 Task: Look for space in Świdnik, Poland from 5th June, 2023 to 16th June, 2023 for 2 adults in price range Rs.14000 to Rs.18000. Place can be entire place with 1  bedroom having 1 bed and 1 bathroom. Property type can be house, flat, guest house, hotel. Booking option can be shelf check-in. Required host language is English.
Action: Mouse moved to (591, 101)
Screenshot: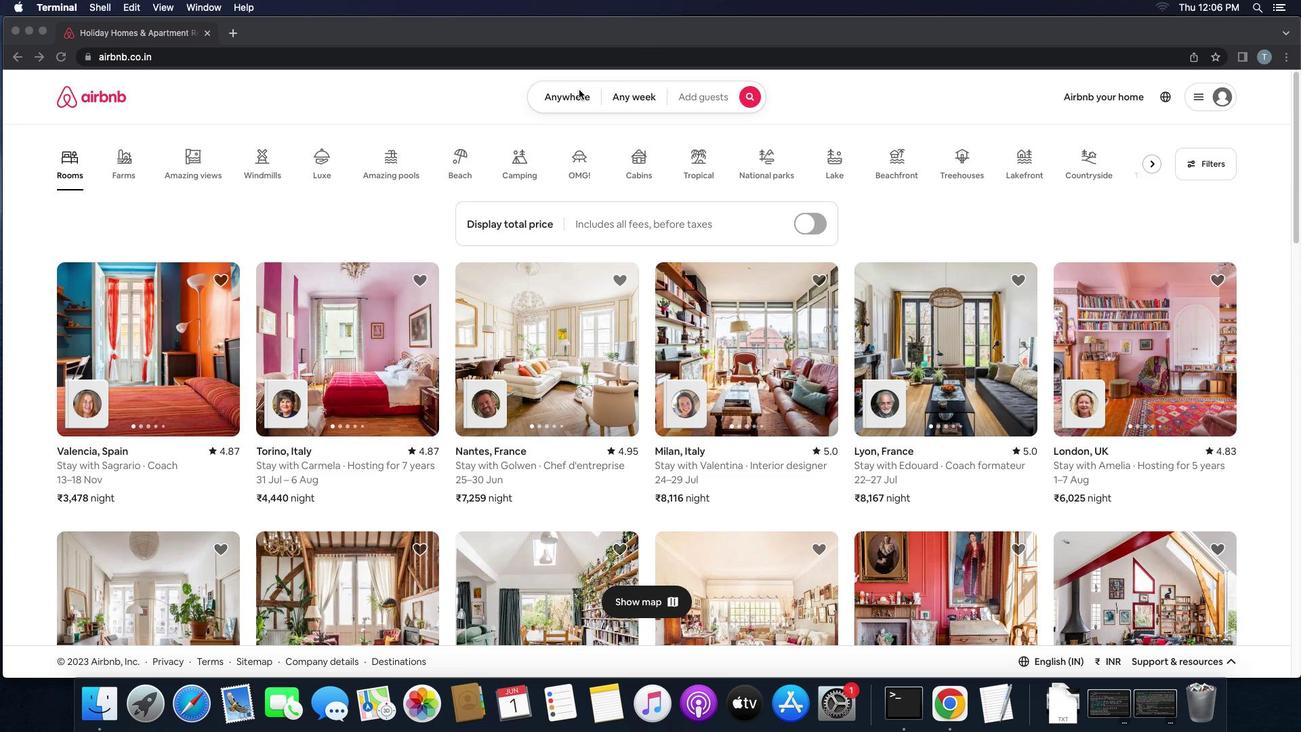 
Action: Mouse pressed left at (591, 101)
Screenshot: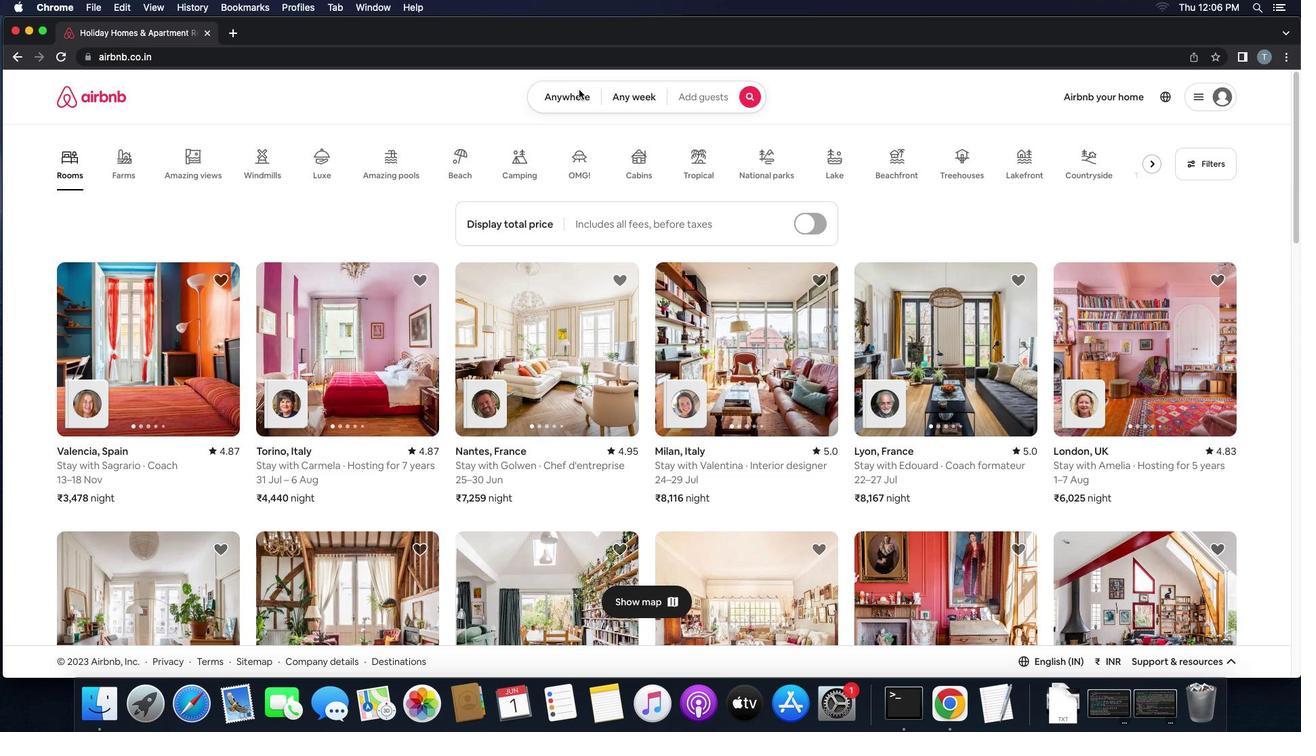 
Action: Mouse pressed left at (591, 101)
Screenshot: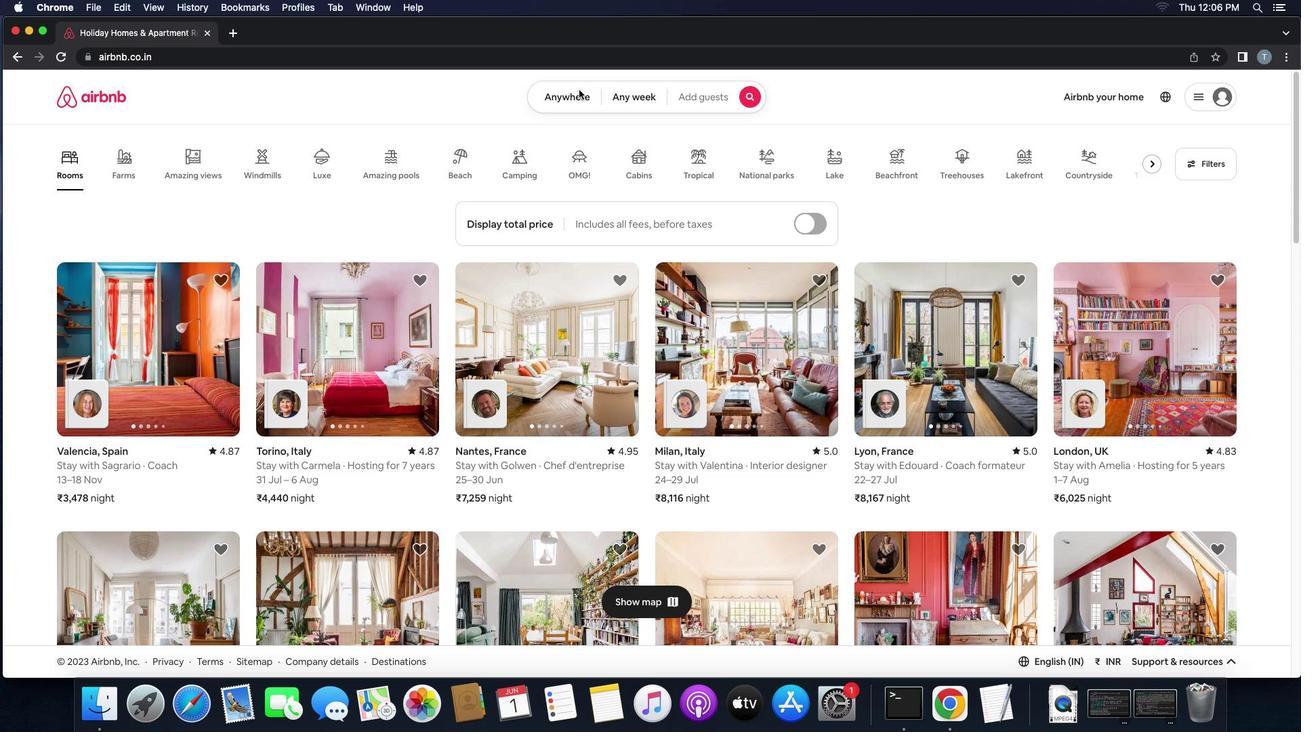 
Action: Mouse moved to (511, 159)
Screenshot: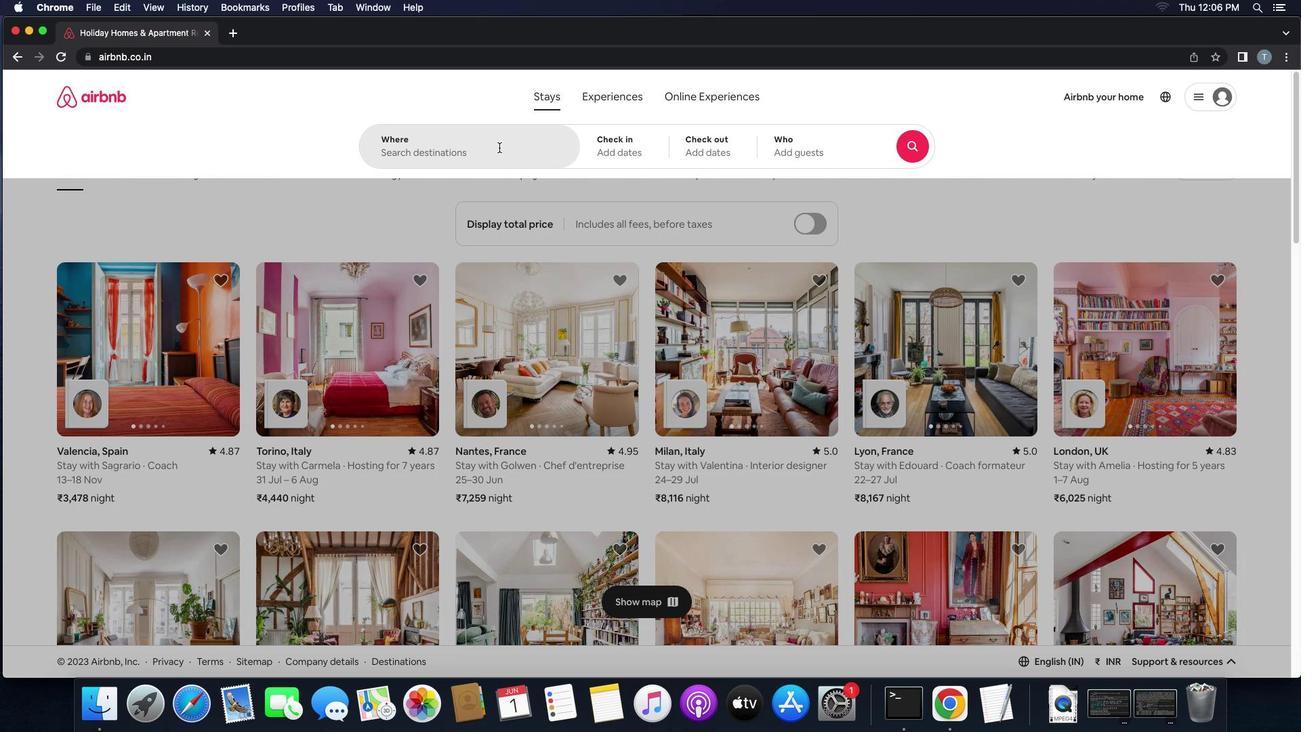 
Action: Mouse pressed left at (511, 159)
Screenshot: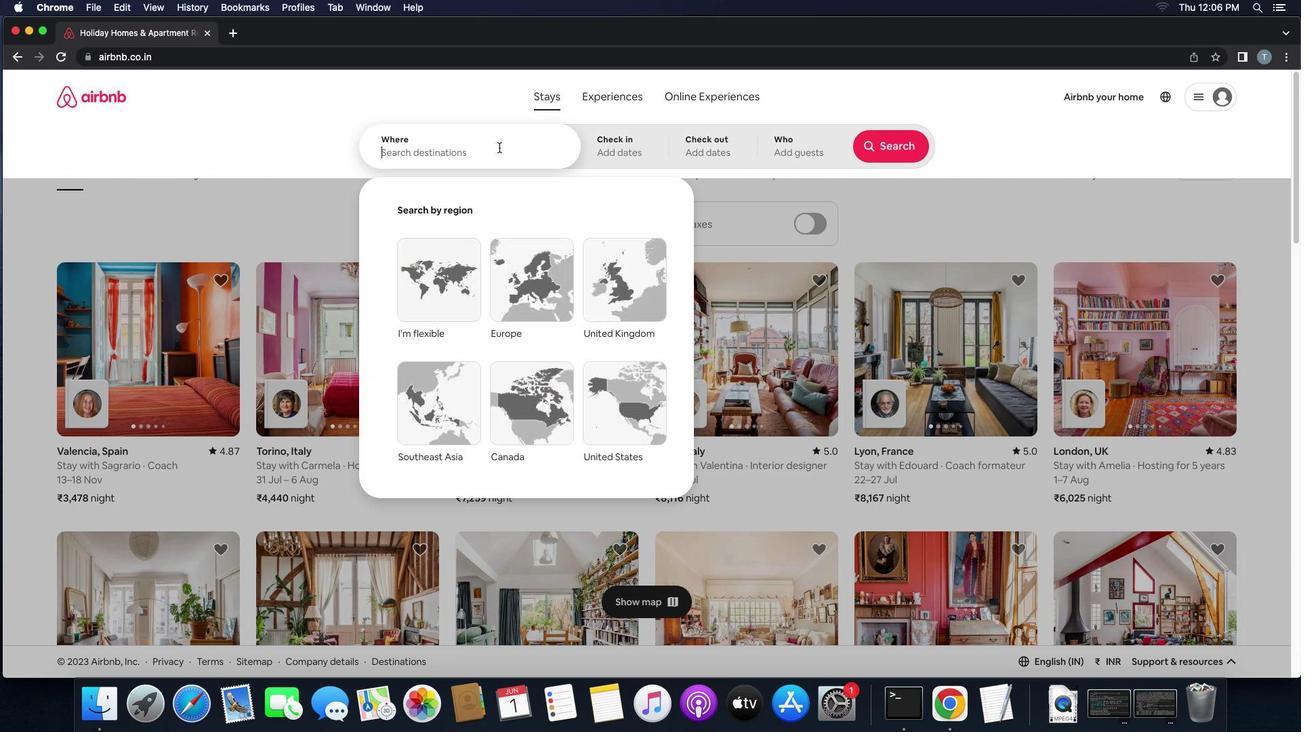 
Action: Key pressed 's''w''i''d''n''i''k'
Screenshot: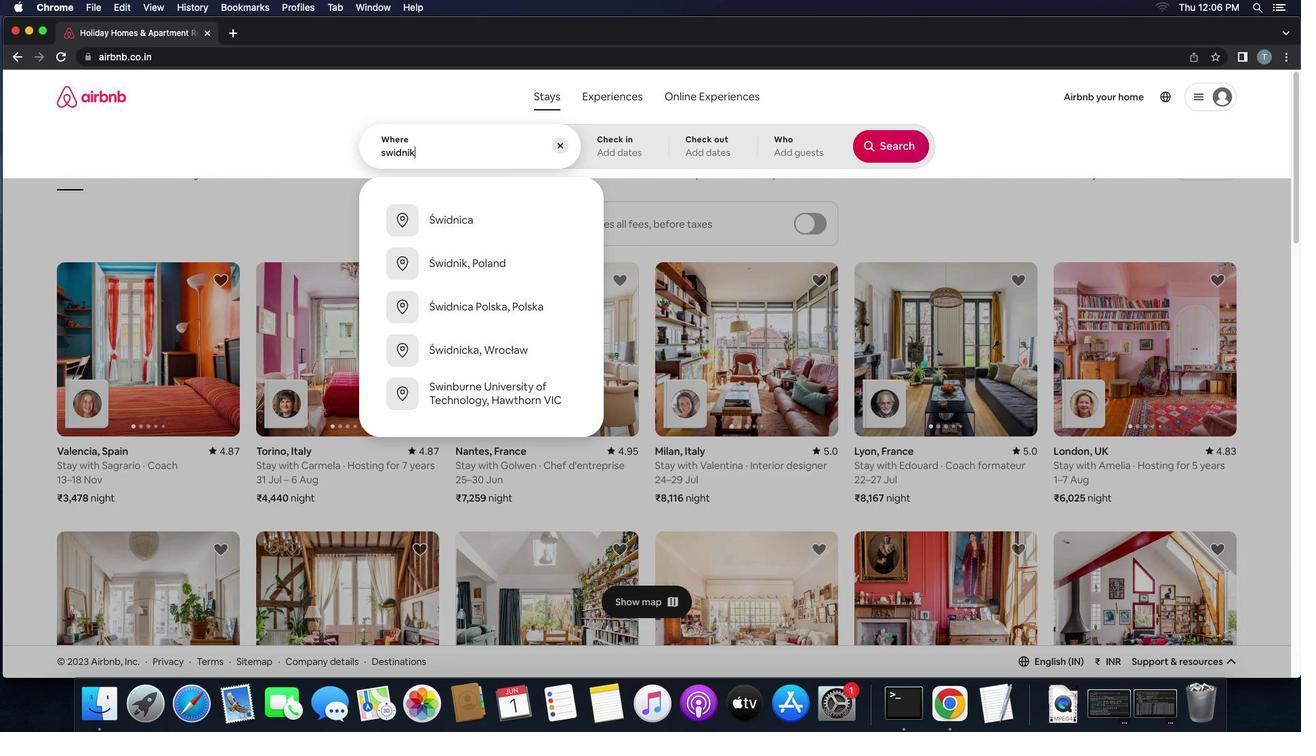 
Action: Mouse moved to (564, 231)
Screenshot: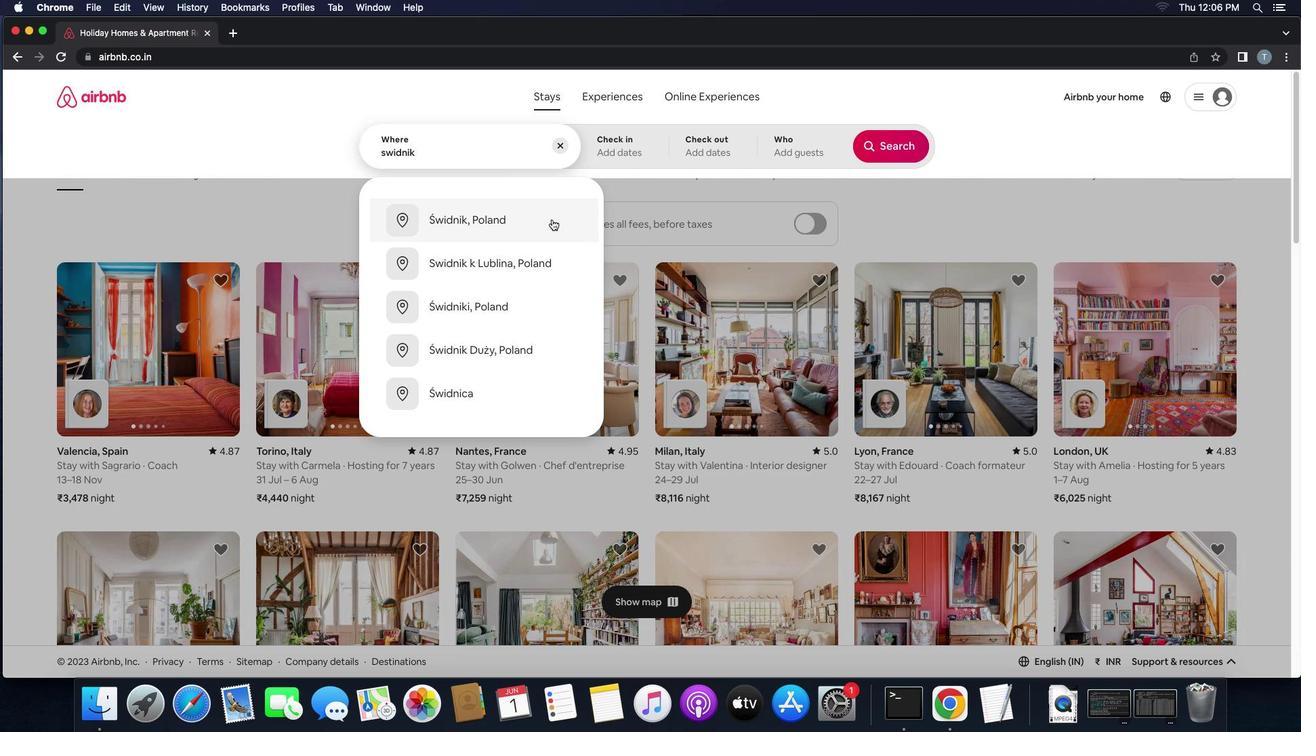 
Action: Mouse pressed left at (564, 231)
Screenshot: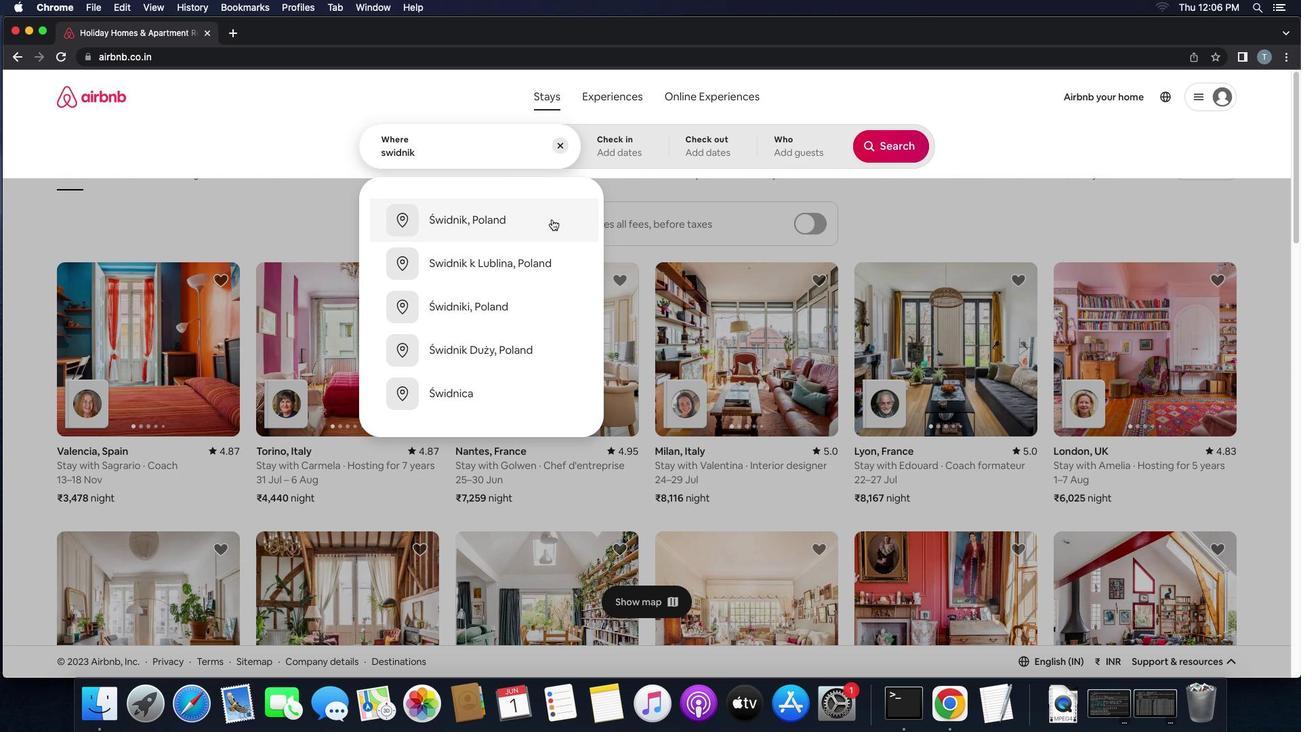 
Action: Mouse moved to (850, 366)
Screenshot: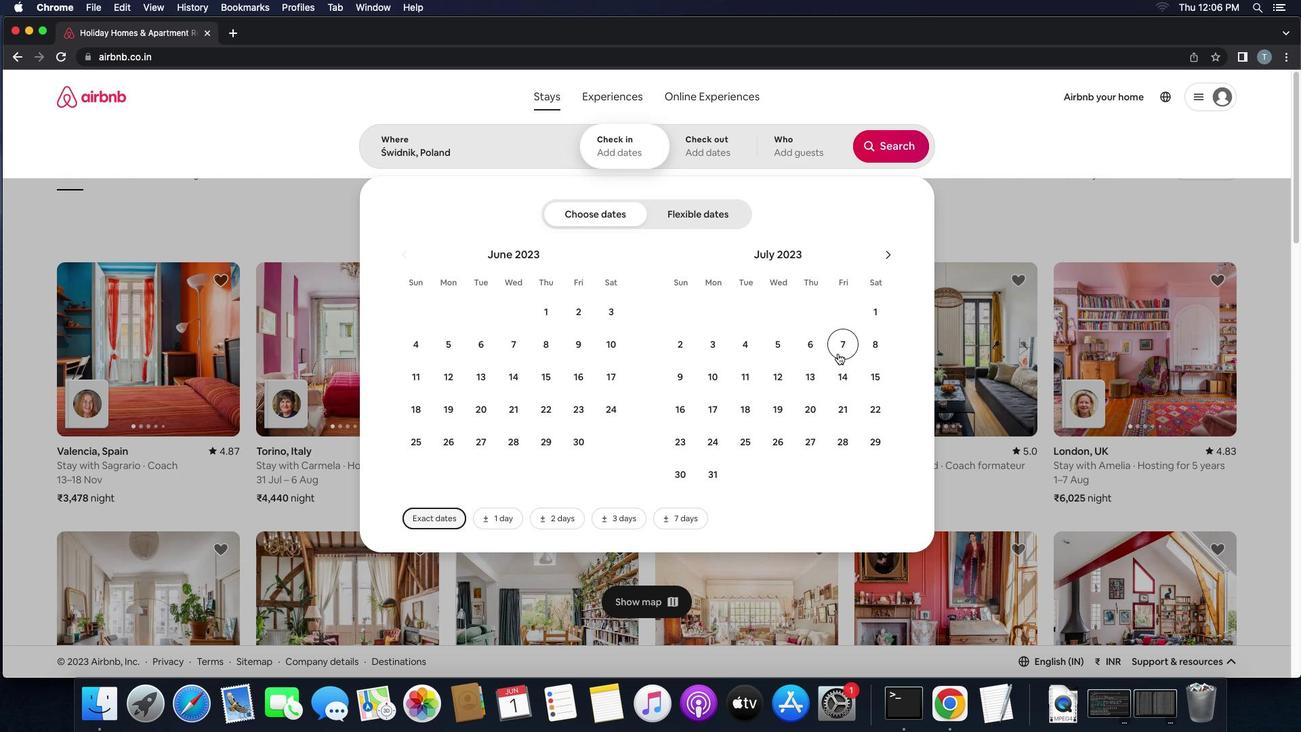 
Action: Mouse pressed left at (850, 366)
Screenshot: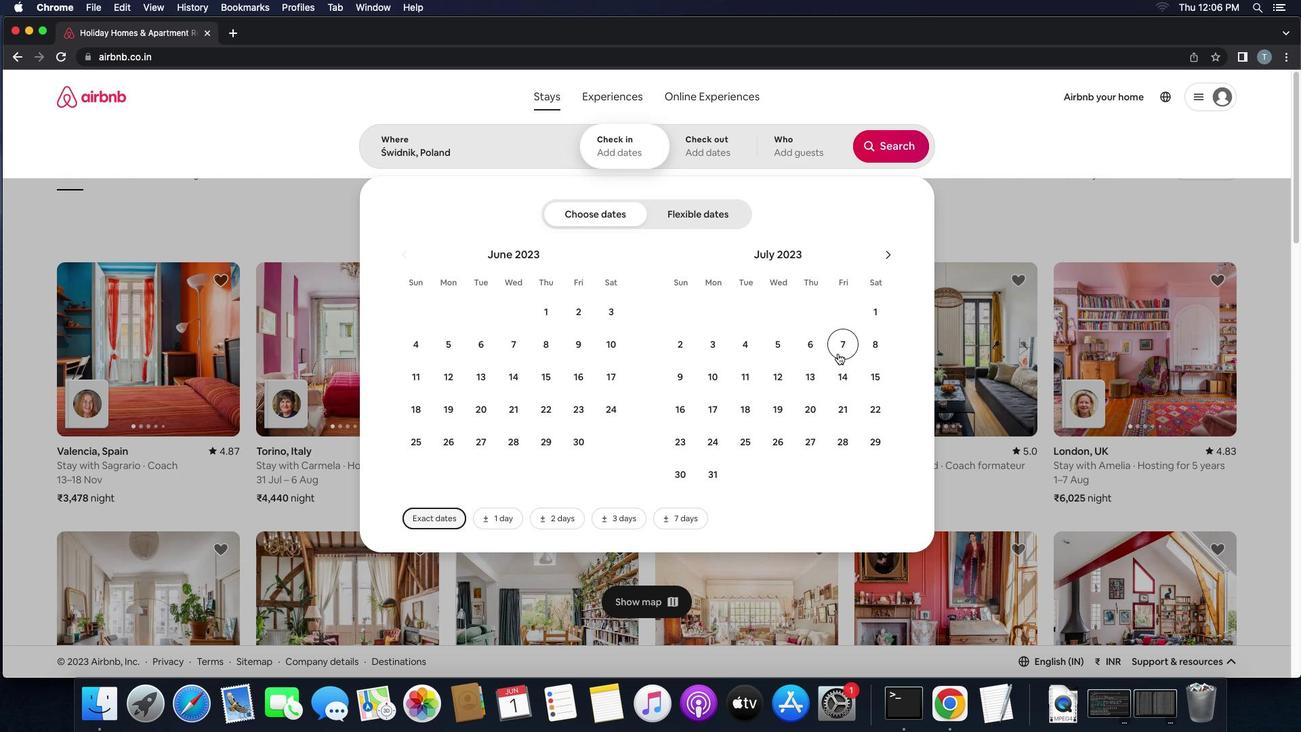 
Action: Mouse moved to (894, 390)
Screenshot: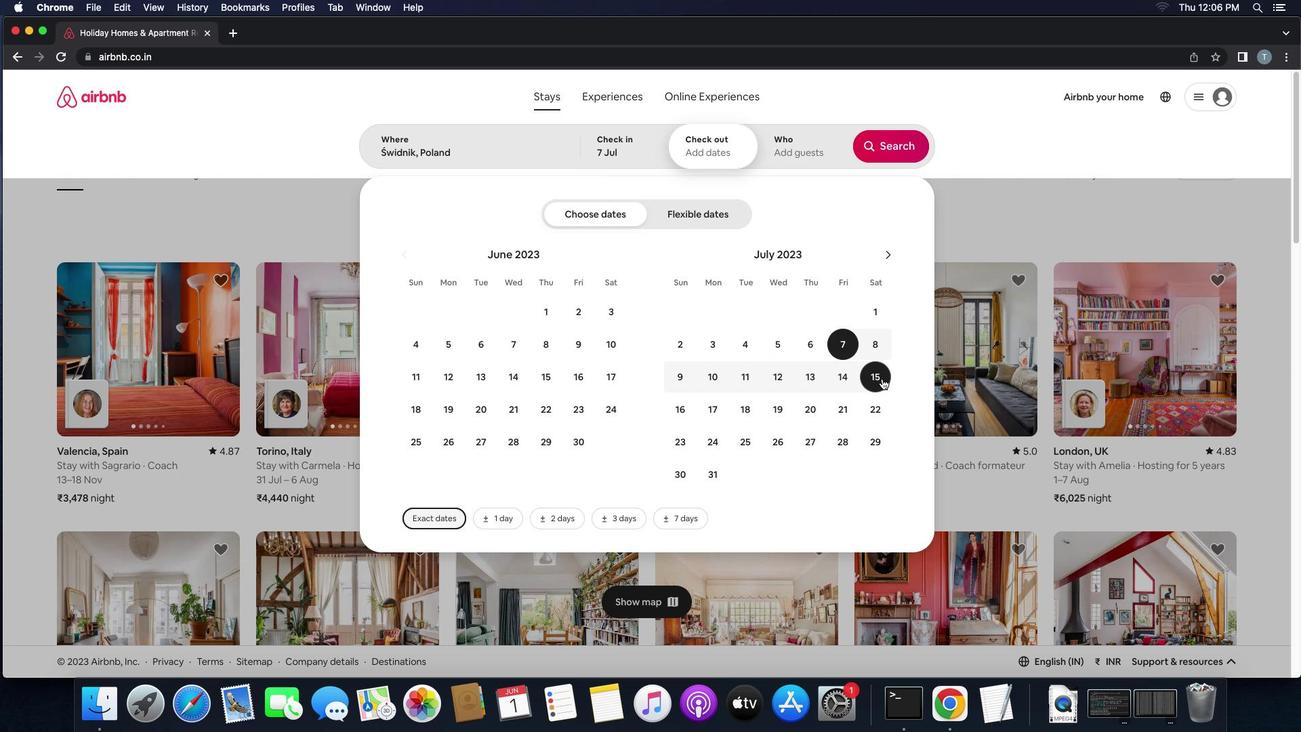 
Action: Mouse pressed left at (894, 390)
Screenshot: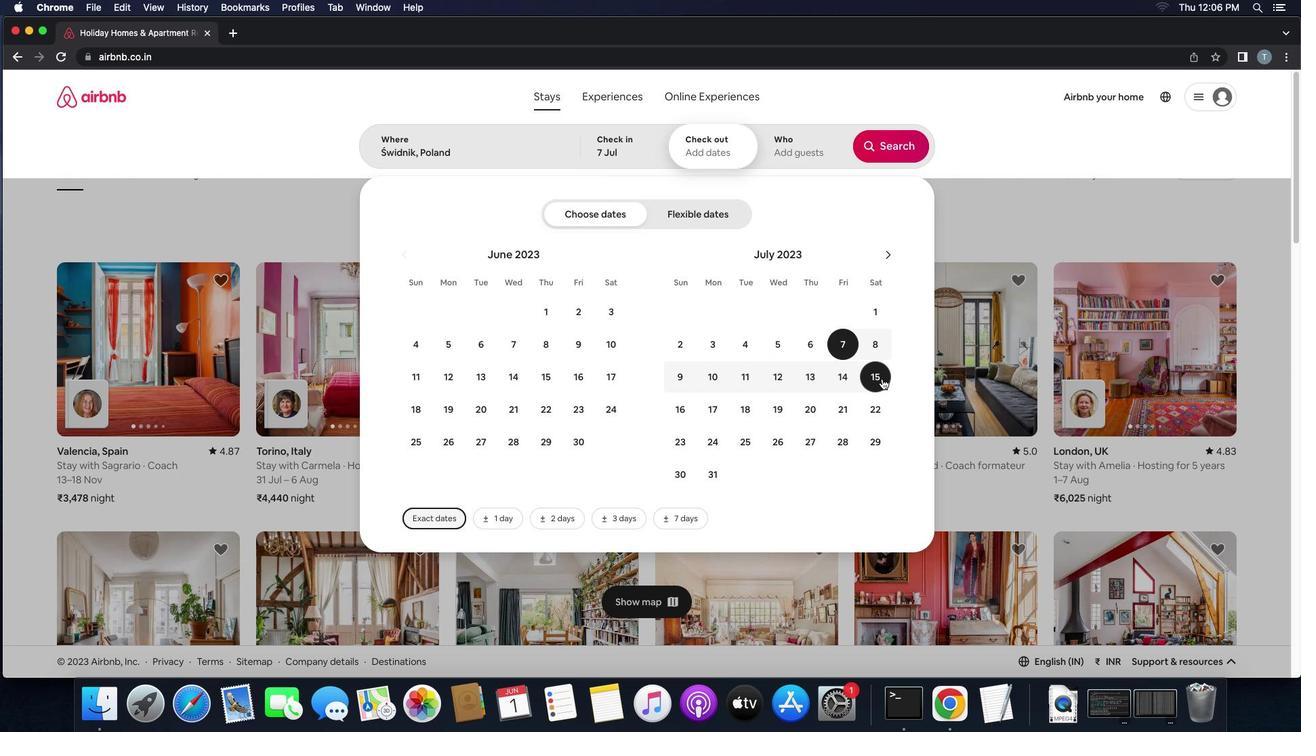 
Action: Mouse moved to (830, 172)
Screenshot: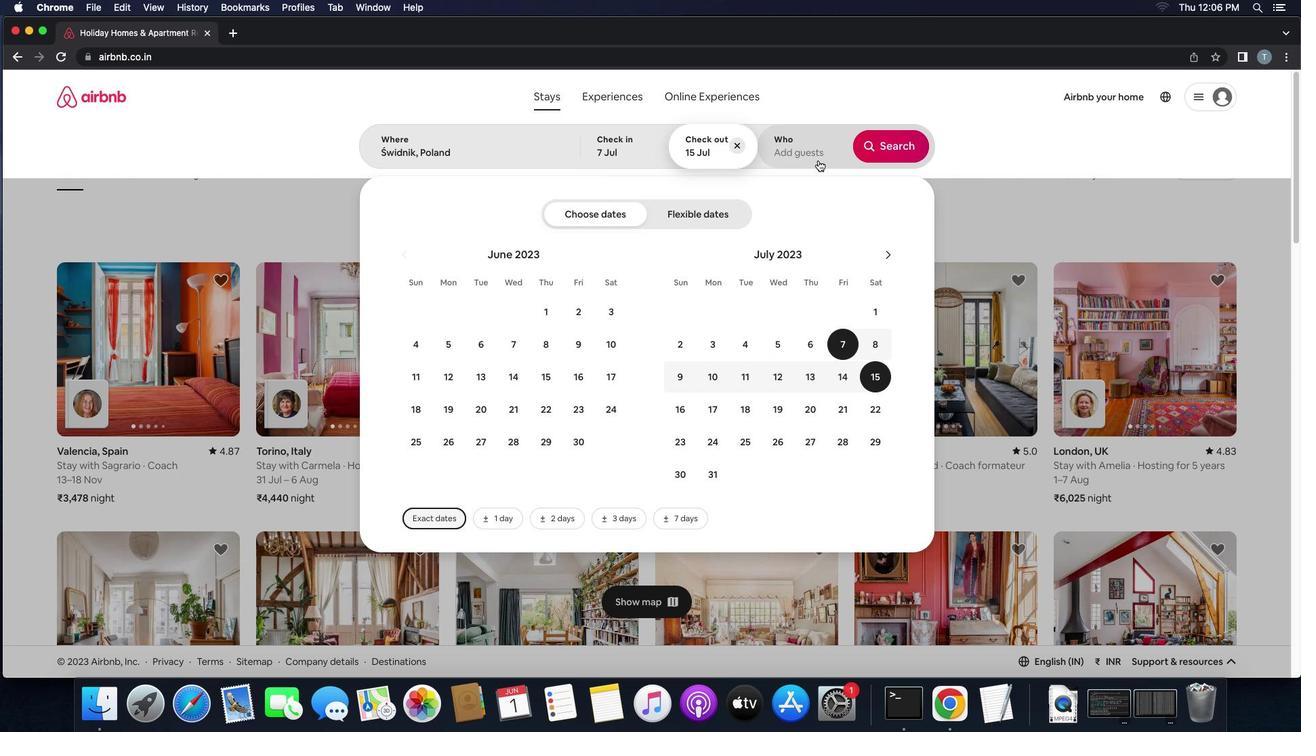 
Action: Mouse pressed left at (830, 172)
Screenshot: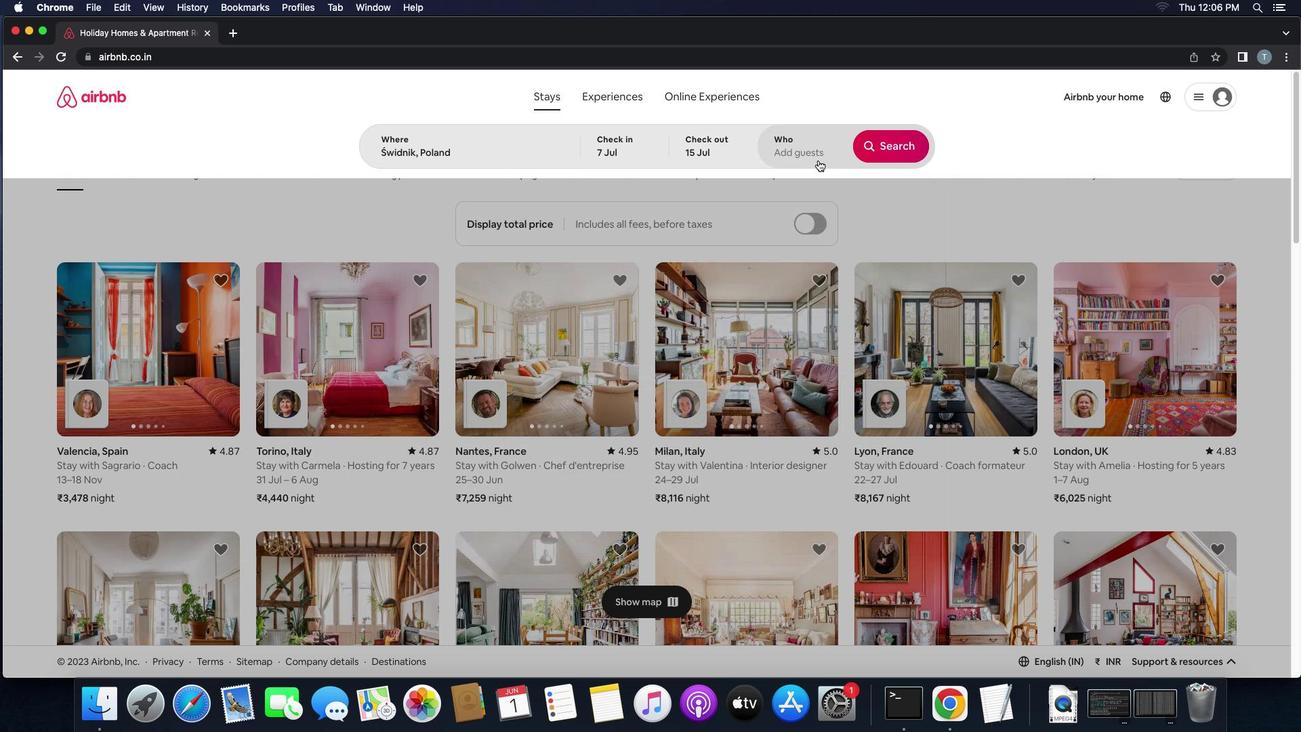 
Action: Mouse moved to (905, 231)
Screenshot: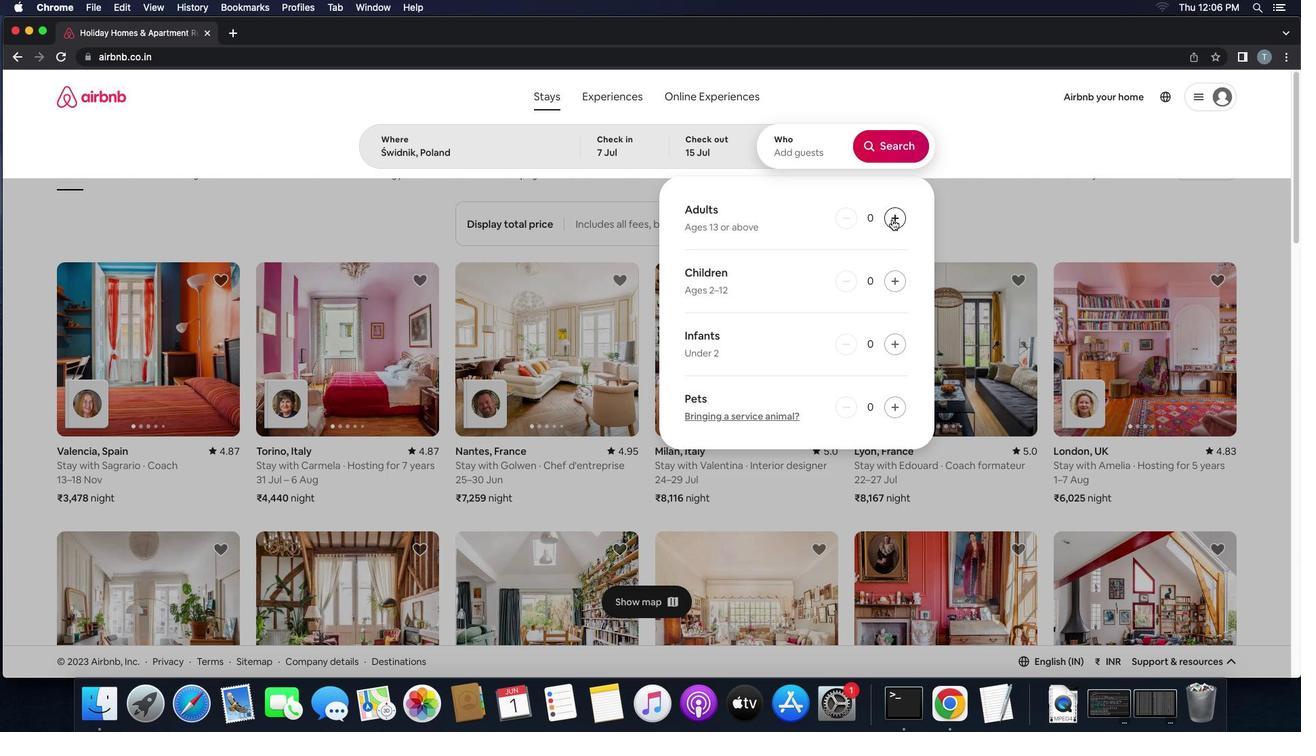 
Action: Mouse pressed left at (905, 231)
Screenshot: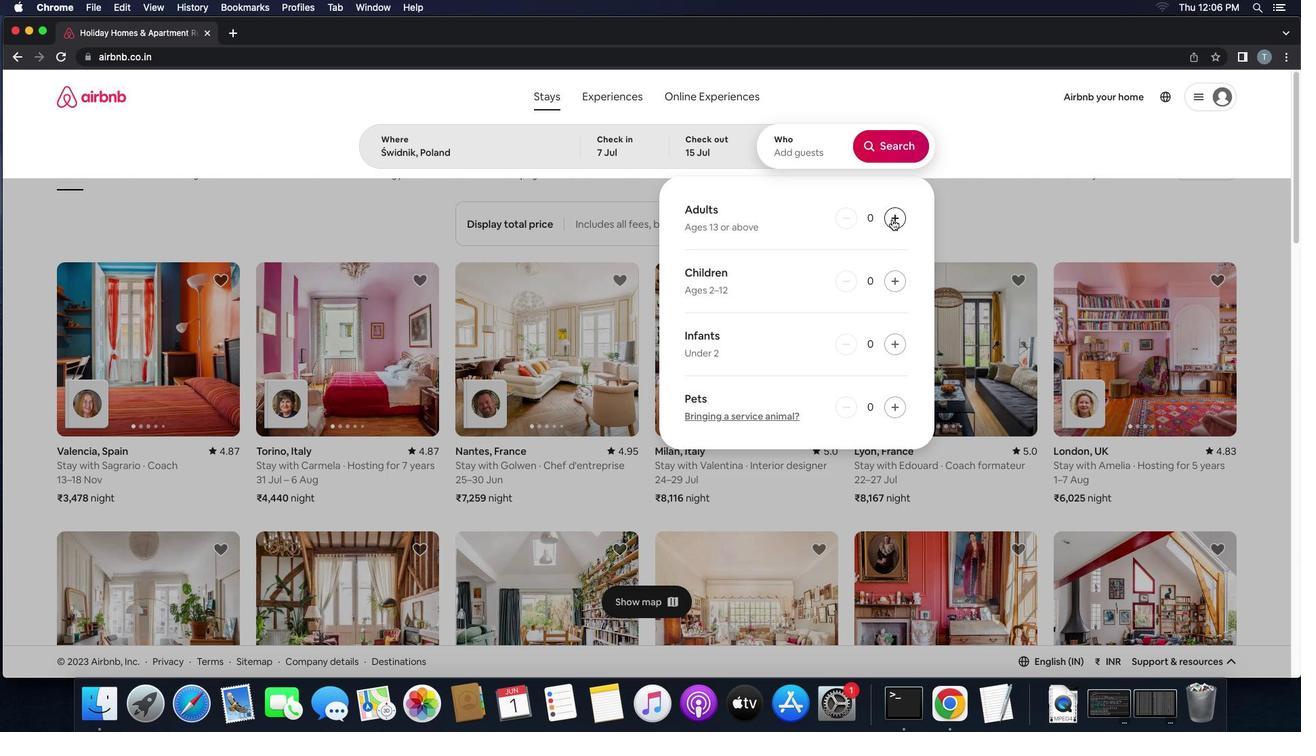 
Action: Mouse moved to (905, 231)
Screenshot: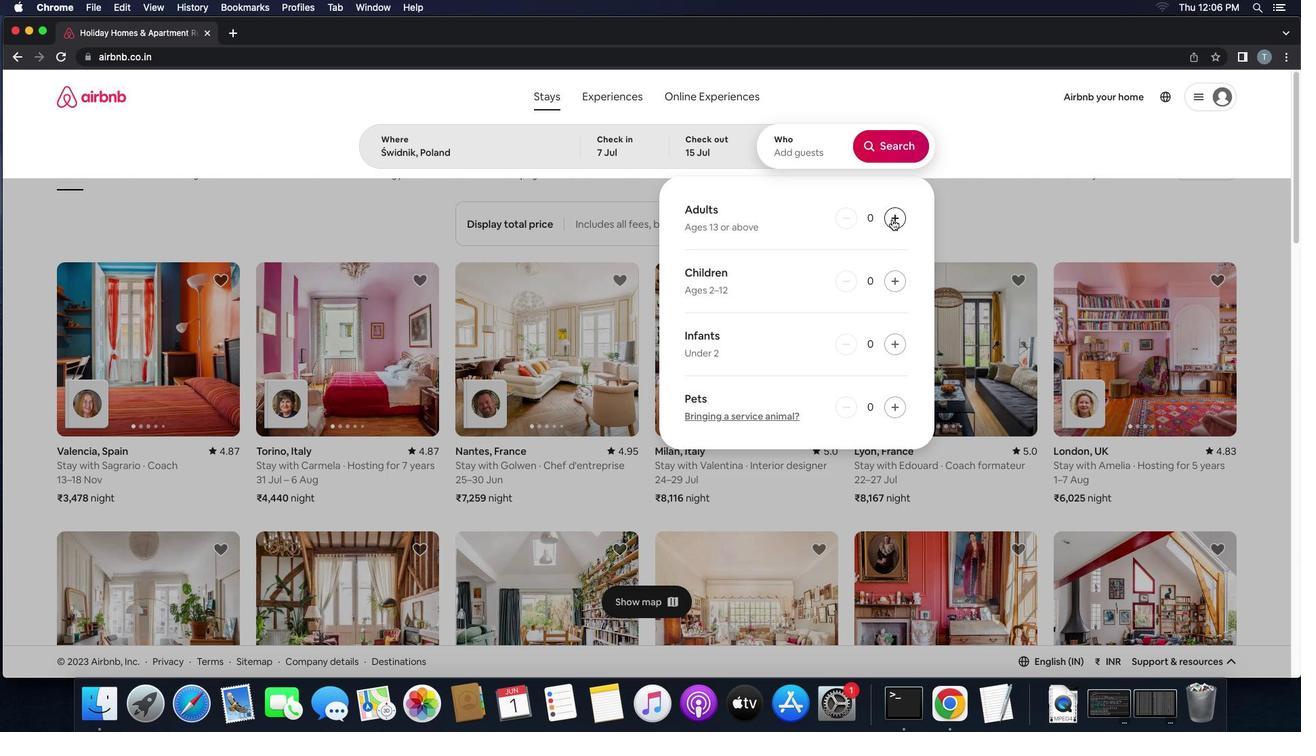 
Action: Mouse pressed left at (905, 231)
Screenshot: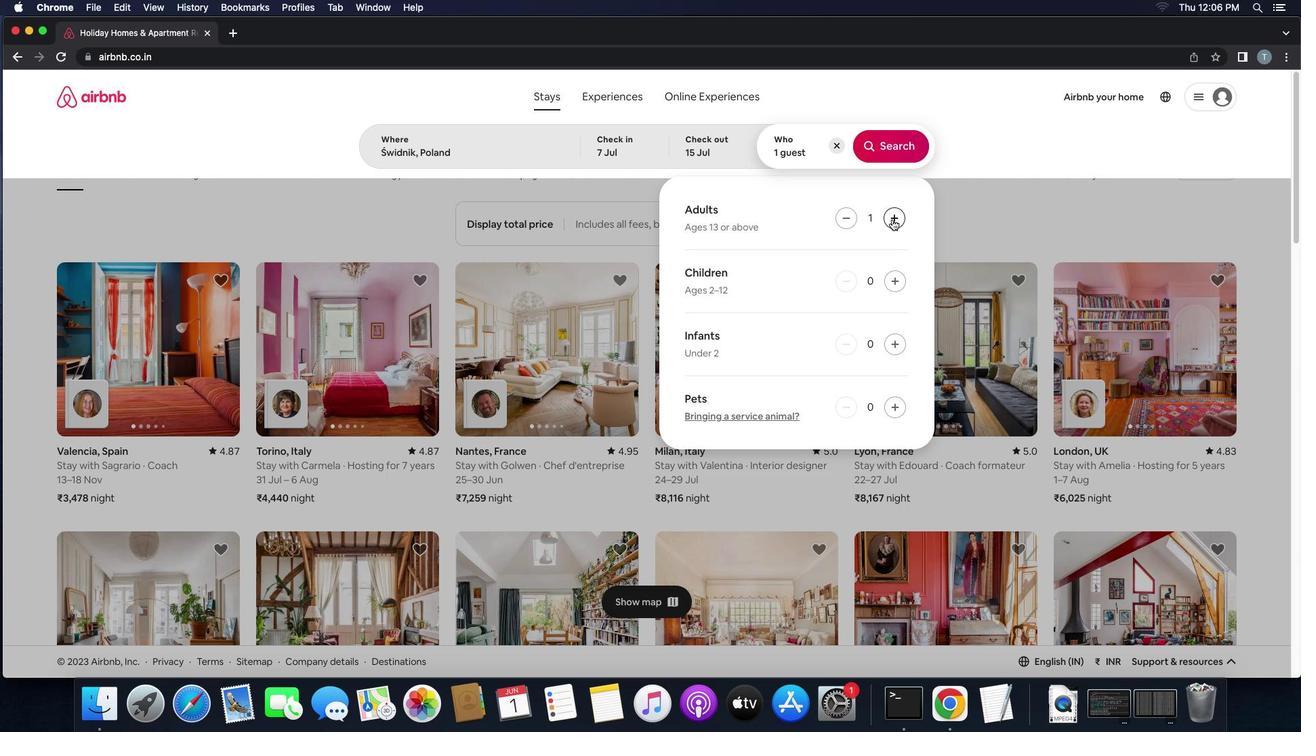 
Action: Mouse pressed left at (905, 231)
Screenshot: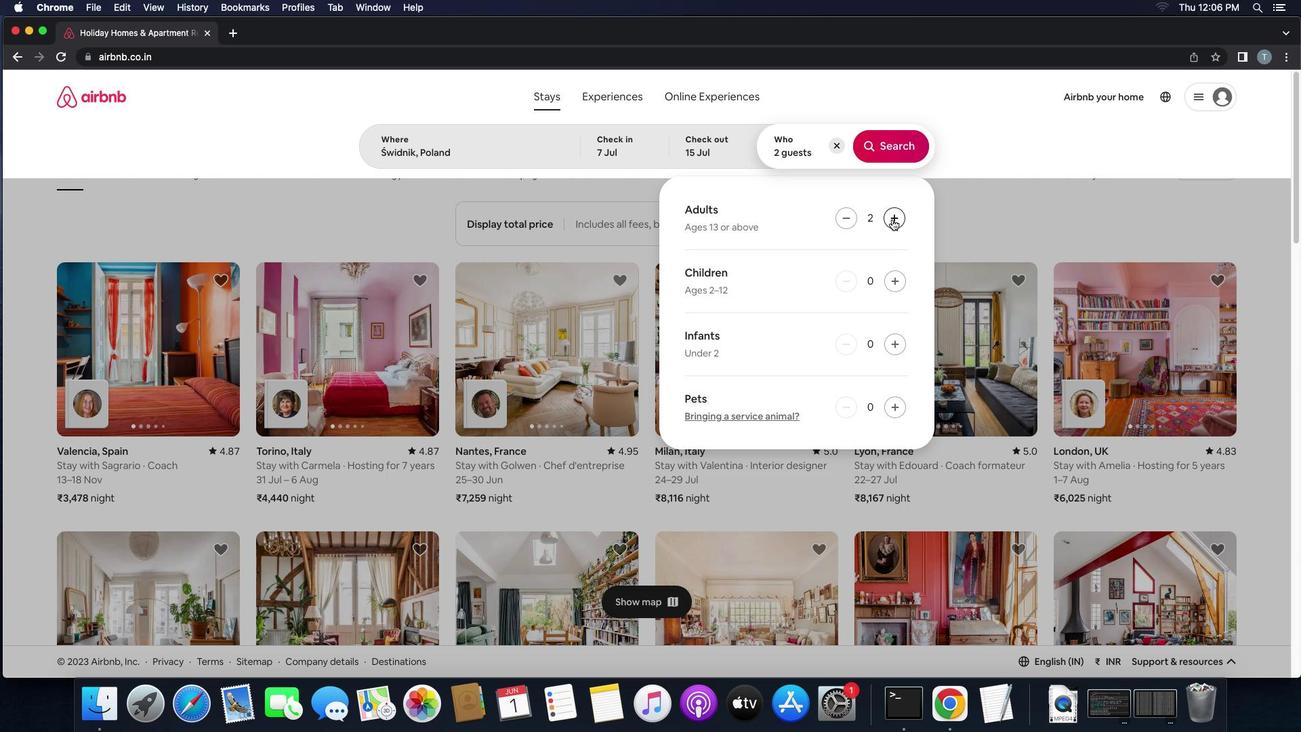 
Action: Mouse pressed left at (905, 231)
Screenshot: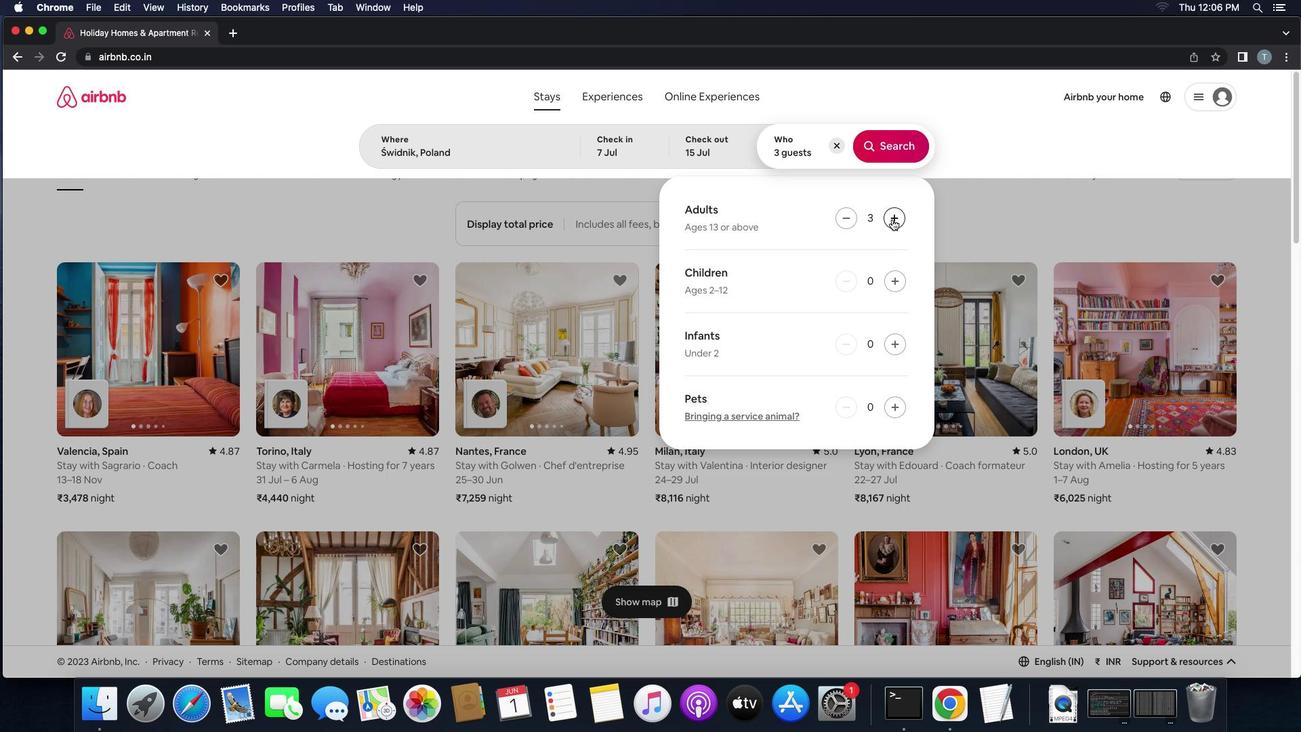 
Action: Mouse pressed left at (905, 231)
Screenshot: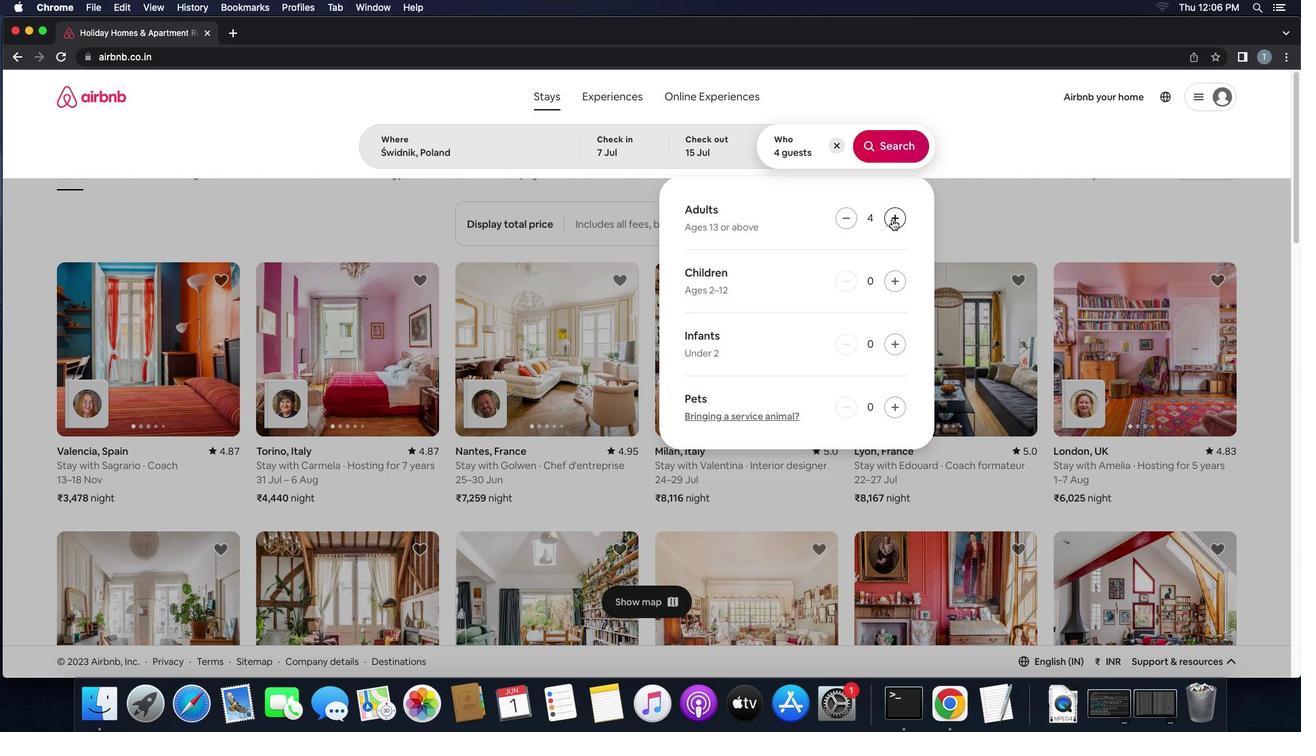 
Action: Mouse pressed left at (905, 231)
Screenshot: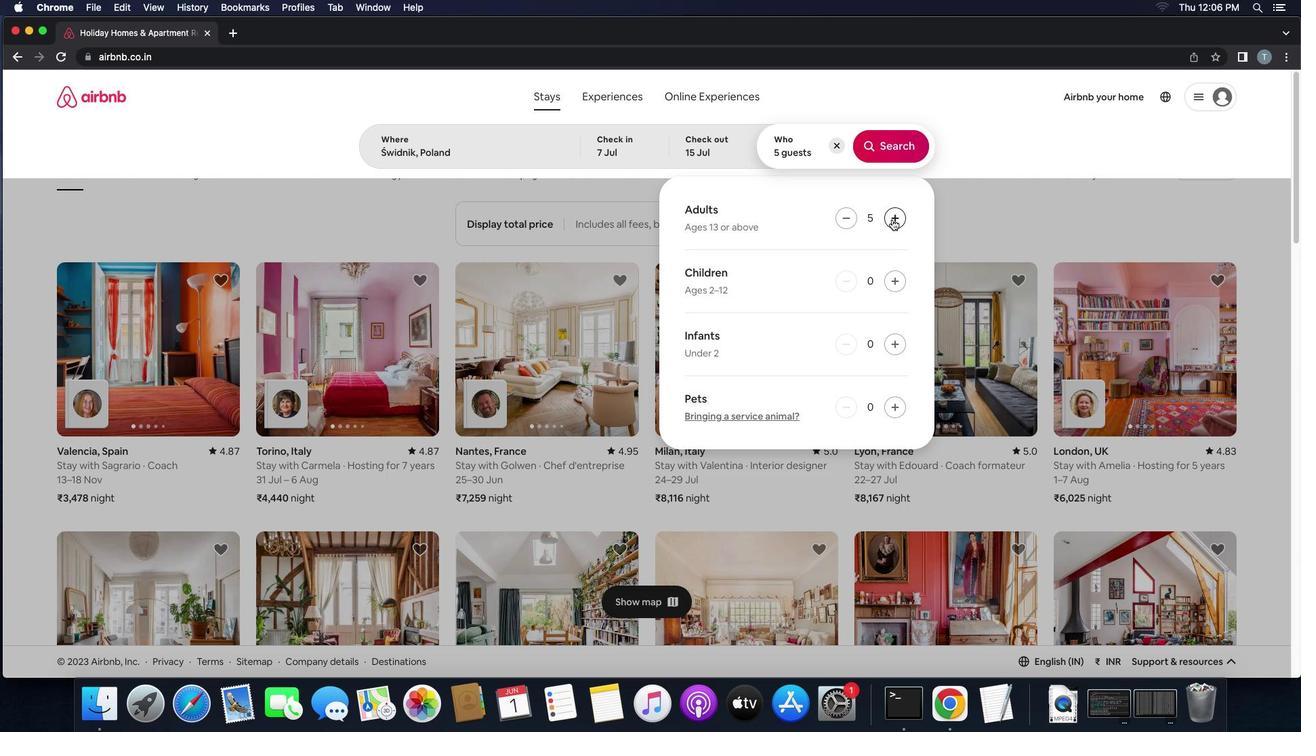 
Action: Mouse moved to (906, 162)
Screenshot: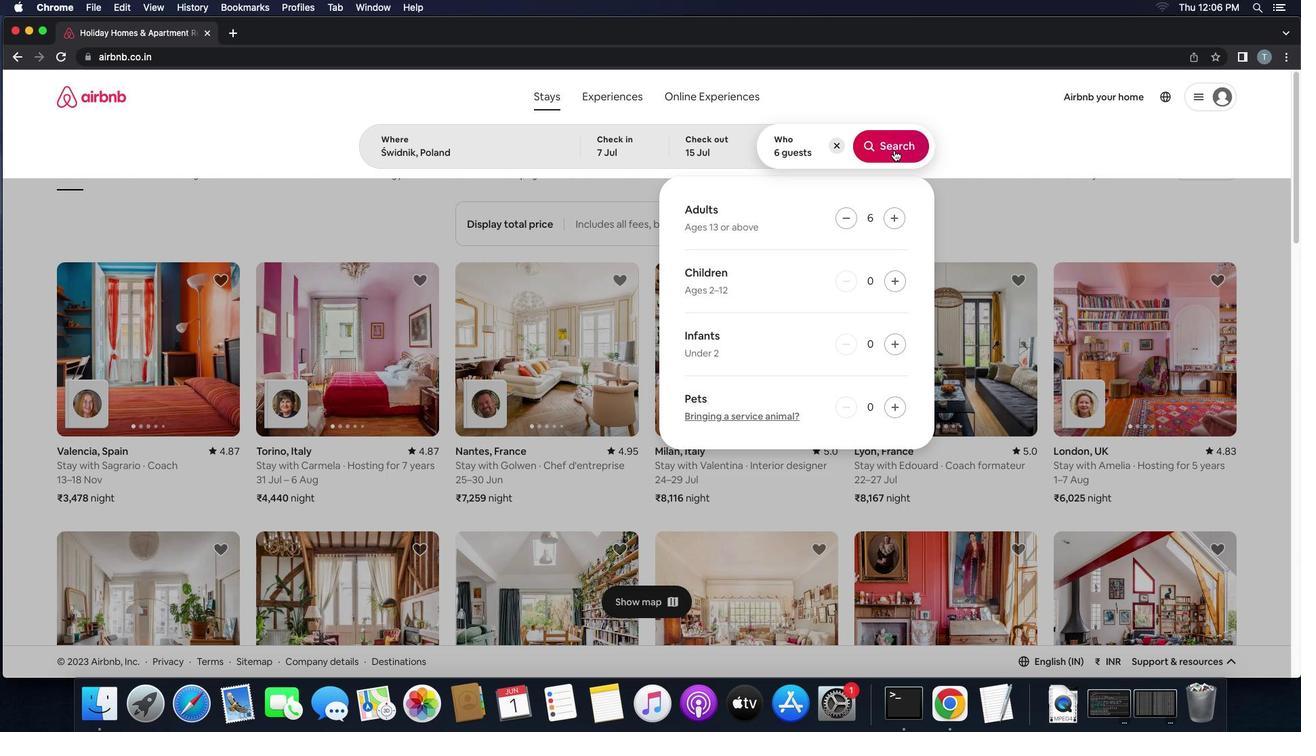 
Action: Mouse pressed left at (906, 162)
Screenshot: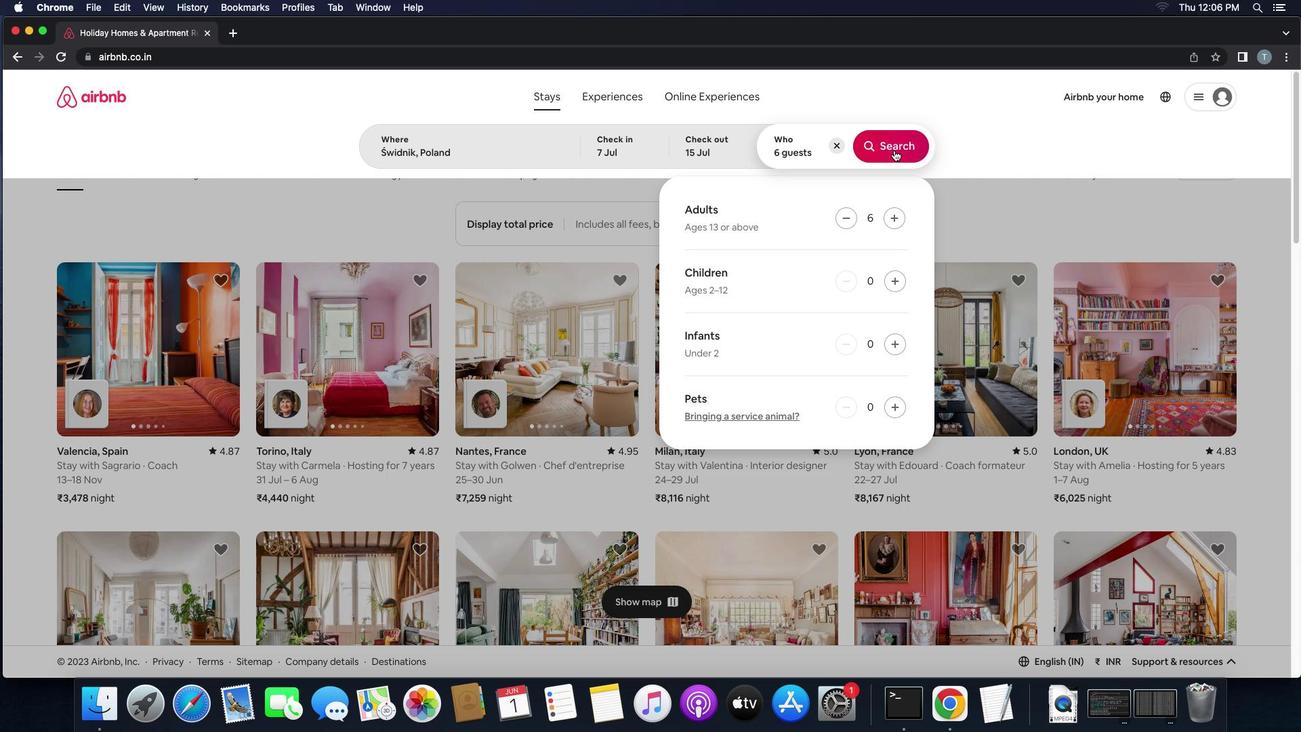 
Action: Mouse moved to (1257, 170)
Screenshot: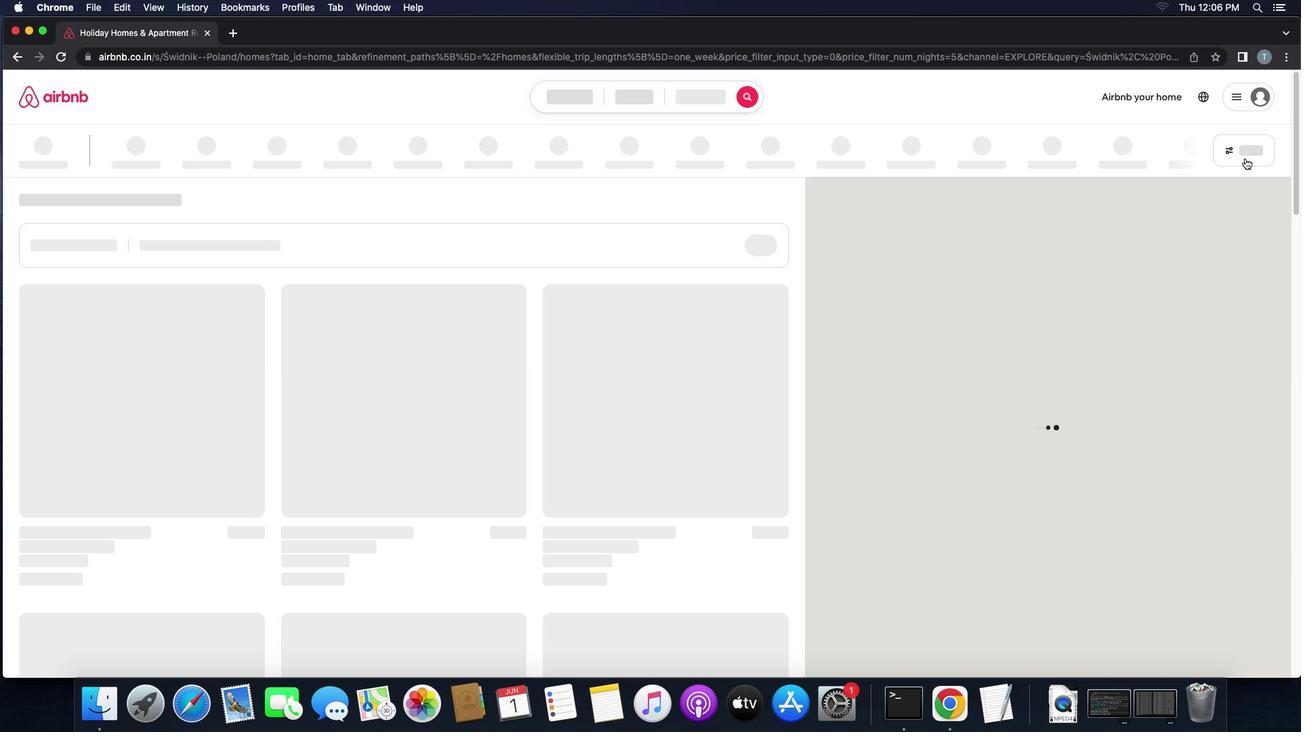 
Action: Mouse pressed left at (1257, 170)
Screenshot: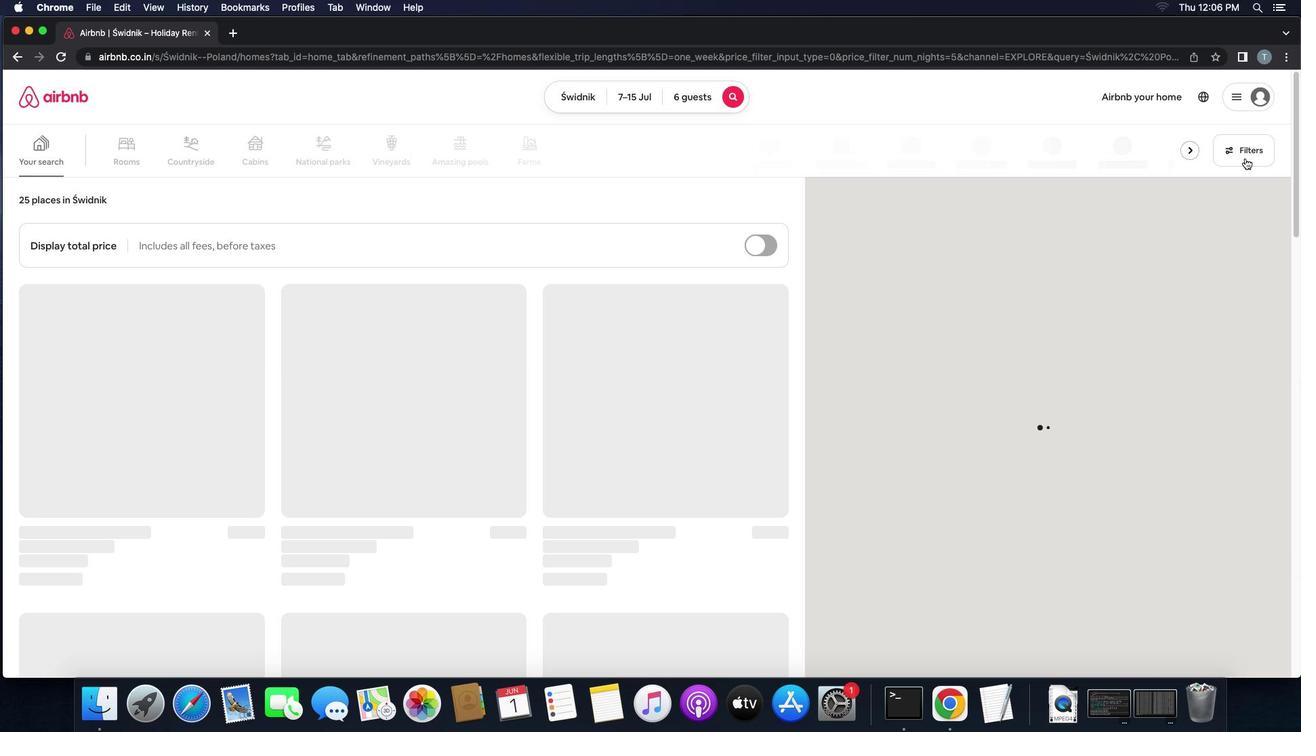 
Action: Mouse moved to (528, 496)
Screenshot: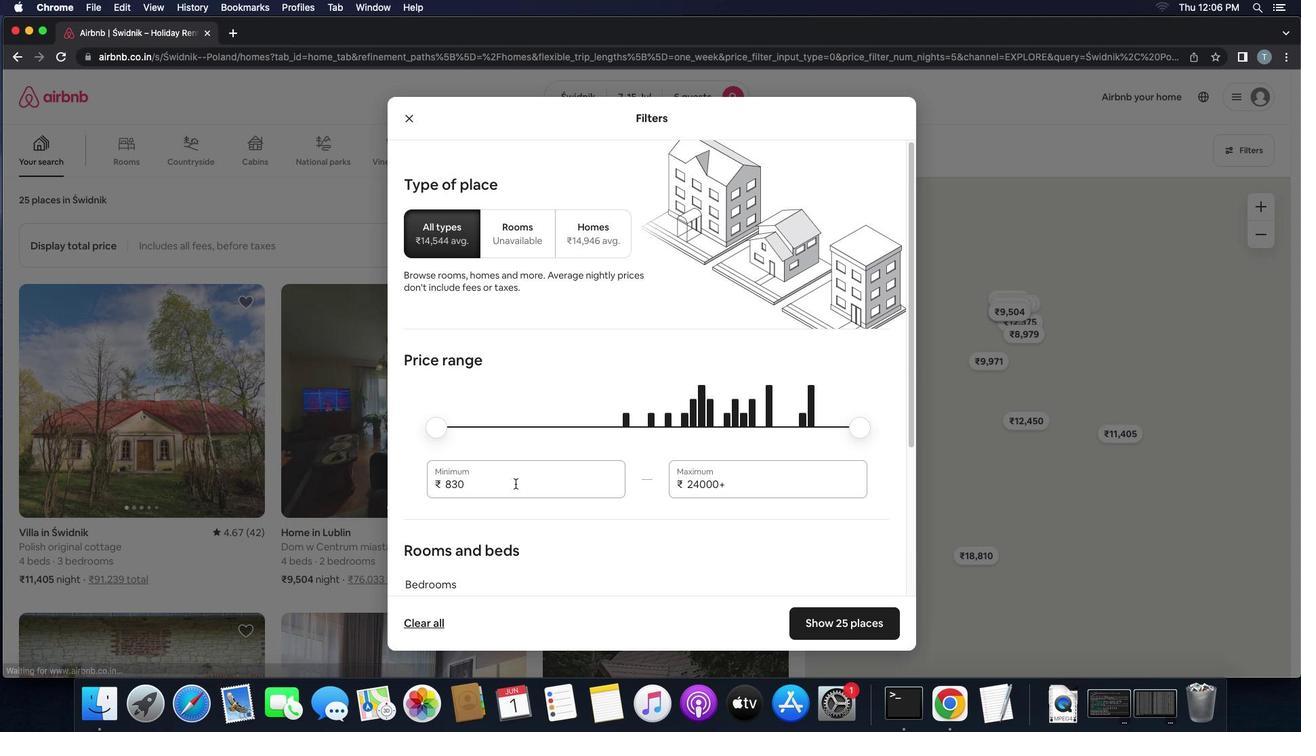 
Action: Mouse pressed left at (528, 496)
Screenshot: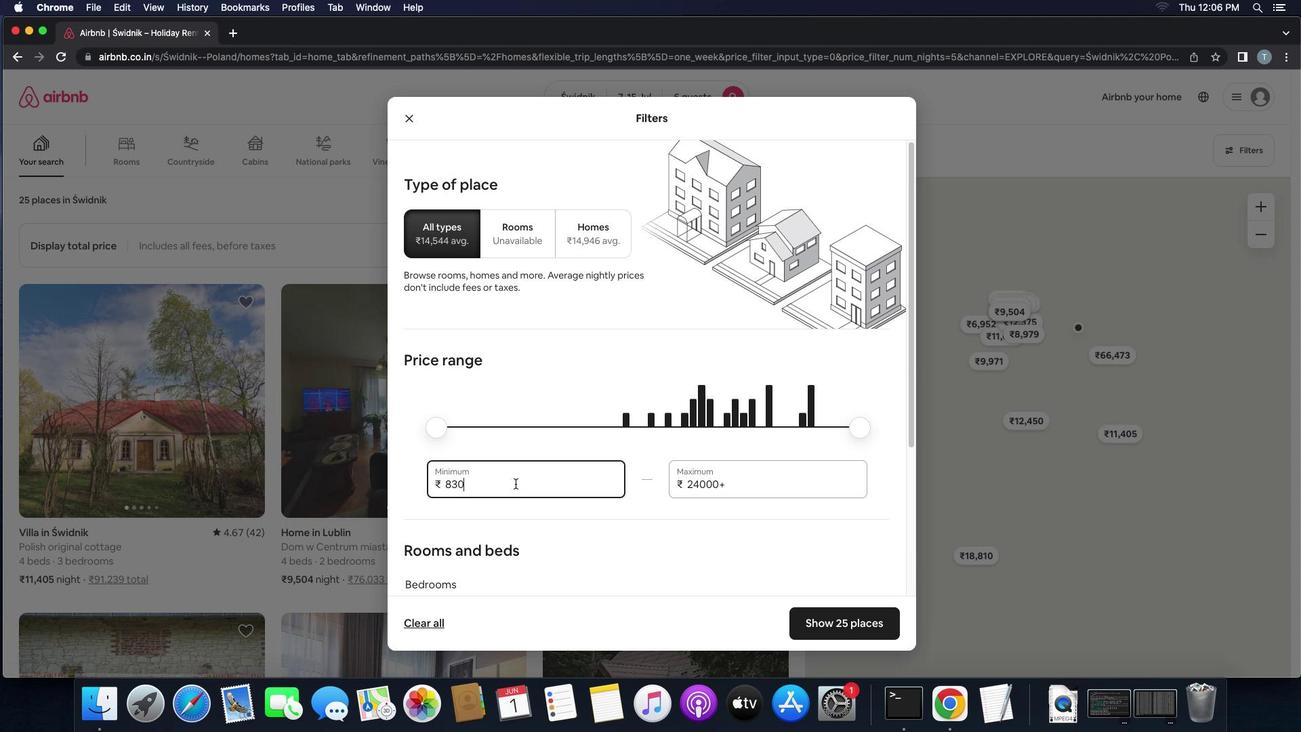 
Action: Key pressed Key.backspaceKey.backspaceKey.backspaceKey.backspace'1''5''0''0''0'
Screenshot: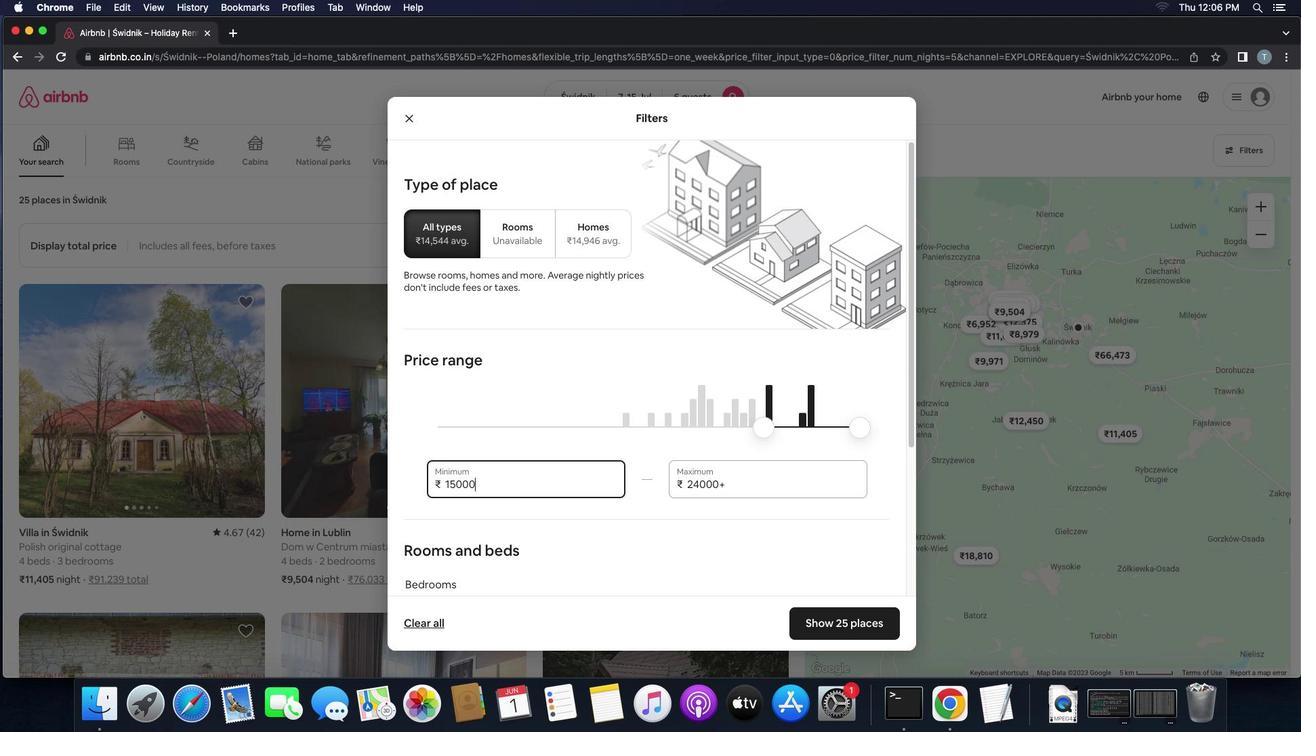 
Action: Mouse moved to (751, 498)
Screenshot: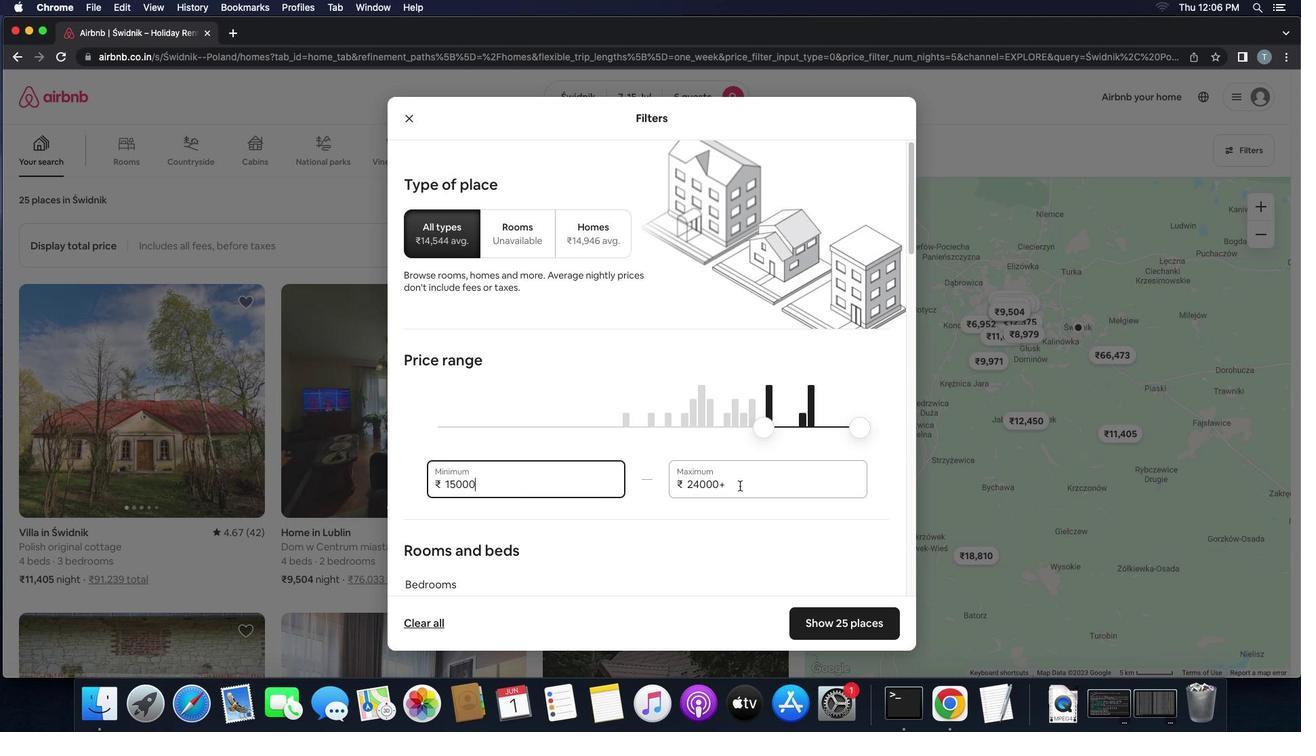 
Action: Mouse pressed left at (751, 498)
Screenshot: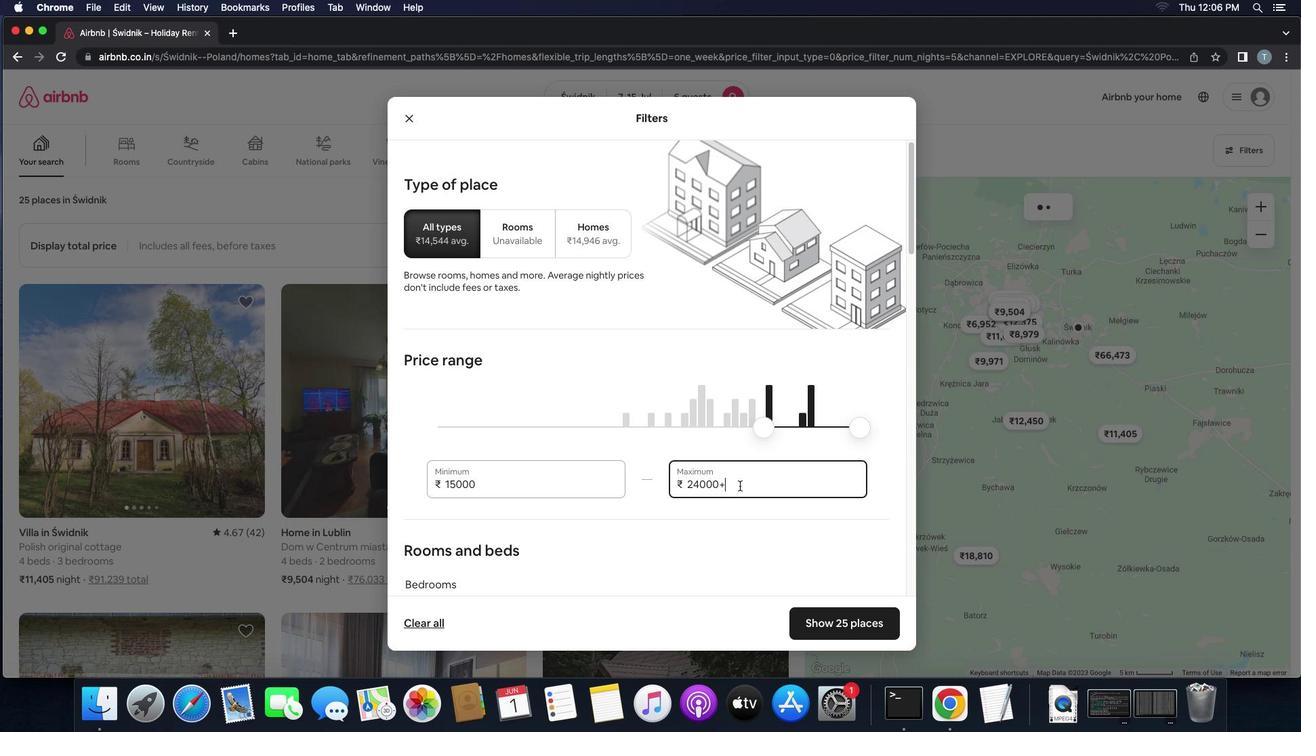 
Action: Mouse moved to (752, 498)
Screenshot: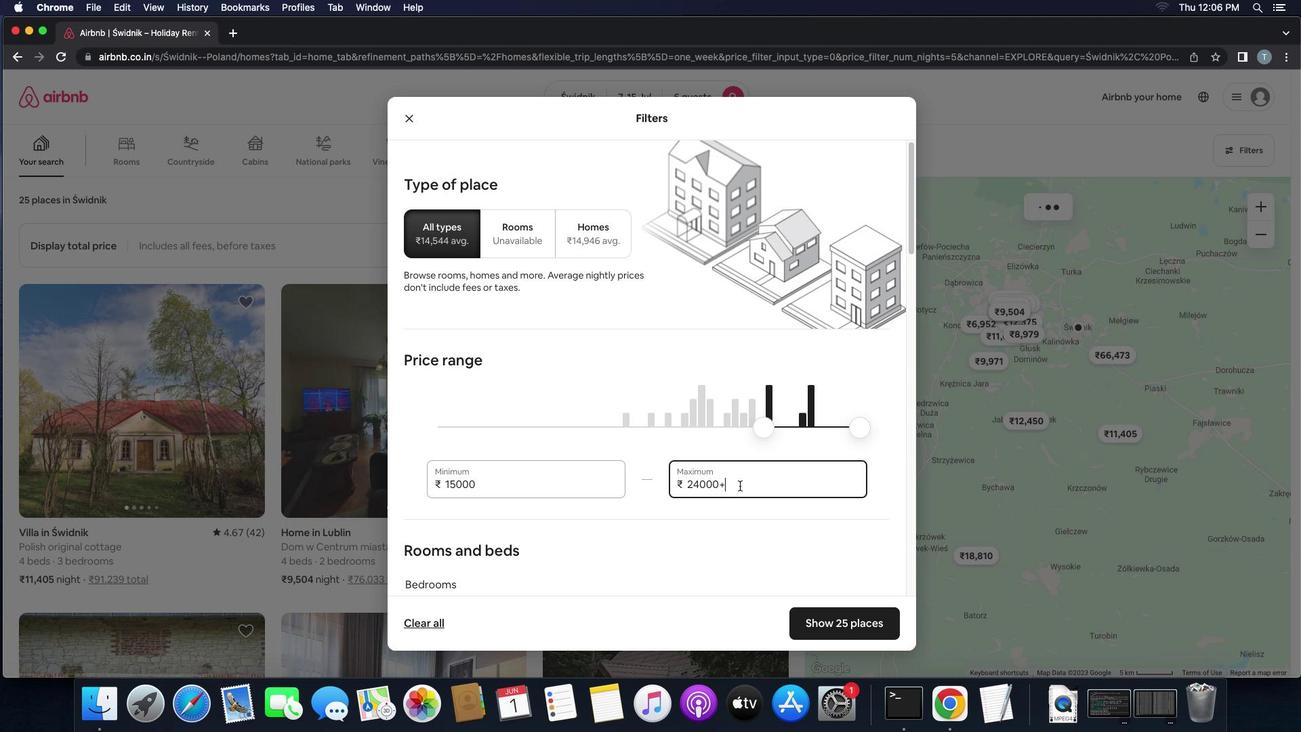 
Action: Key pressed Key.backspaceKey.backspaceKey.backspaceKey.backspaceKey.backspaceKey.backspace'2''0''0''0''0'
Screenshot: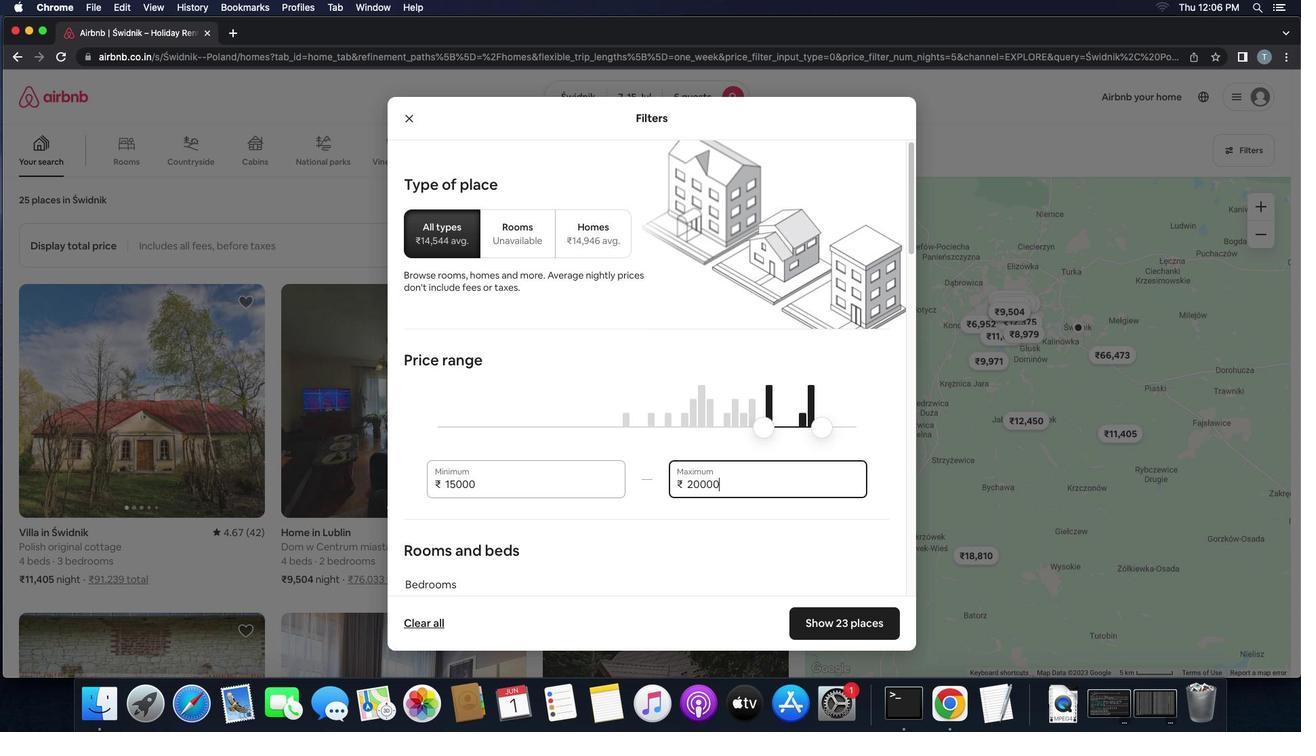 
Action: Mouse moved to (646, 552)
Screenshot: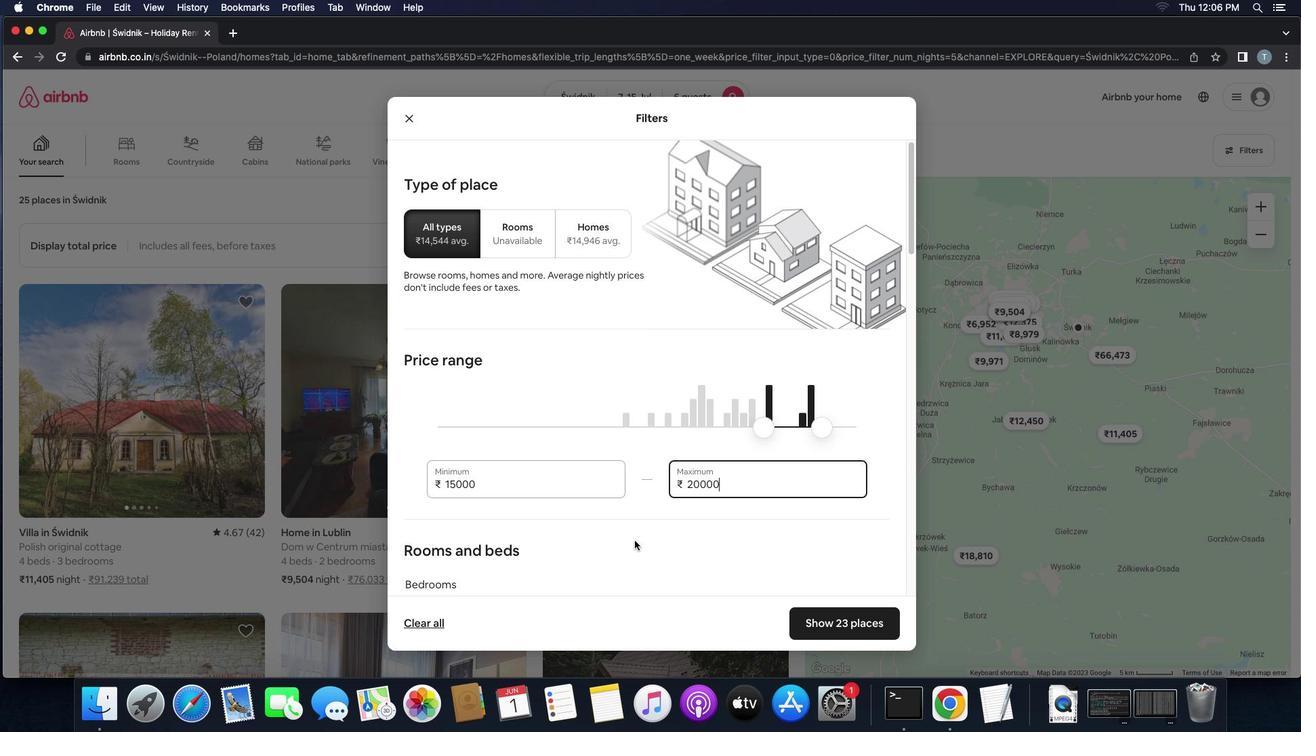 
Action: Mouse scrolled (646, 552) with delta (12, 11)
Screenshot: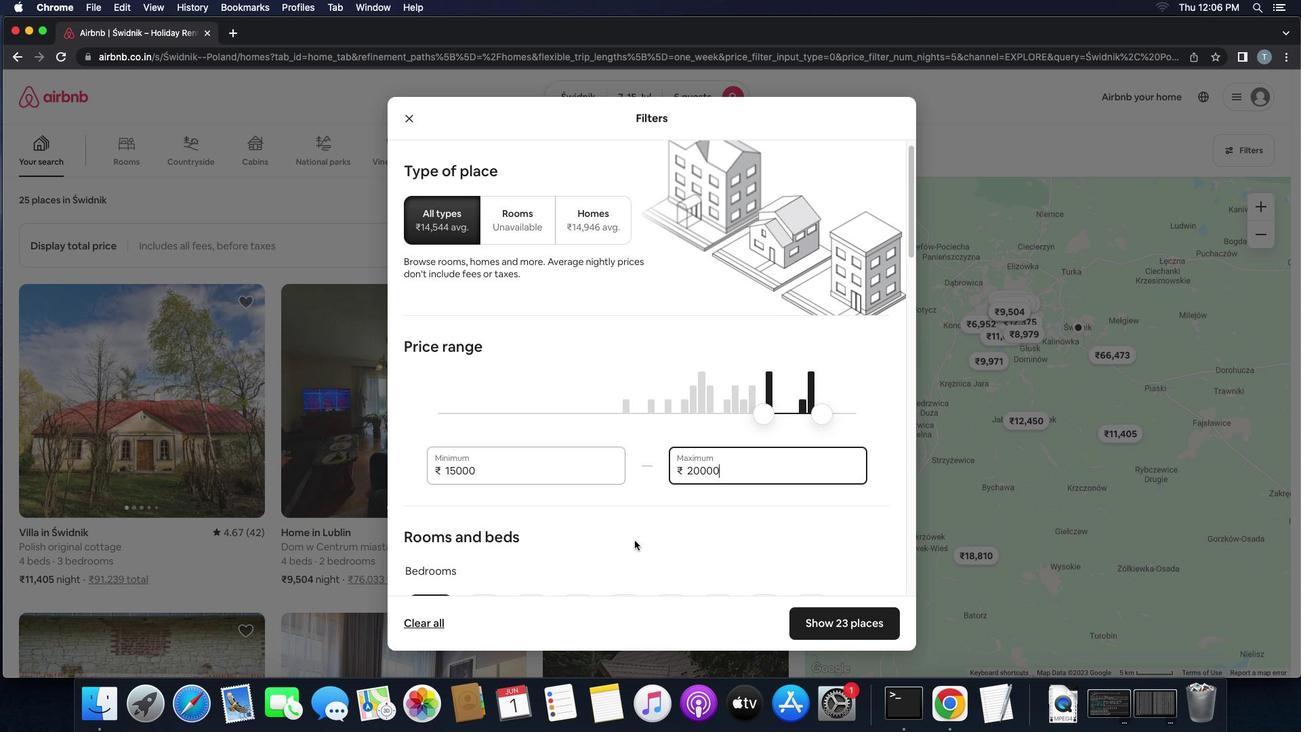 
Action: Mouse scrolled (646, 552) with delta (12, 11)
Screenshot: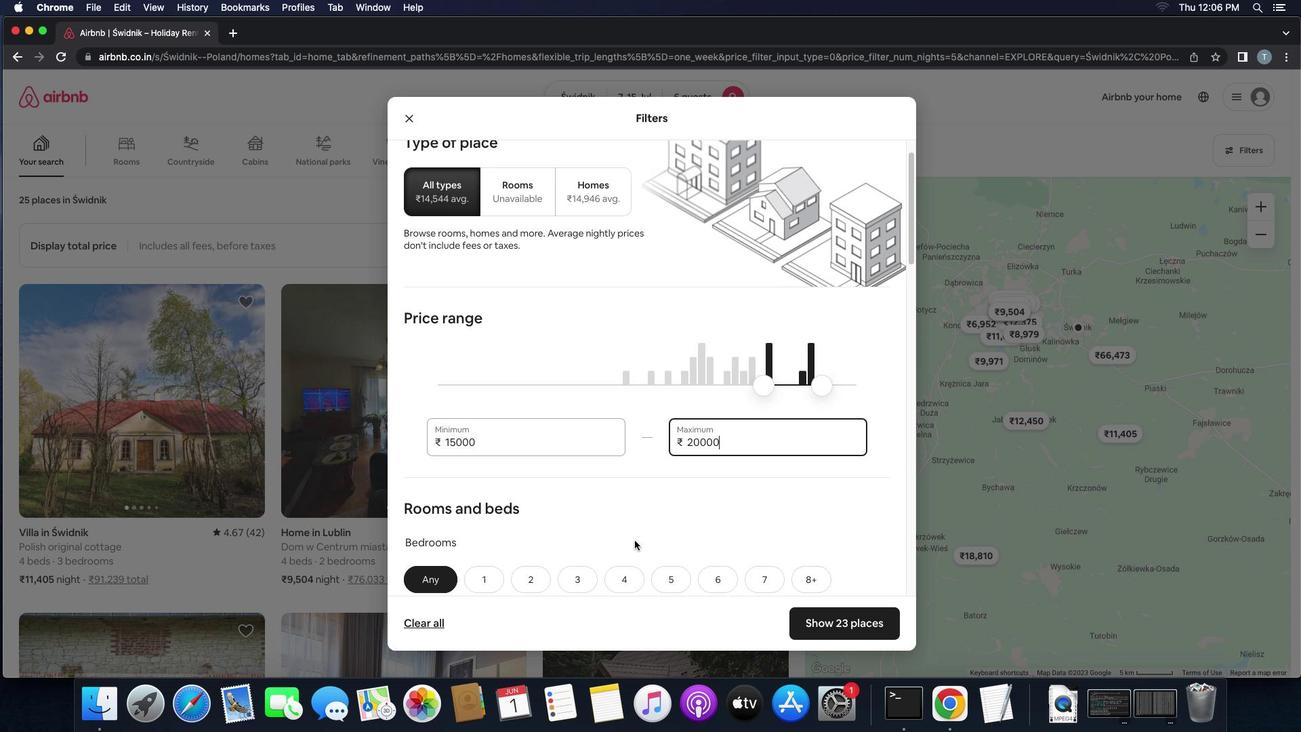 
Action: Mouse scrolled (646, 552) with delta (12, 10)
Screenshot: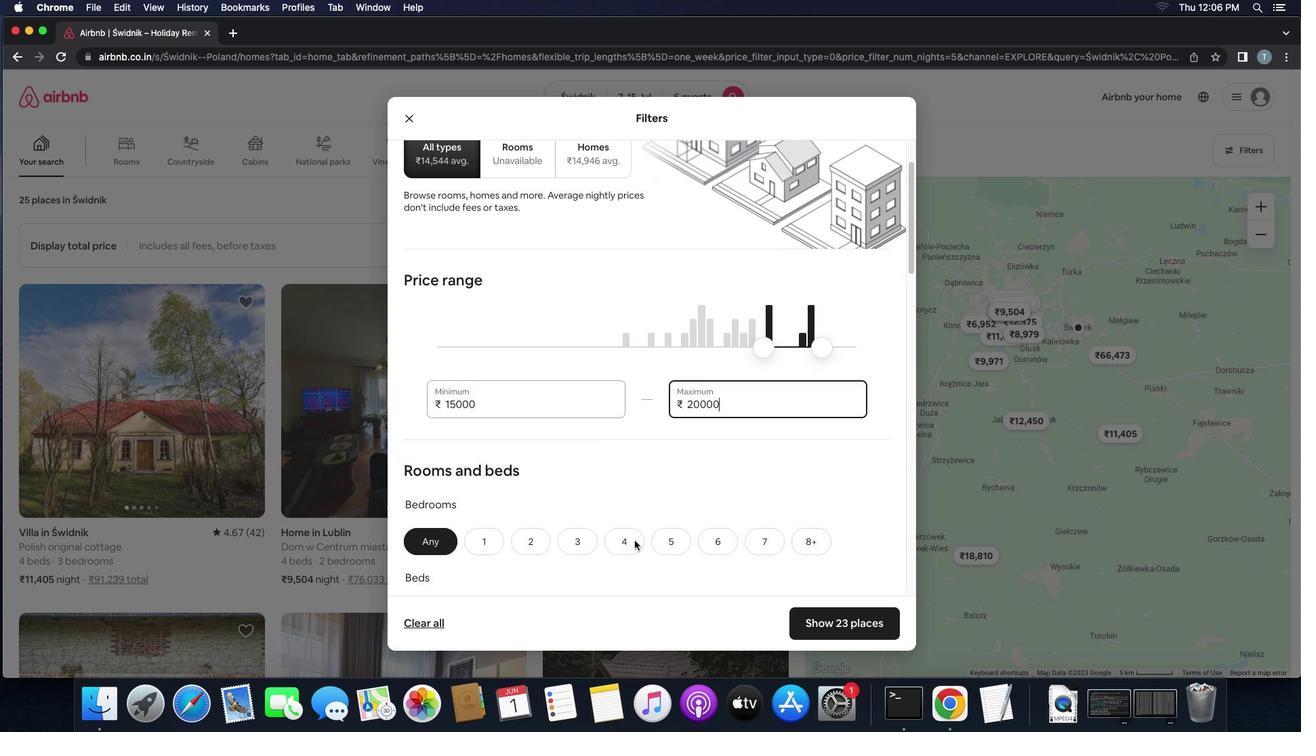 
Action: Mouse scrolled (646, 552) with delta (12, 11)
Screenshot: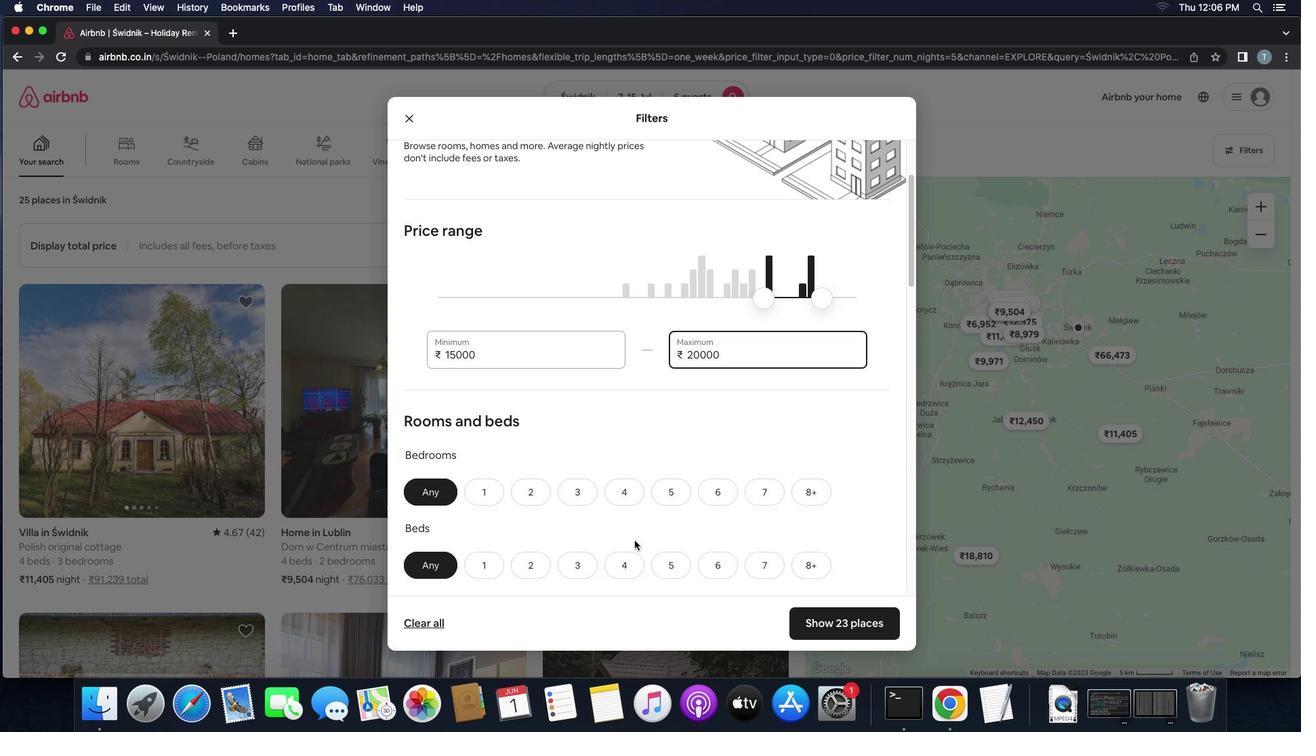 
Action: Mouse scrolled (646, 552) with delta (12, 11)
Screenshot: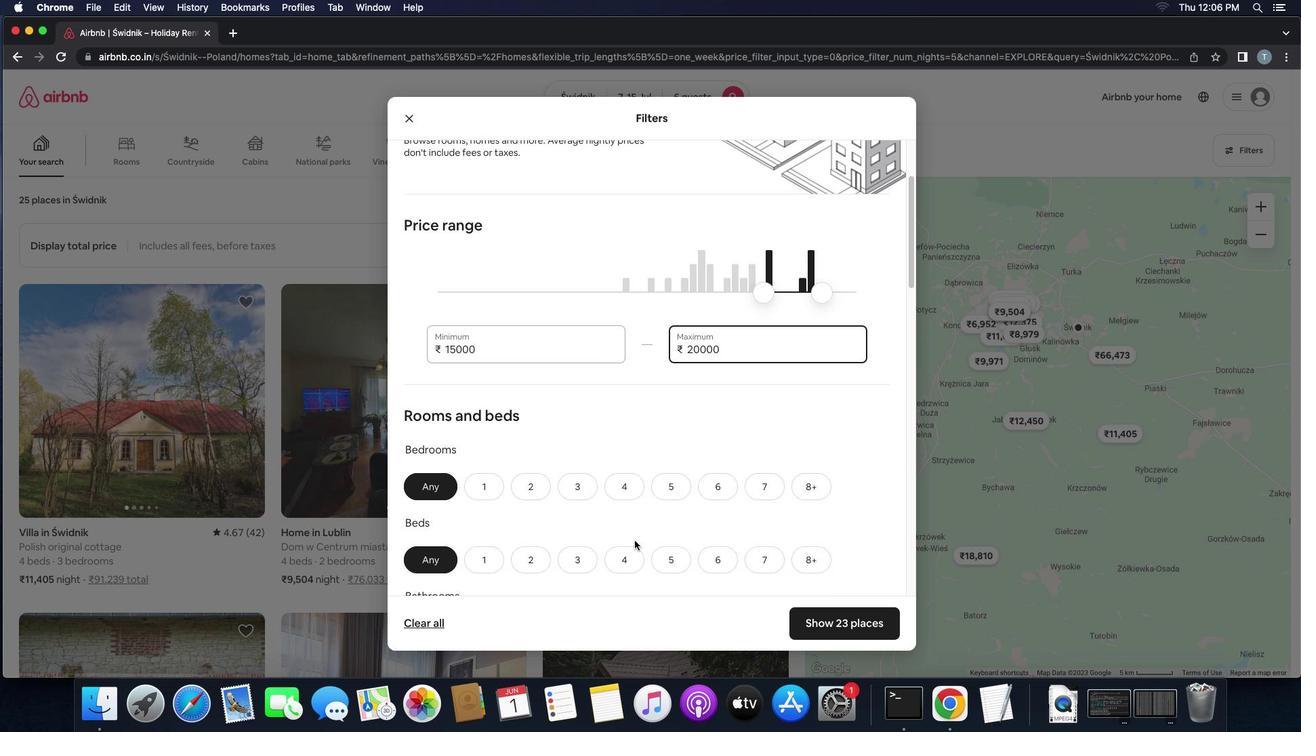 
Action: Mouse scrolled (646, 552) with delta (12, 11)
Screenshot: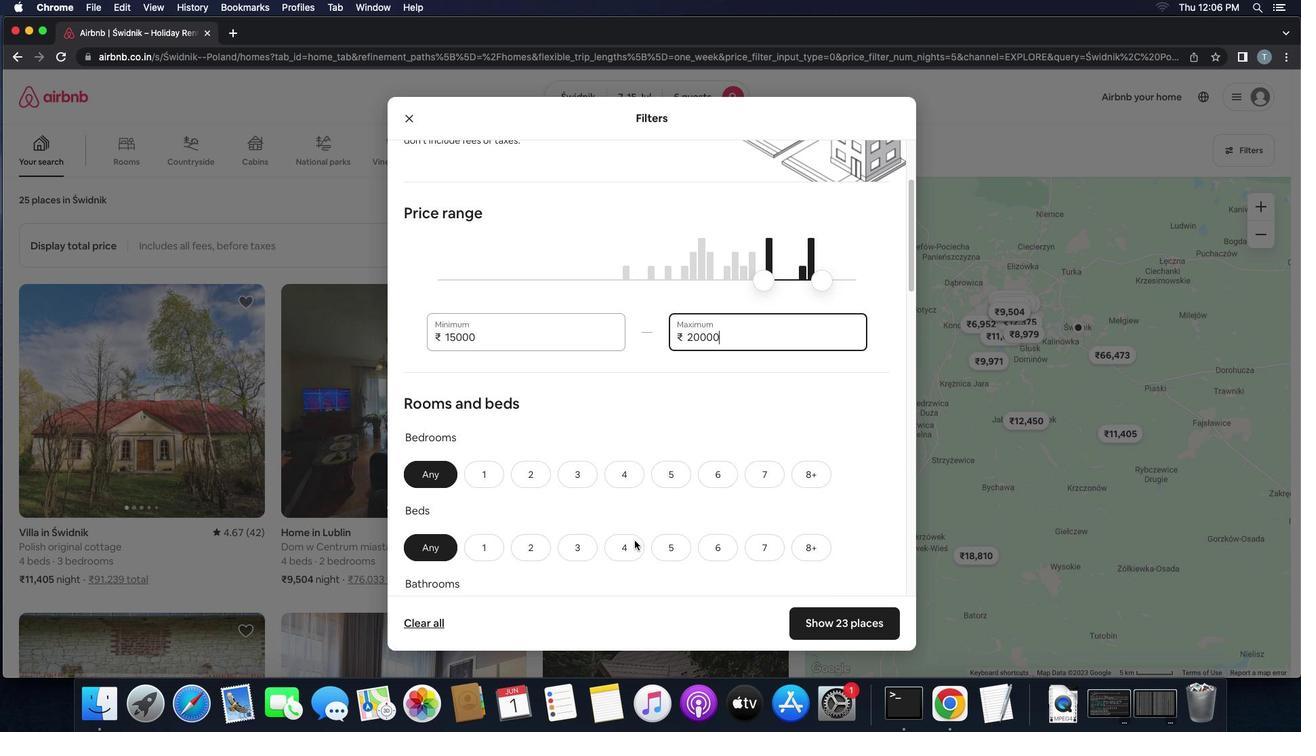 
Action: Mouse scrolled (646, 552) with delta (12, 11)
Screenshot: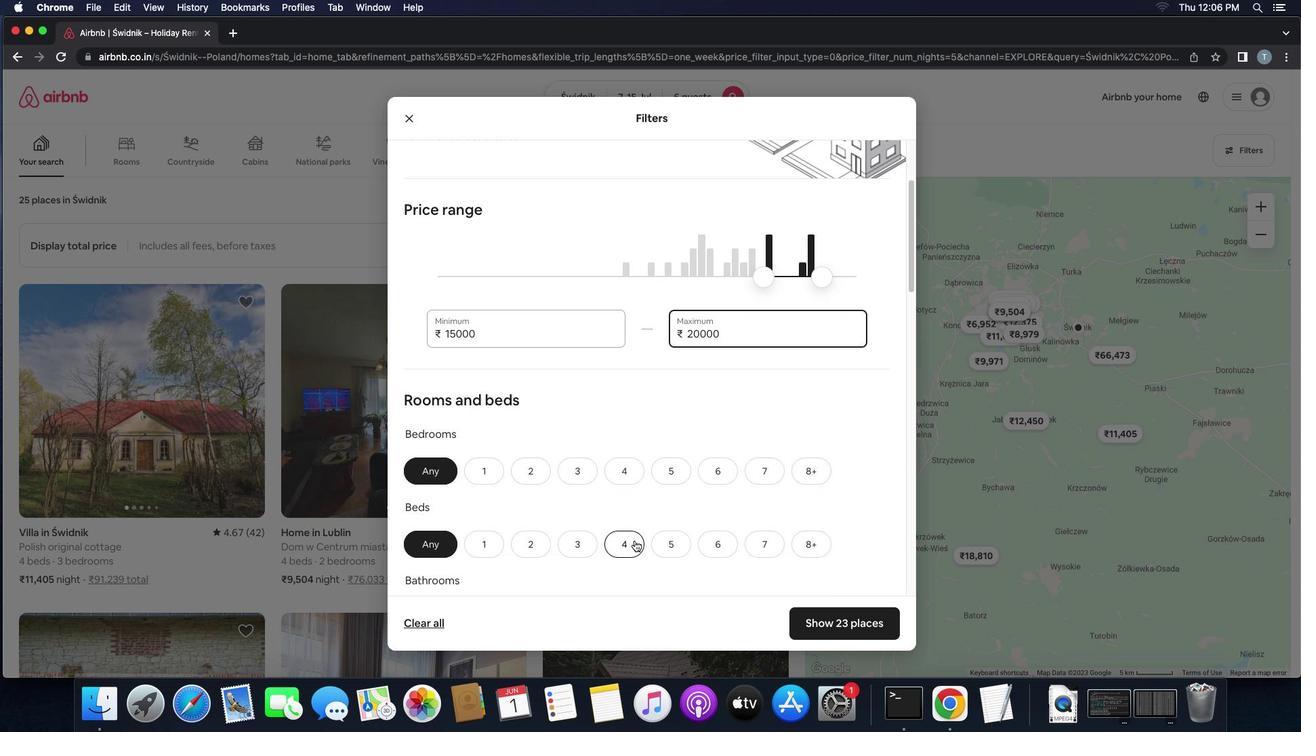 
Action: Mouse scrolled (646, 552) with delta (12, 11)
Screenshot: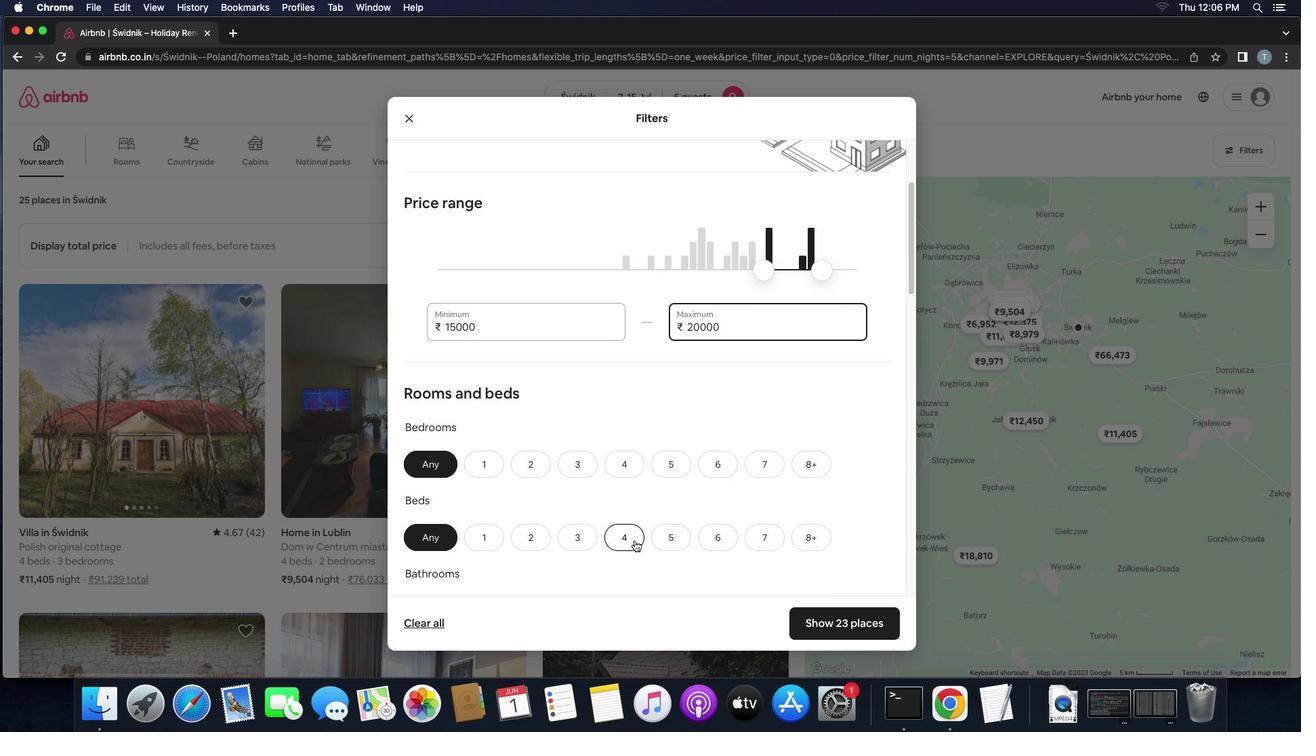
Action: Mouse scrolled (646, 552) with delta (12, 11)
Screenshot: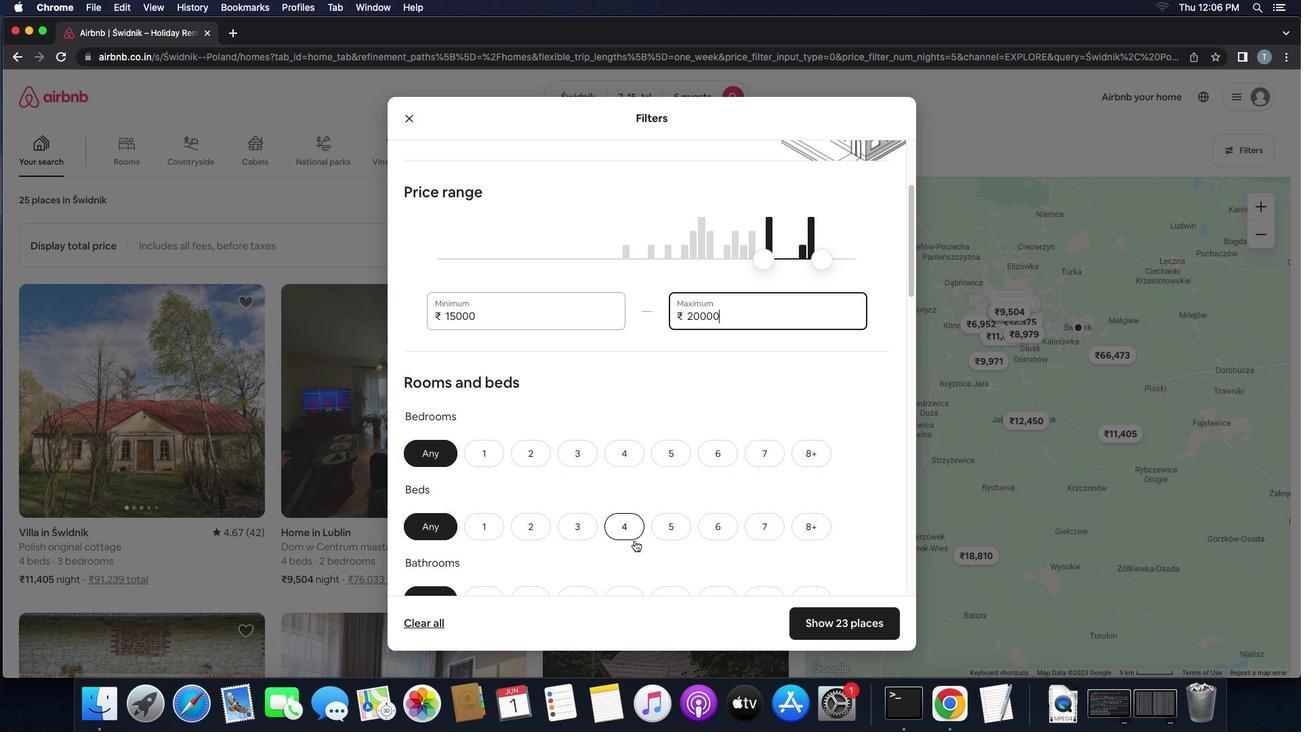 
Action: Mouse scrolled (646, 552) with delta (12, 11)
Screenshot: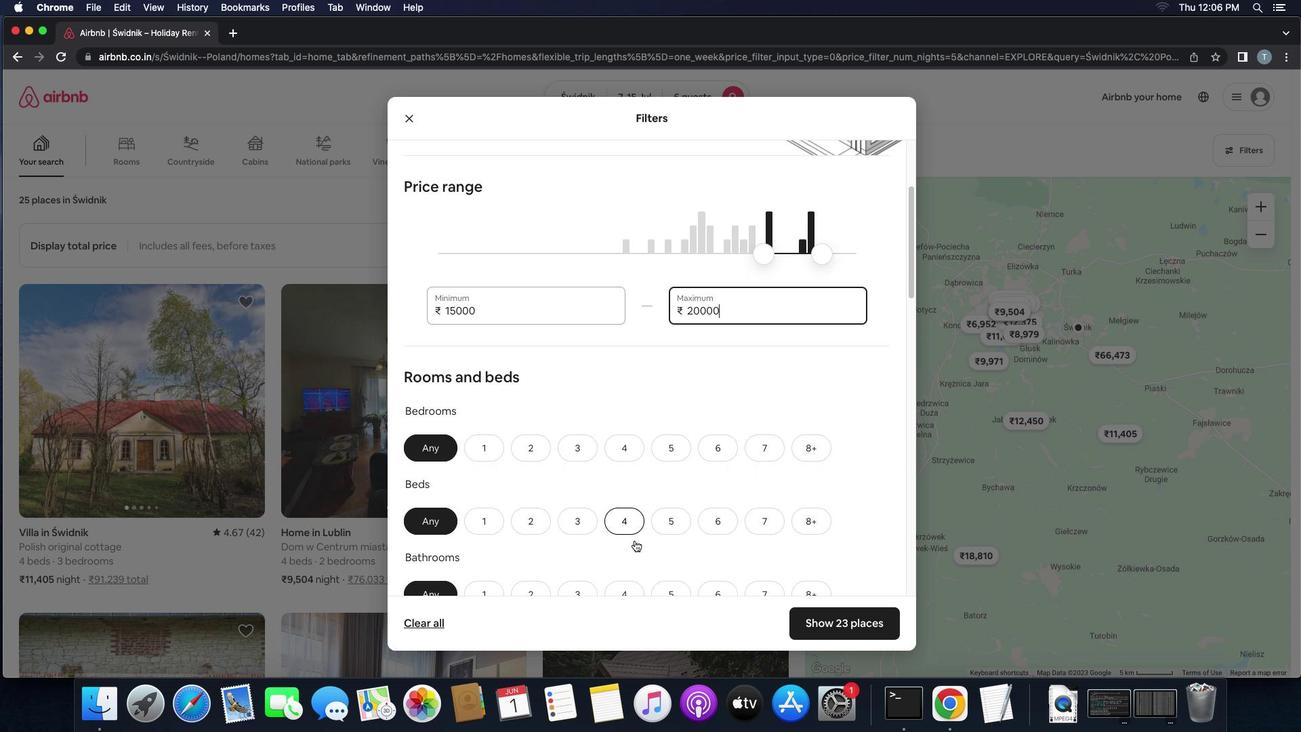 
Action: Mouse scrolled (646, 552) with delta (12, 11)
Screenshot: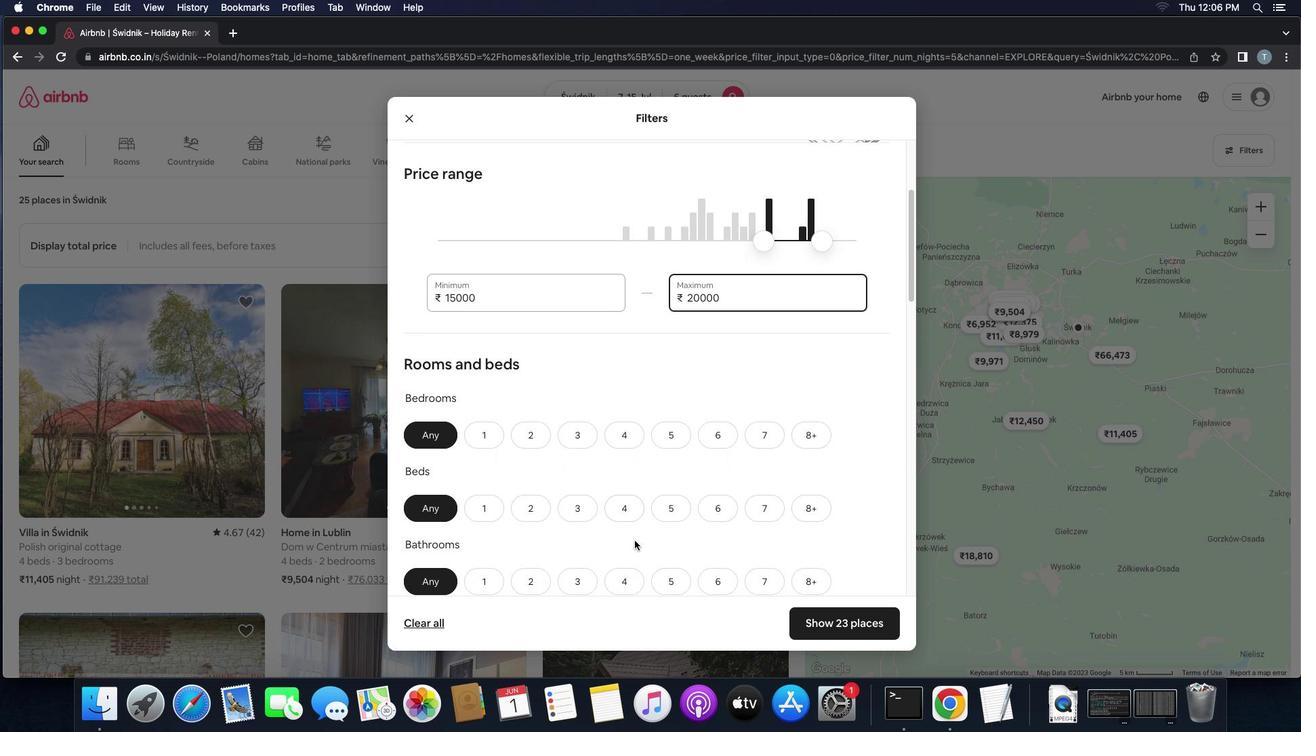 
Action: Mouse scrolled (646, 552) with delta (12, 11)
Screenshot: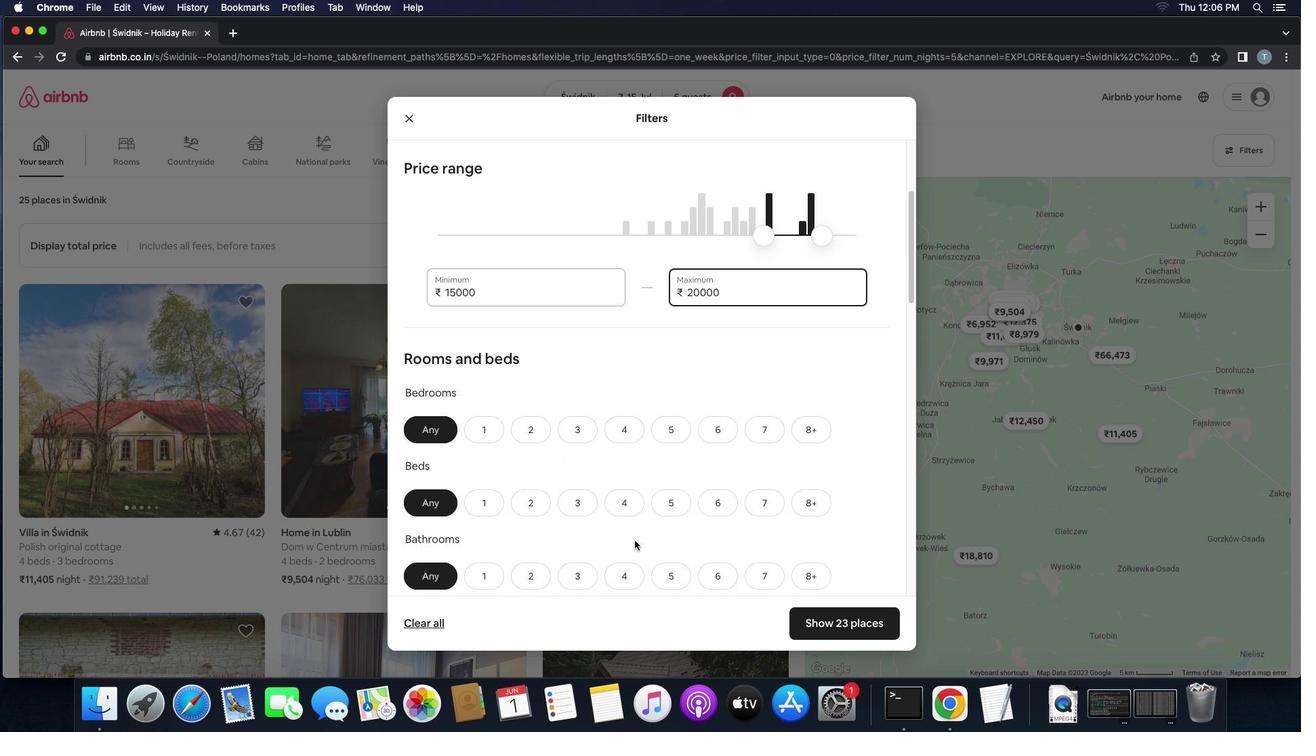 
Action: Mouse scrolled (646, 552) with delta (12, 11)
Screenshot: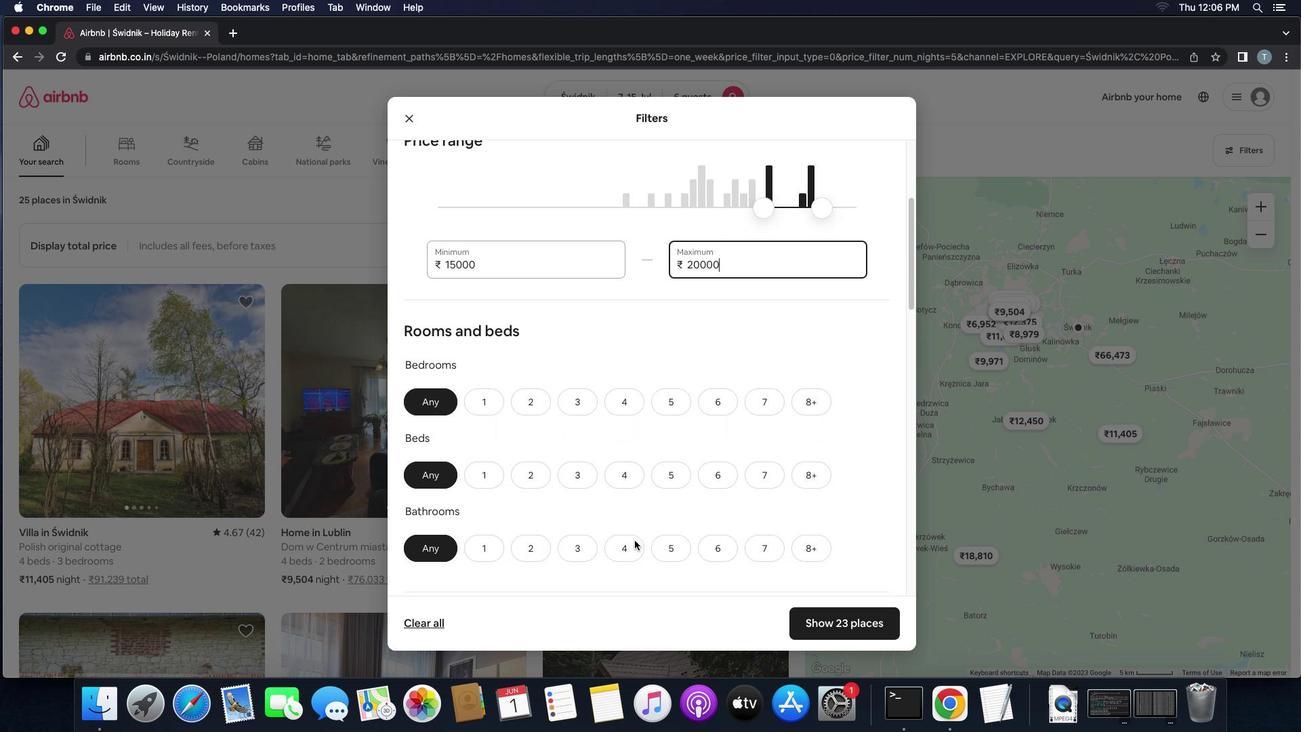 
Action: Mouse moved to (600, 399)
Screenshot: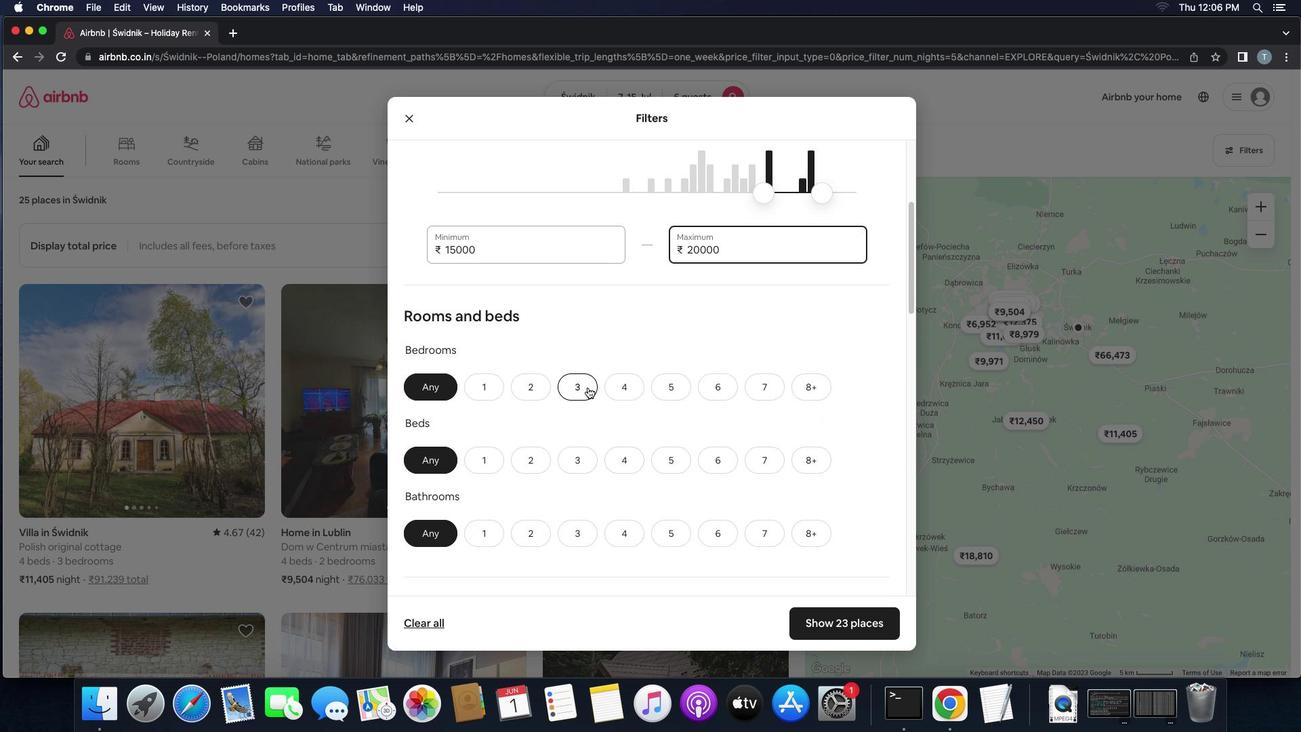 
Action: Mouse pressed left at (600, 399)
Screenshot: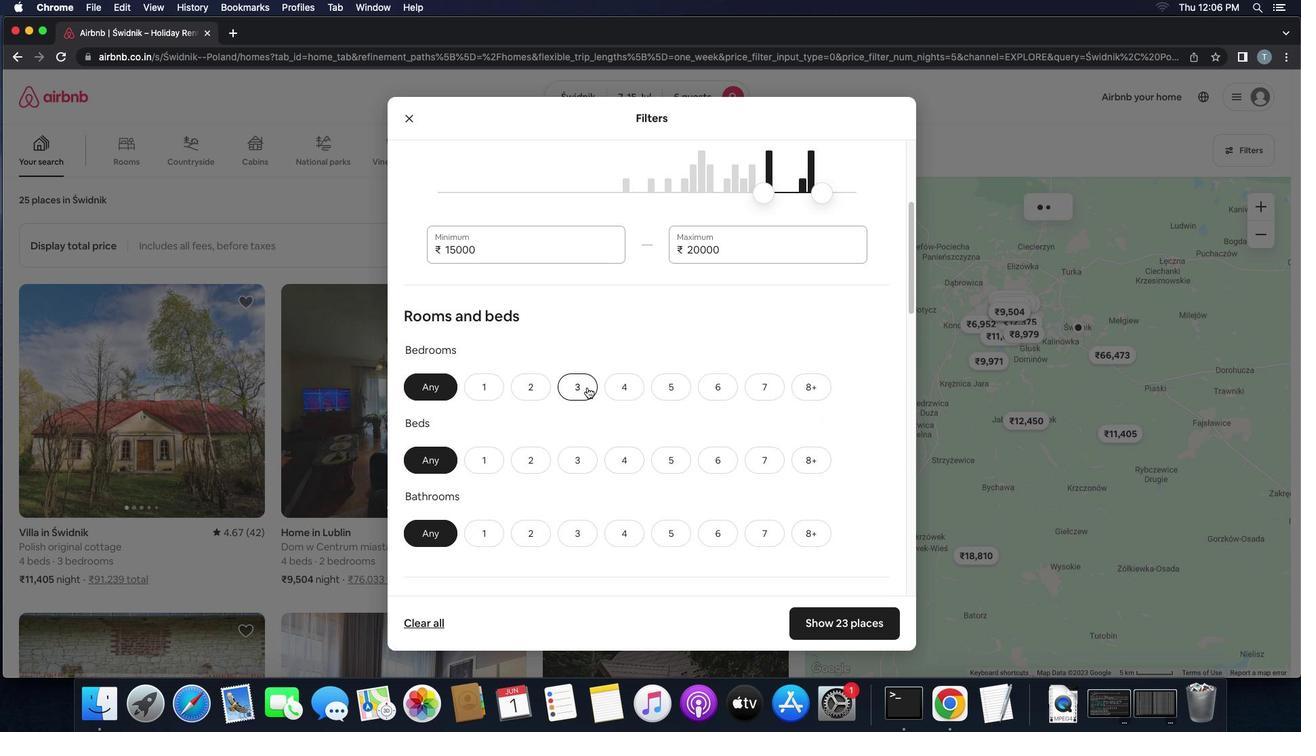 
Action: Mouse moved to (587, 468)
Screenshot: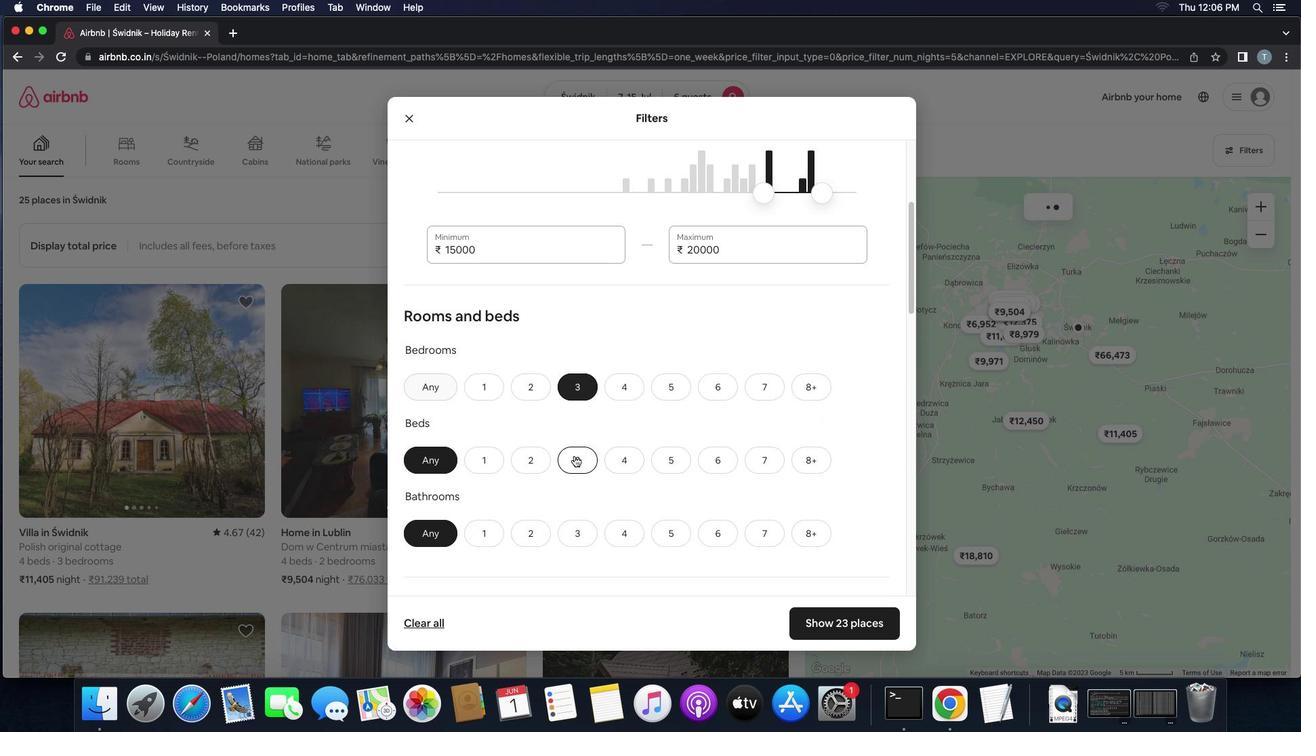 
Action: Mouse pressed left at (587, 468)
Screenshot: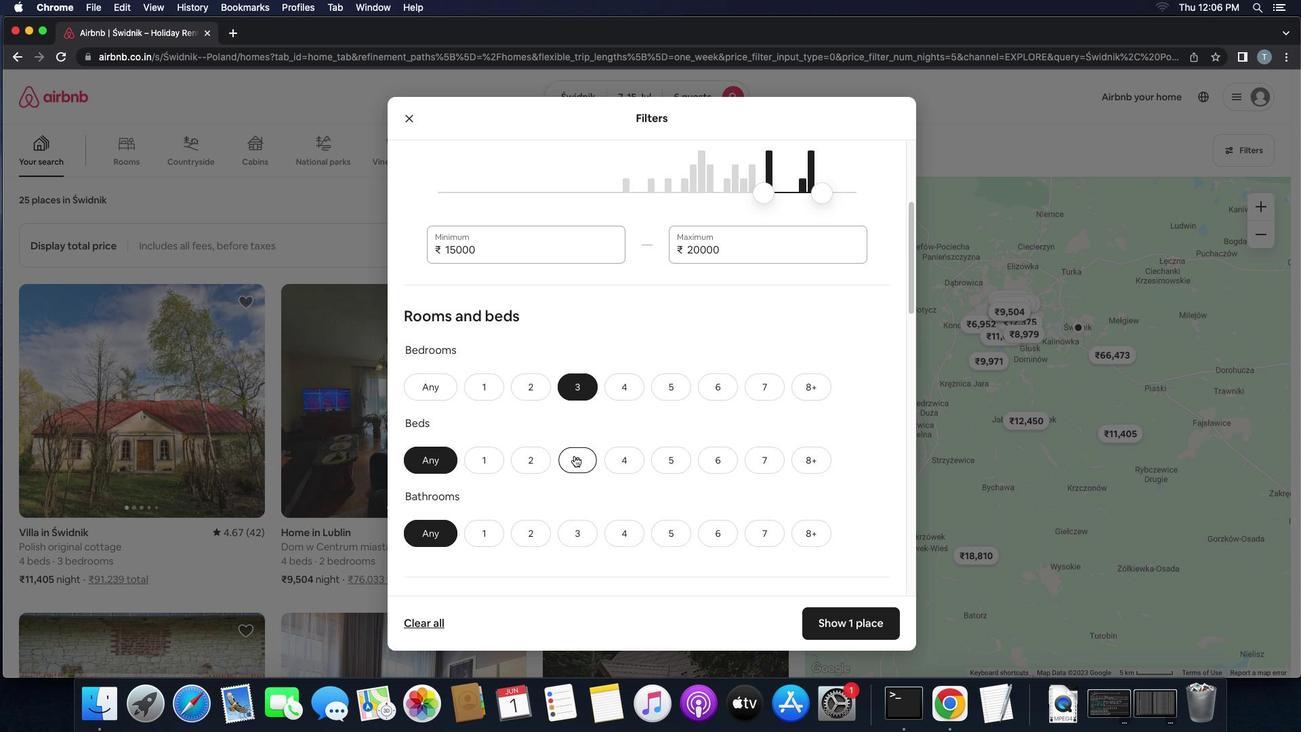 
Action: Mouse moved to (587, 545)
Screenshot: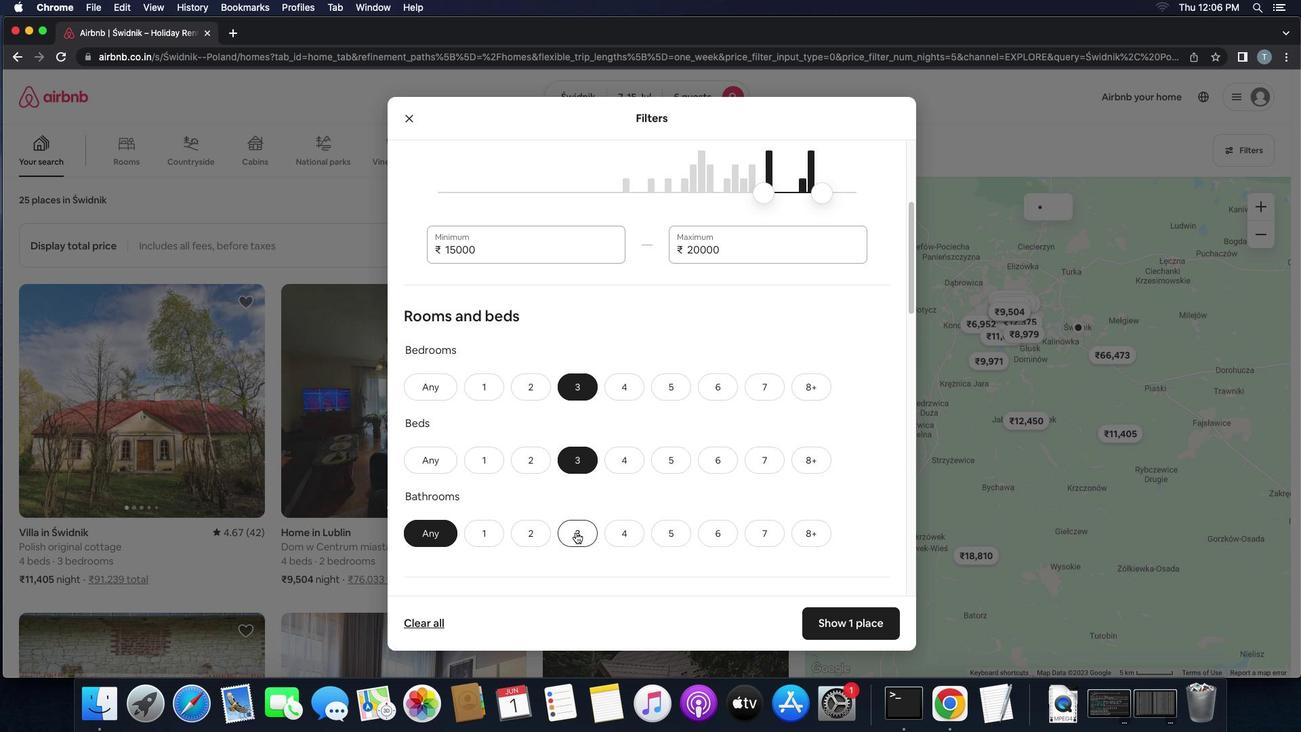 
Action: Mouse pressed left at (587, 545)
Screenshot: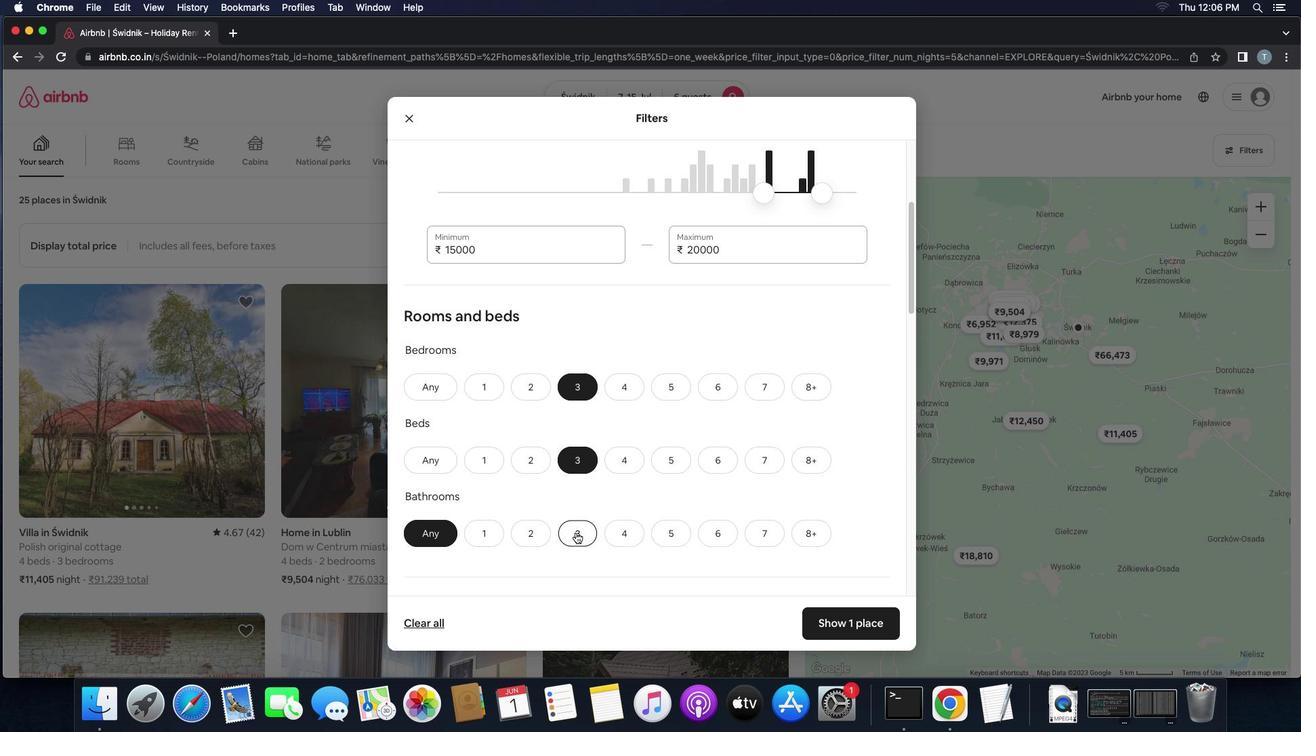 
Action: Mouse moved to (630, 552)
Screenshot: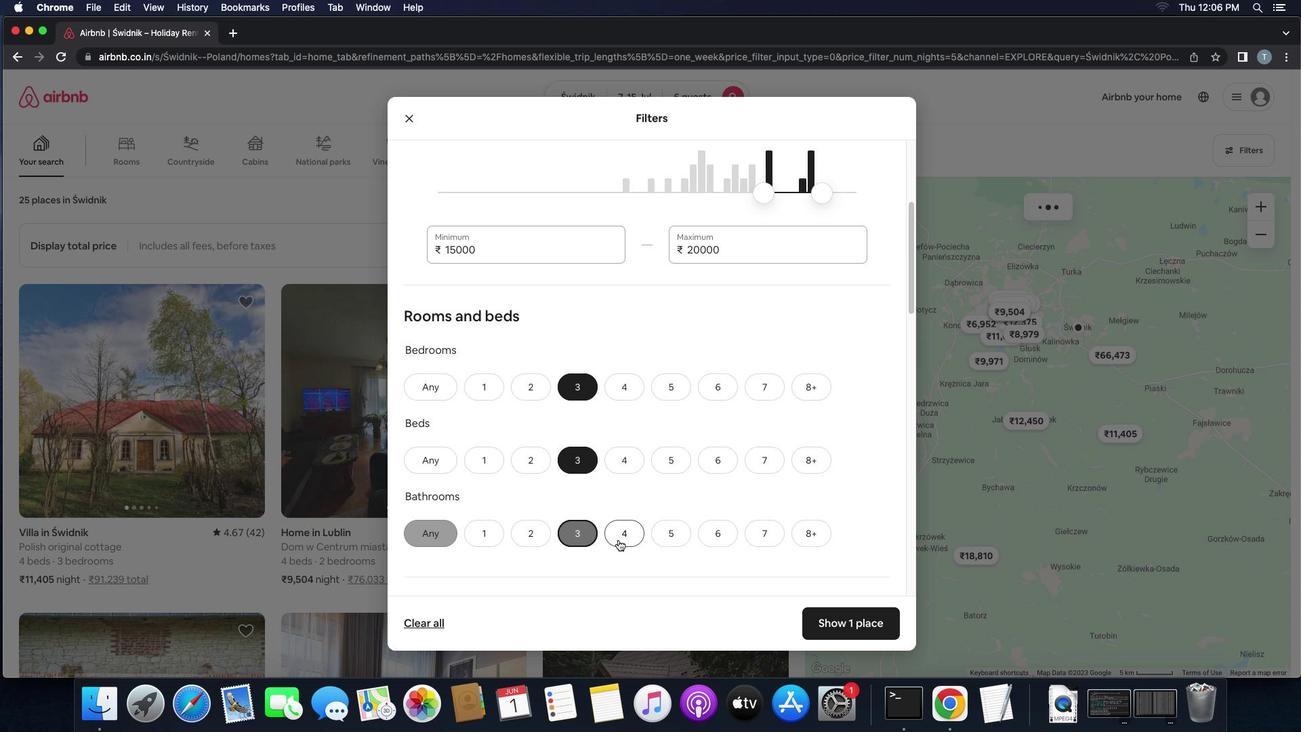 
Action: Mouse scrolled (630, 552) with delta (12, 11)
Screenshot: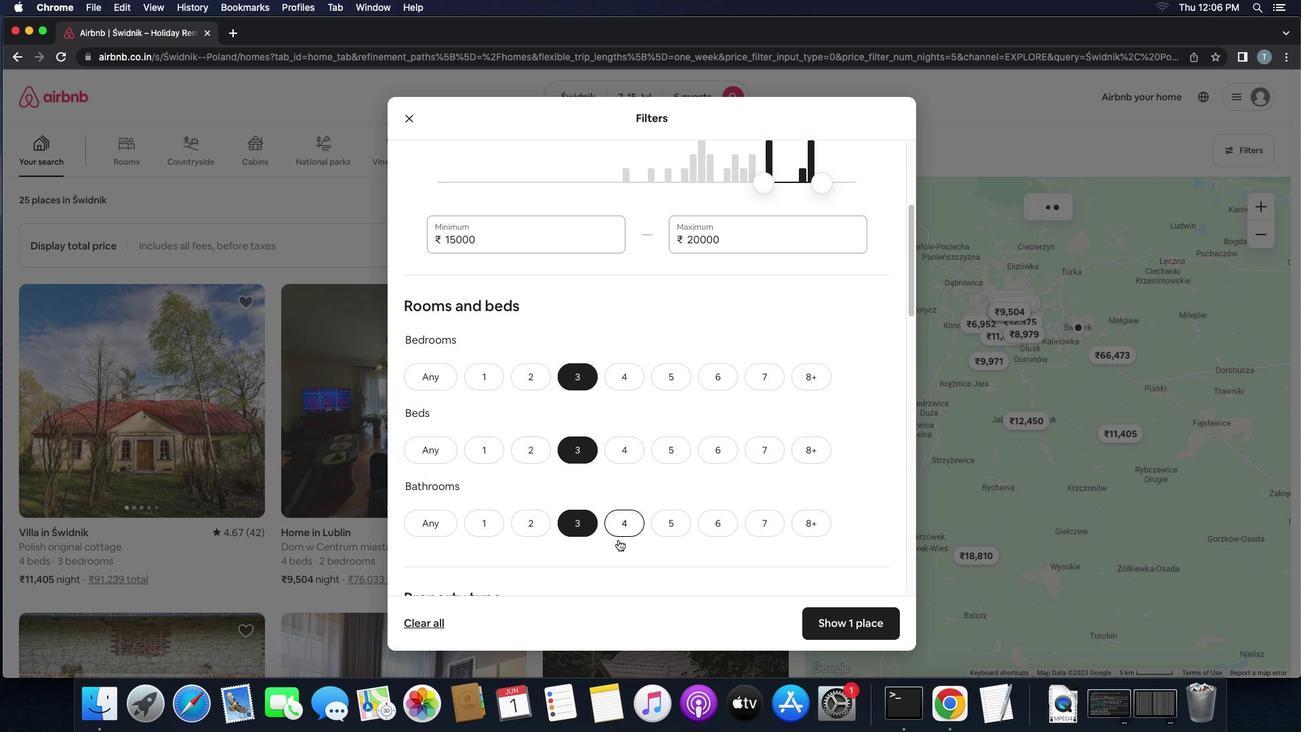 
Action: Mouse scrolled (630, 552) with delta (12, 11)
Screenshot: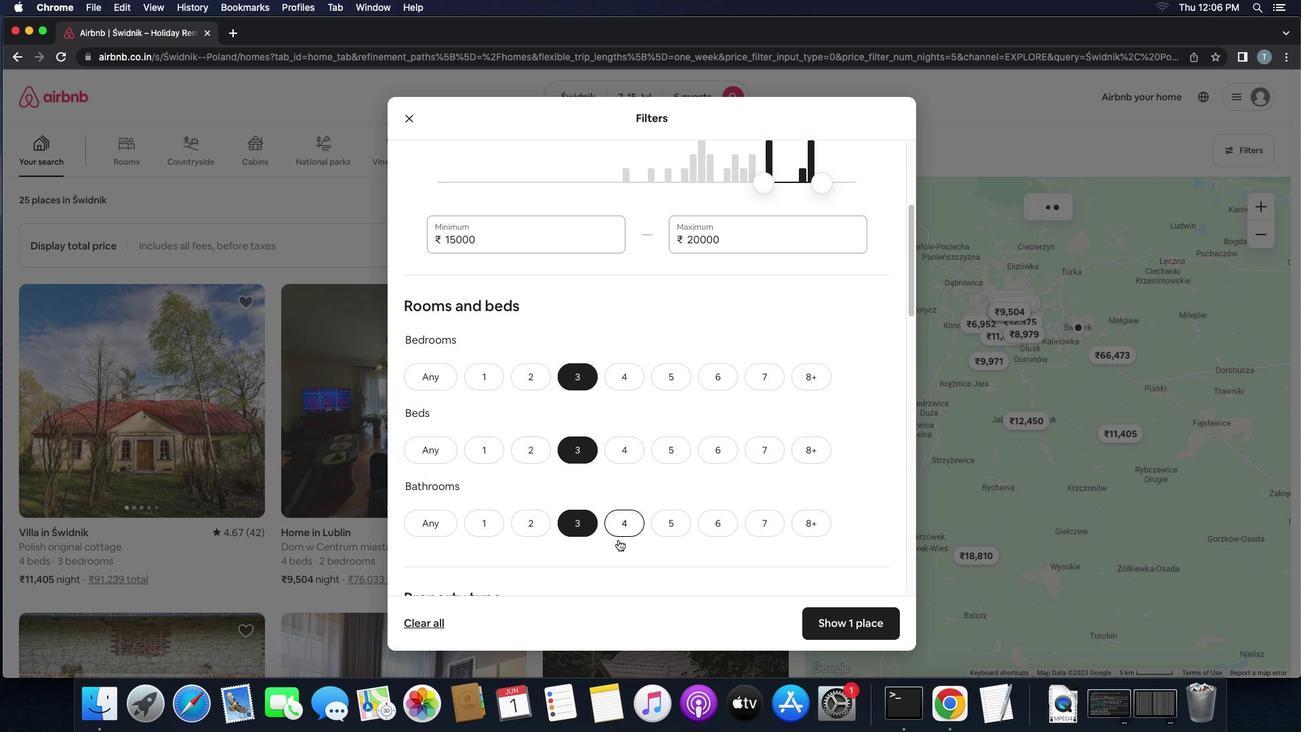 
Action: Mouse scrolled (630, 552) with delta (12, 10)
Screenshot: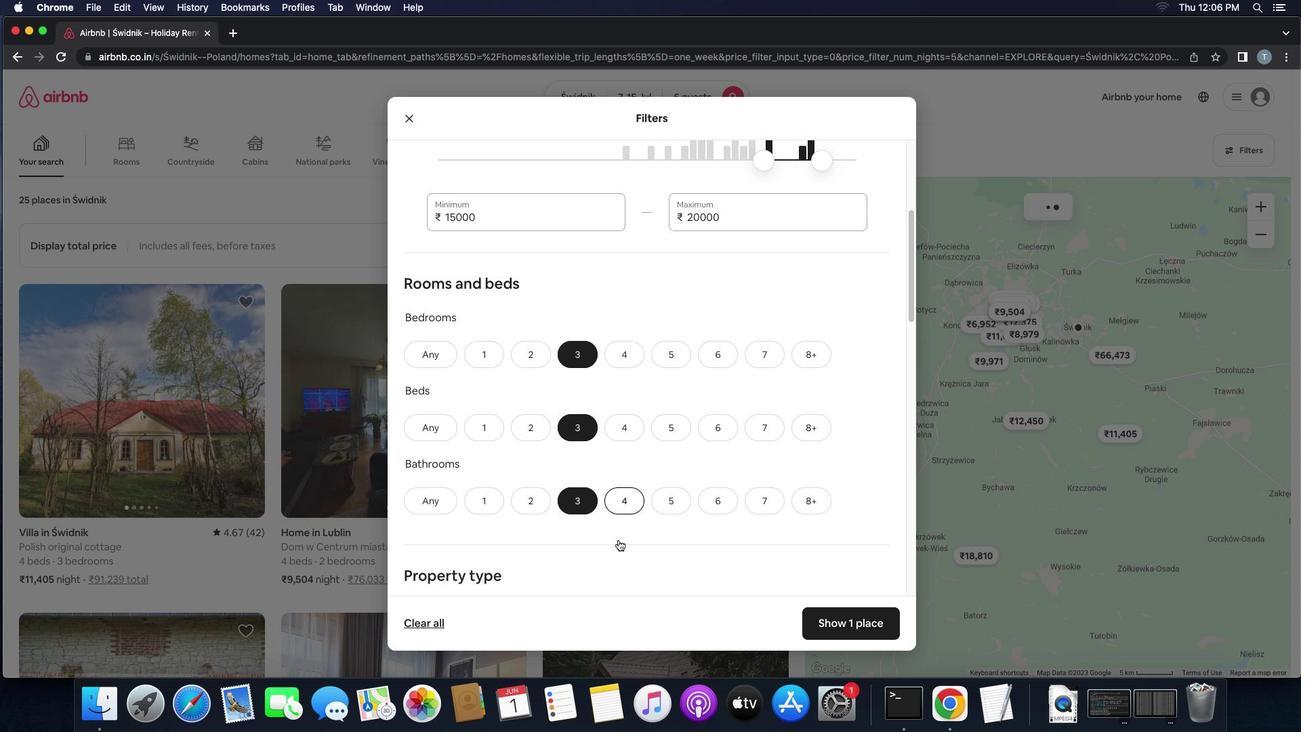 
Action: Mouse scrolled (630, 552) with delta (12, 11)
Screenshot: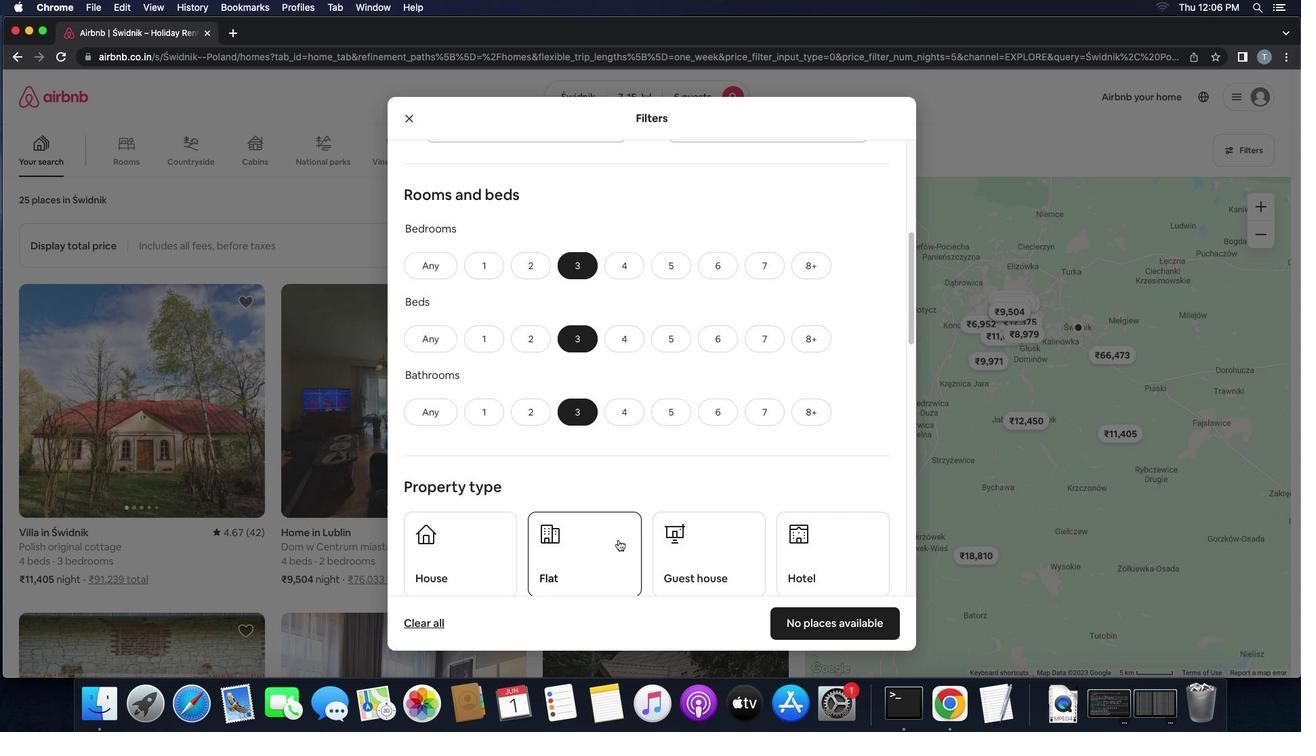 
Action: Mouse scrolled (630, 552) with delta (12, 11)
Screenshot: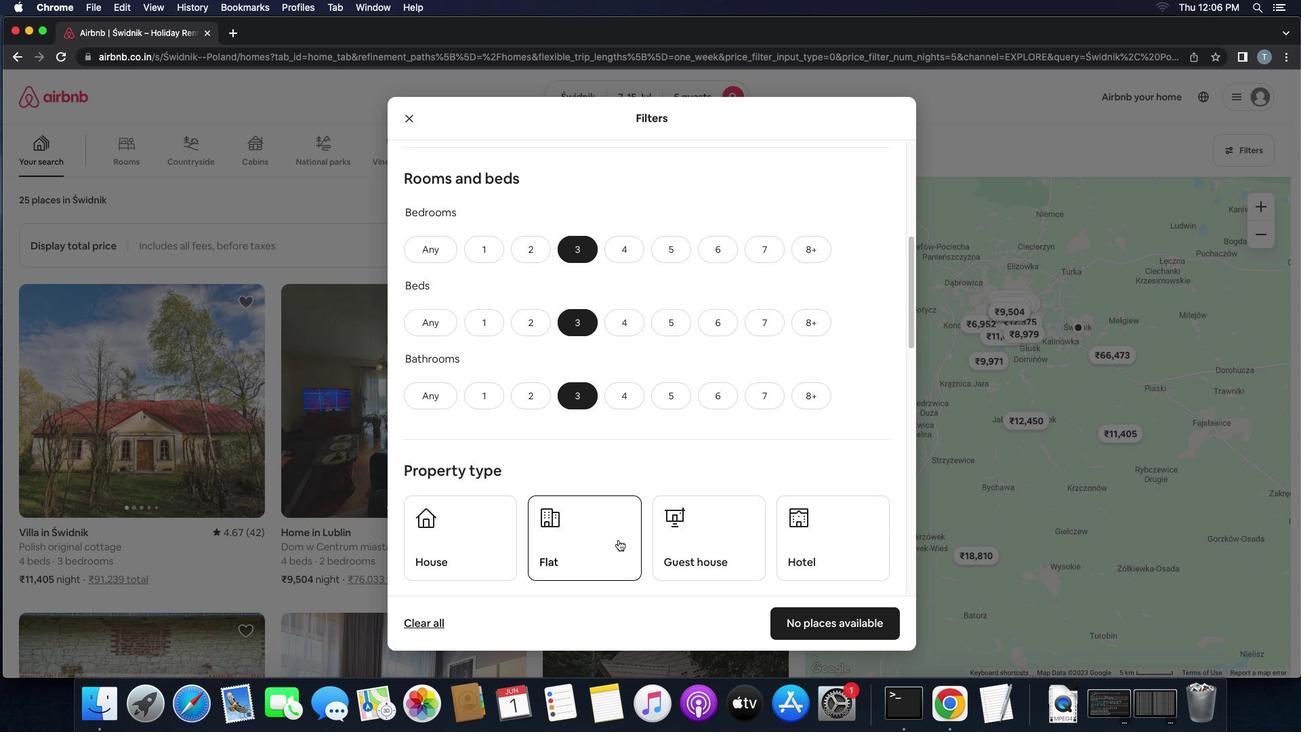 
Action: Mouse scrolled (630, 552) with delta (12, 10)
Screenshot: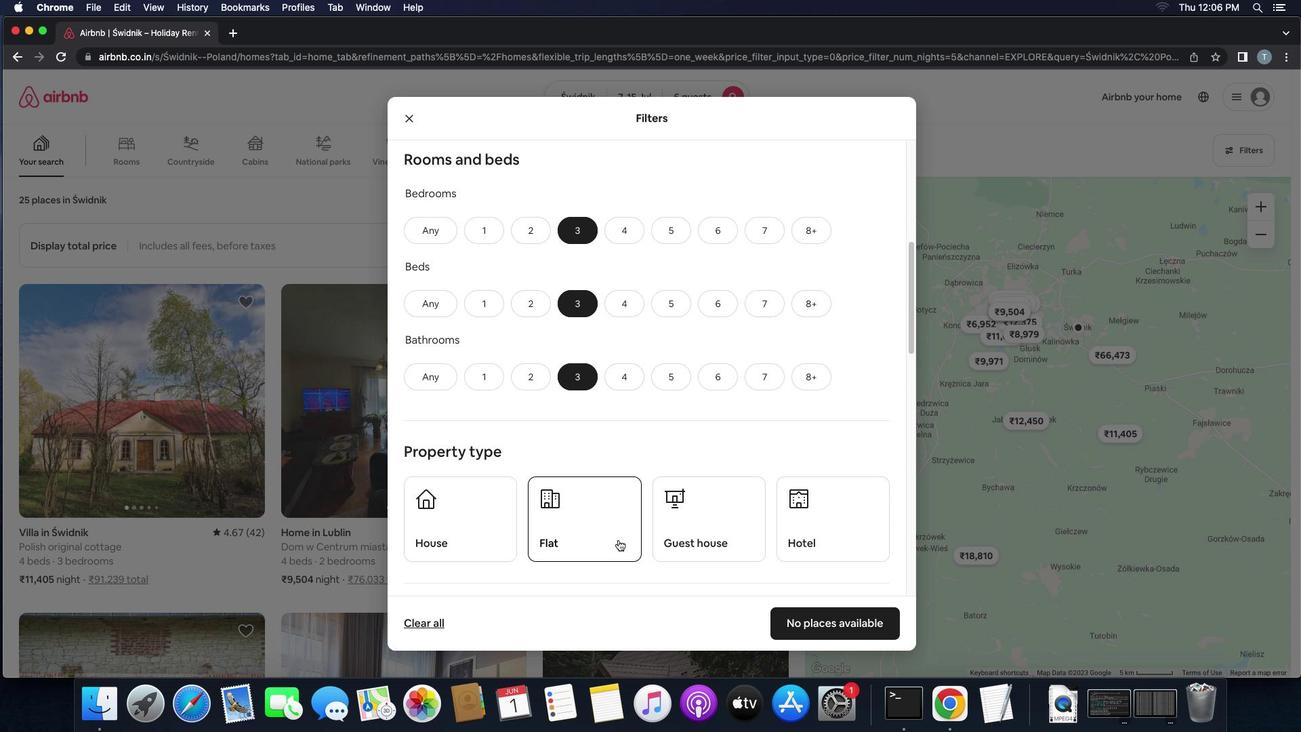 
Action: Mouse scrolled (630, 552) with delta (12, 11)
Screenshot: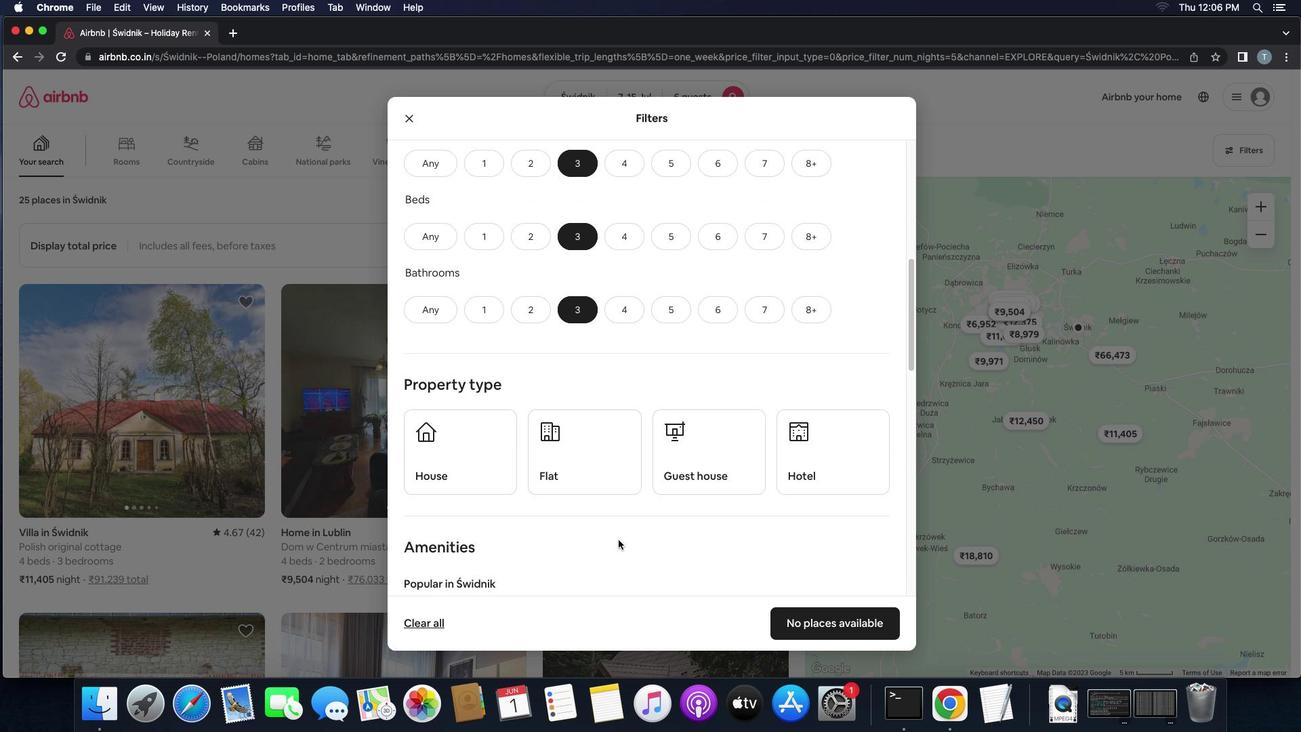 
Action: Mouse scrolled (630, 552) with delta (12, 11)
Screenshot: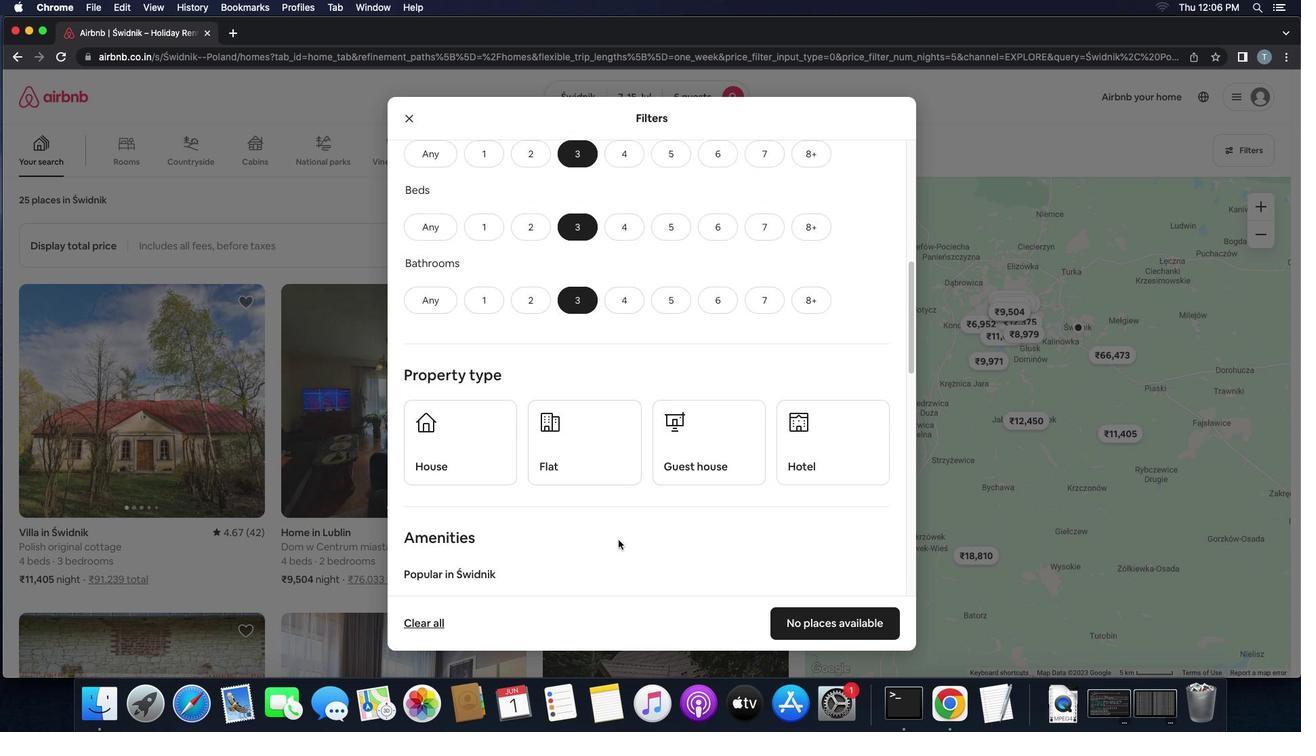 
Action: Mouse scrolled (630, 552) with delta (12, 10)
Screenshot: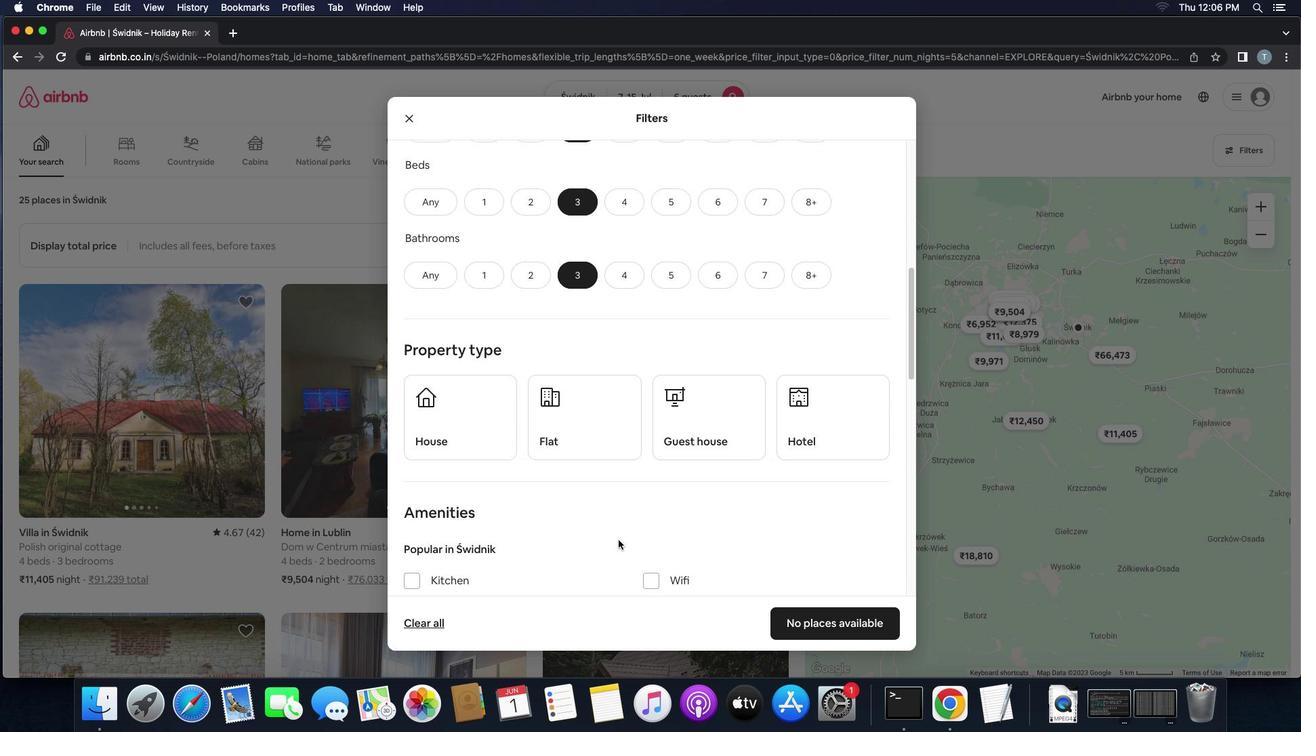 
Action: Mouse scrolled (630, 552) with delta (12, 11)
Screenshot: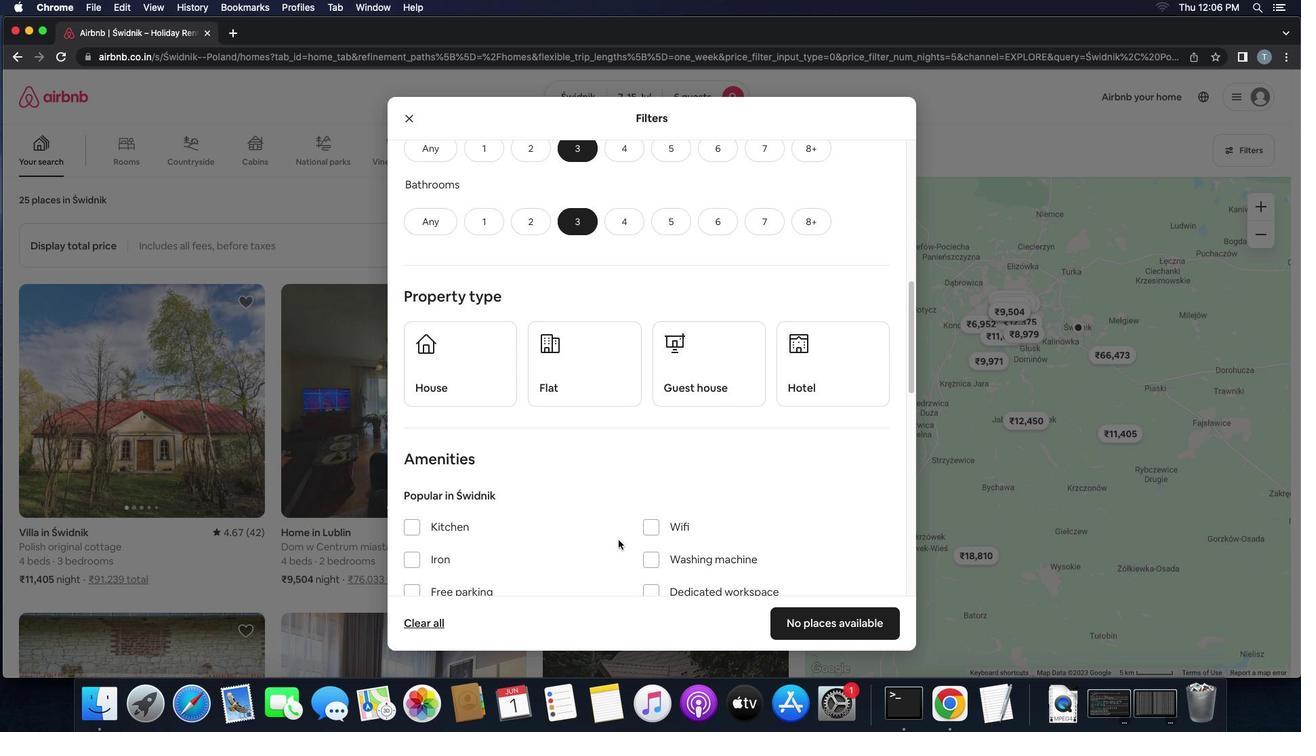 
Action: Mouse scrolled (630, 552) with delta (12, 11)
Screenshot: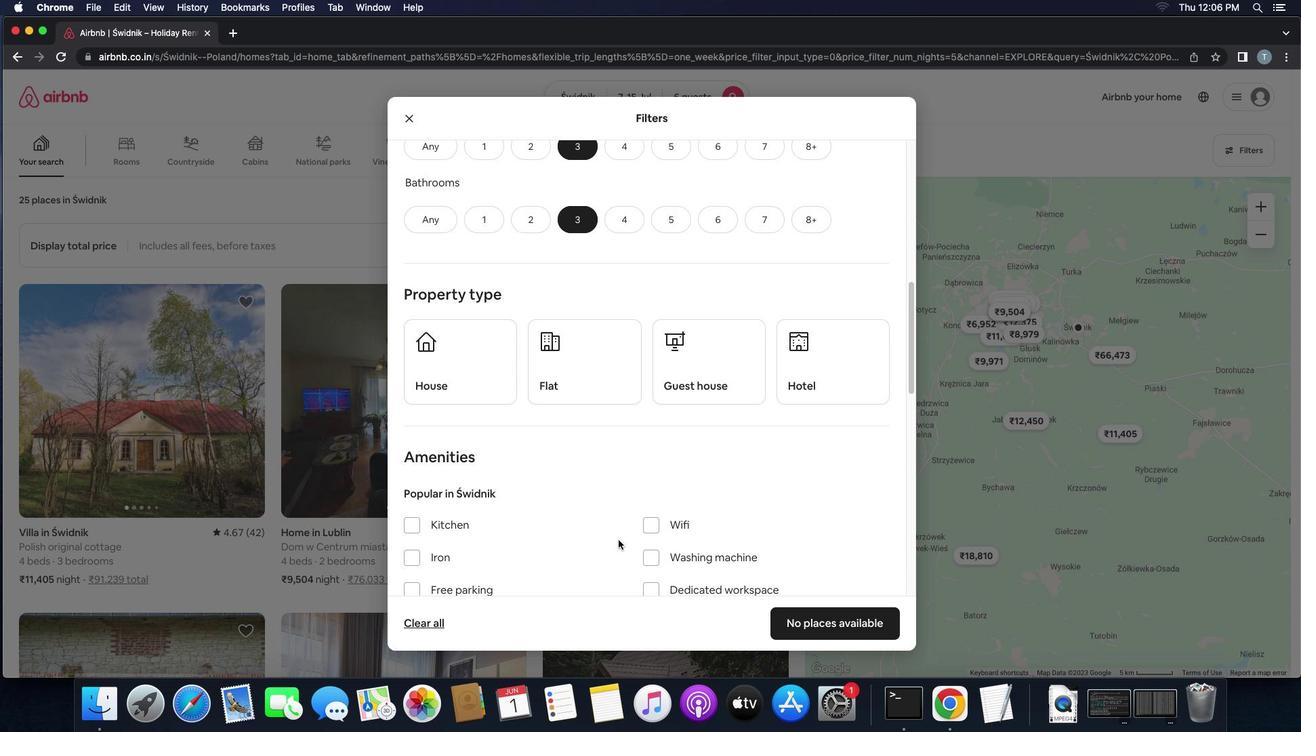 
Action: Mouse scrolled (630, 552) with delta (12, 11)
Screenshot: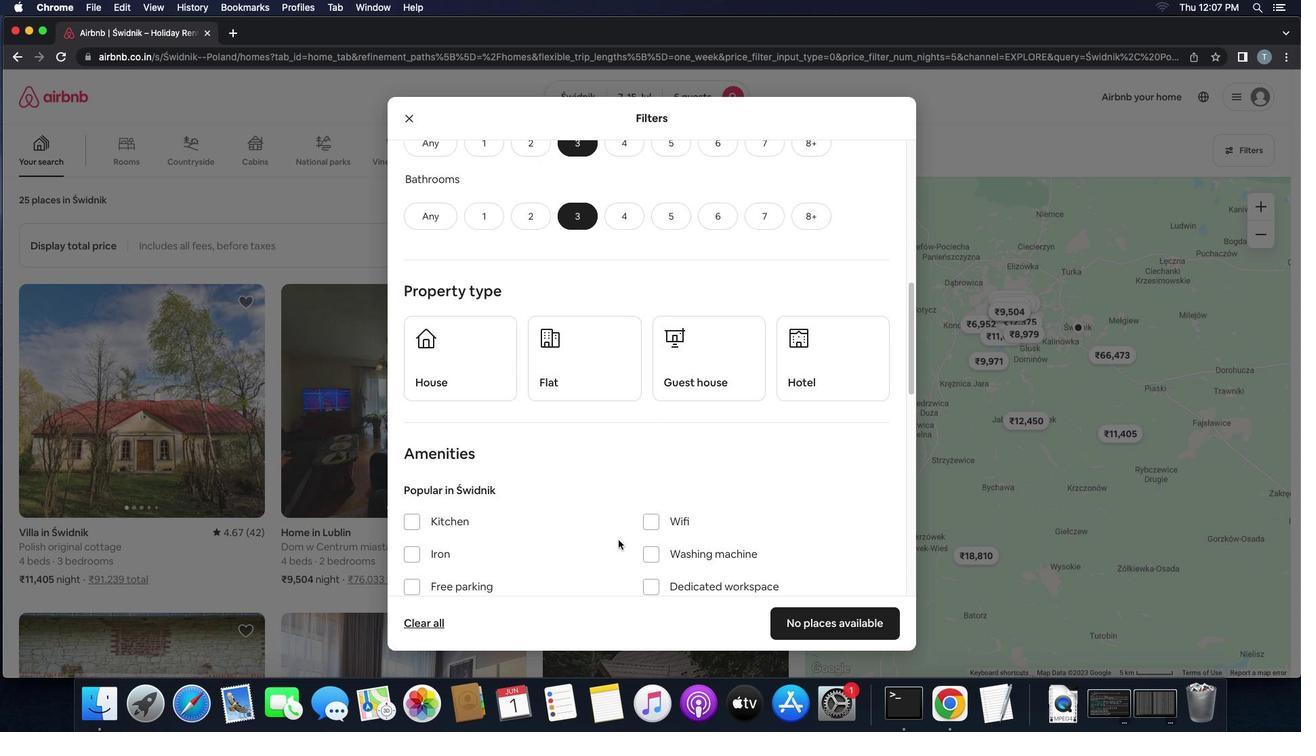 
Action: Mouse moved to (485, 363)
Screenshot: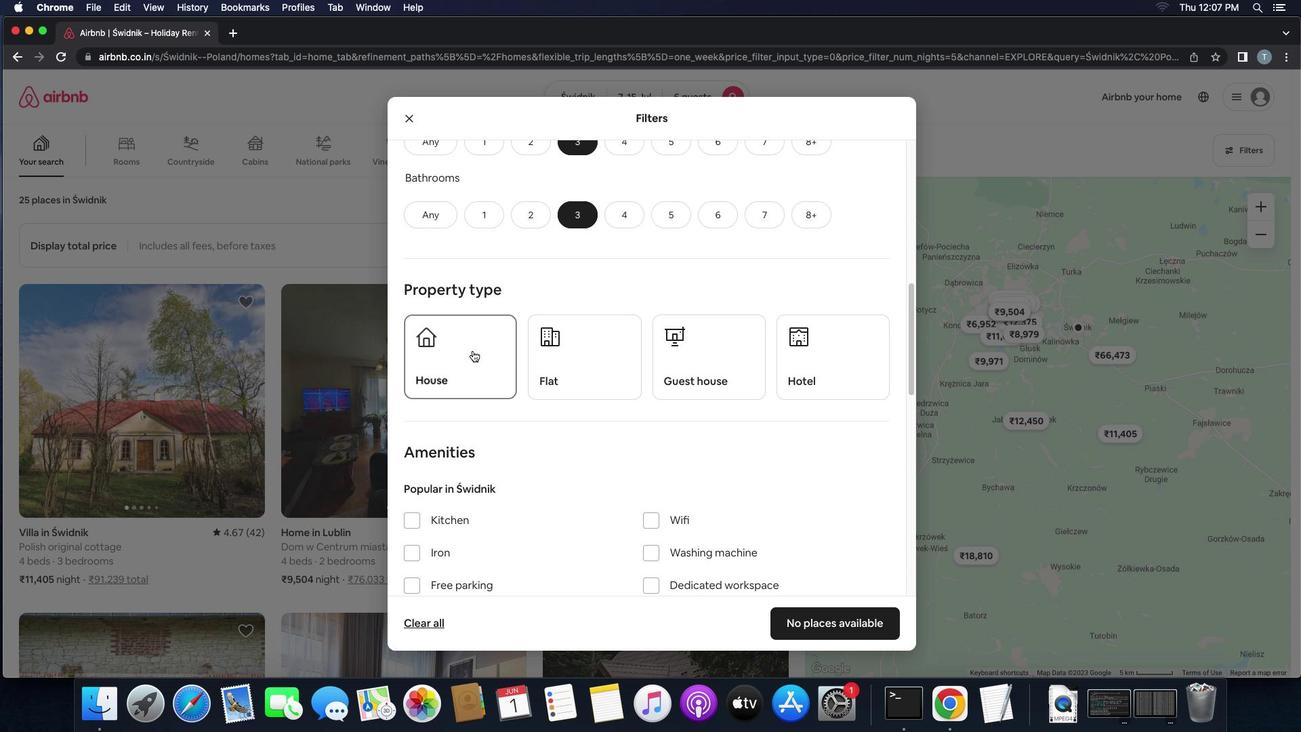 
Action: Mouse pressed left at (485, 363)
Screenshot: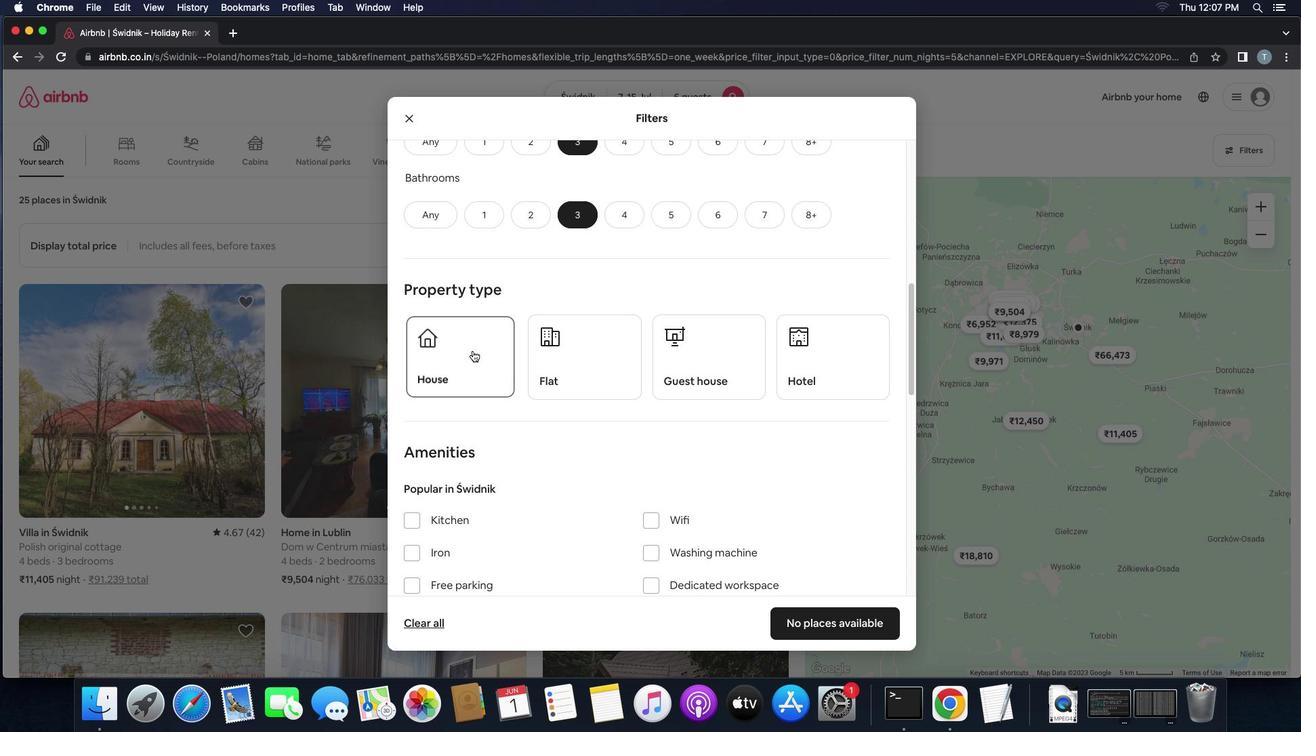 
Action: Mouse moved to (625, 380)
Screenshot: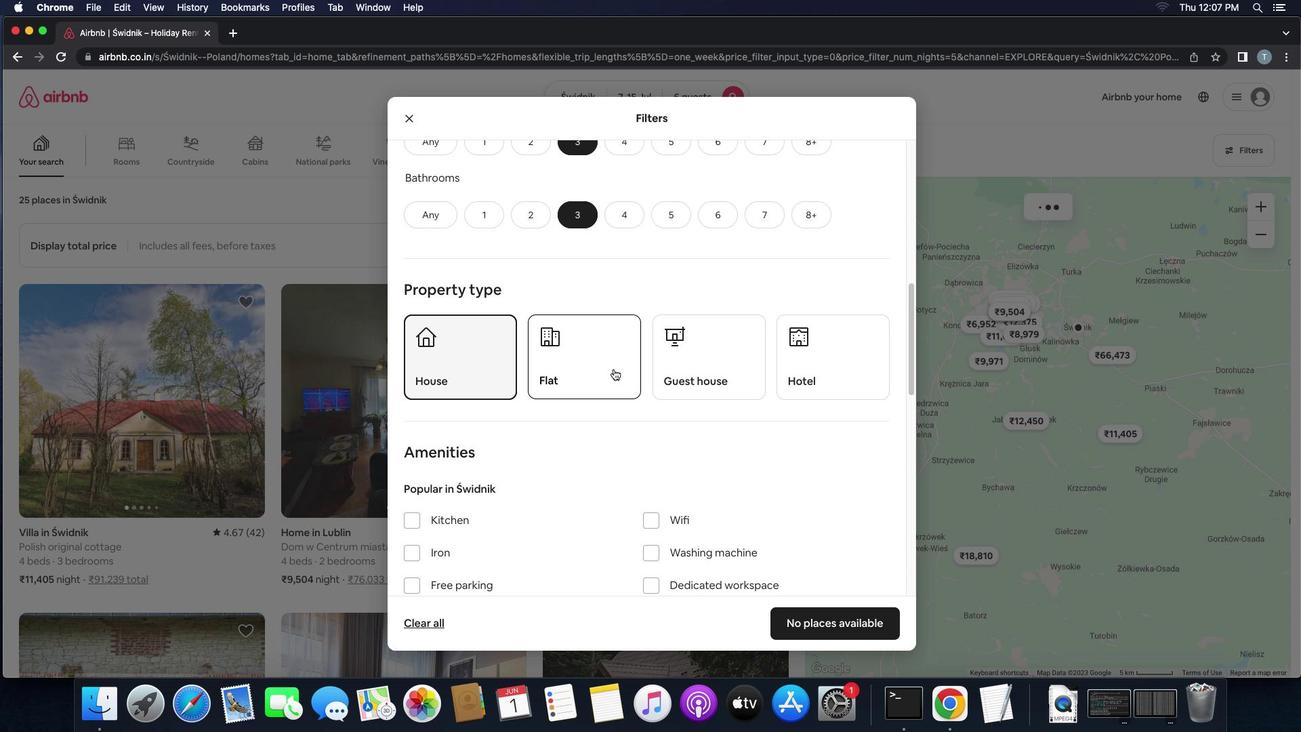 
Action: Mouse pressed left at (625, 380)
Screenshot: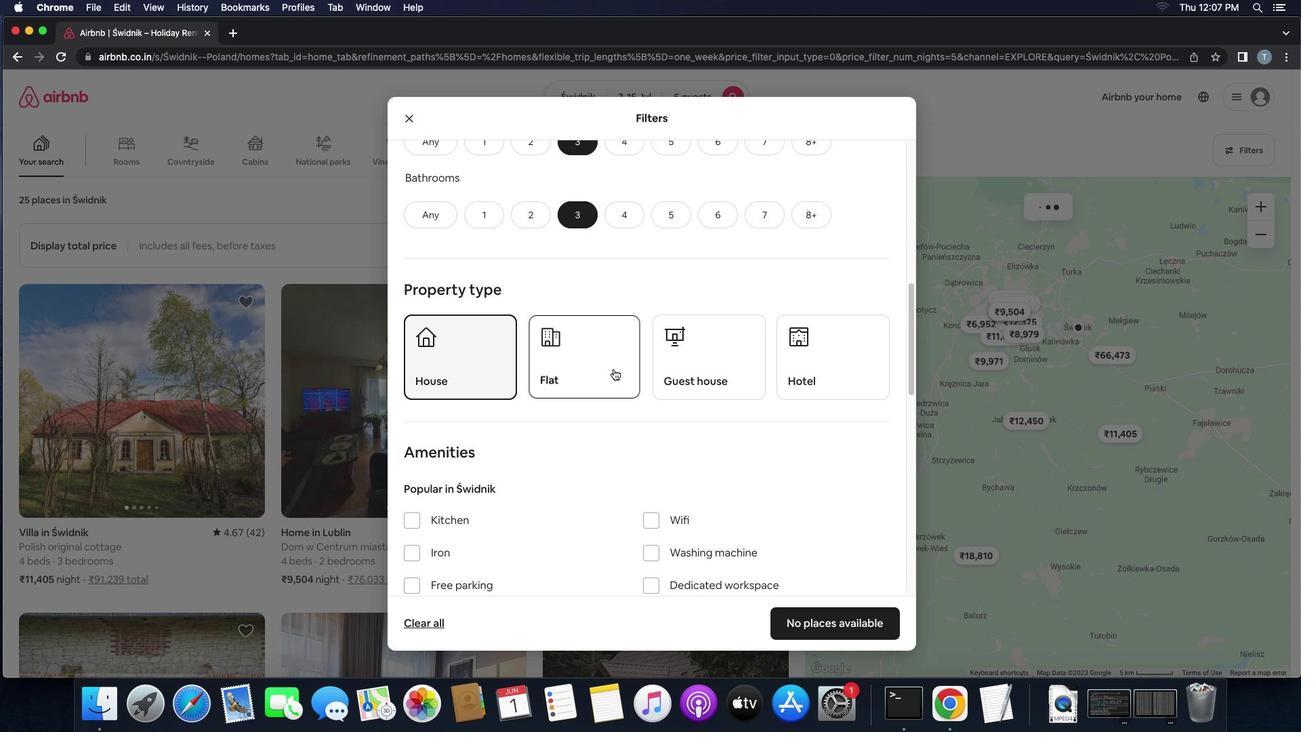 
Action: Mouse moved to (728, 387)
Screenshot: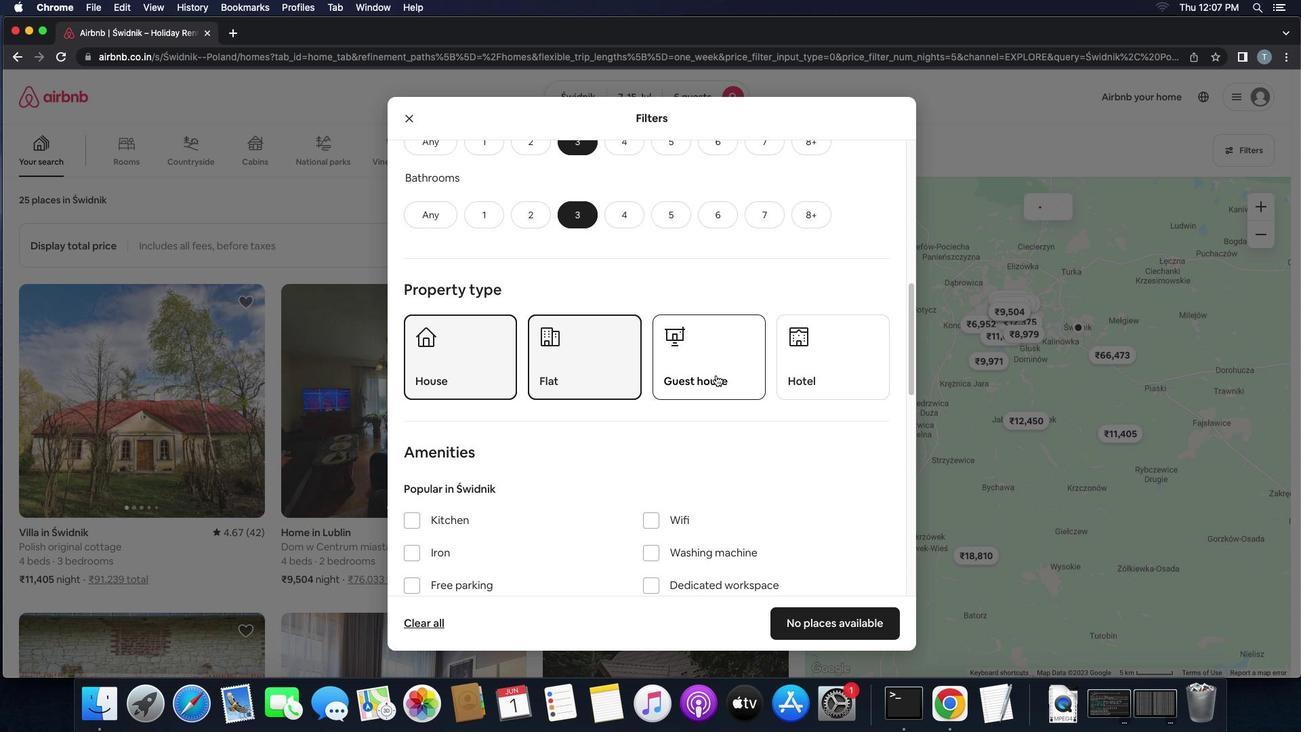 
Action: Mouse pressed left at (728, 387)
Screenshot: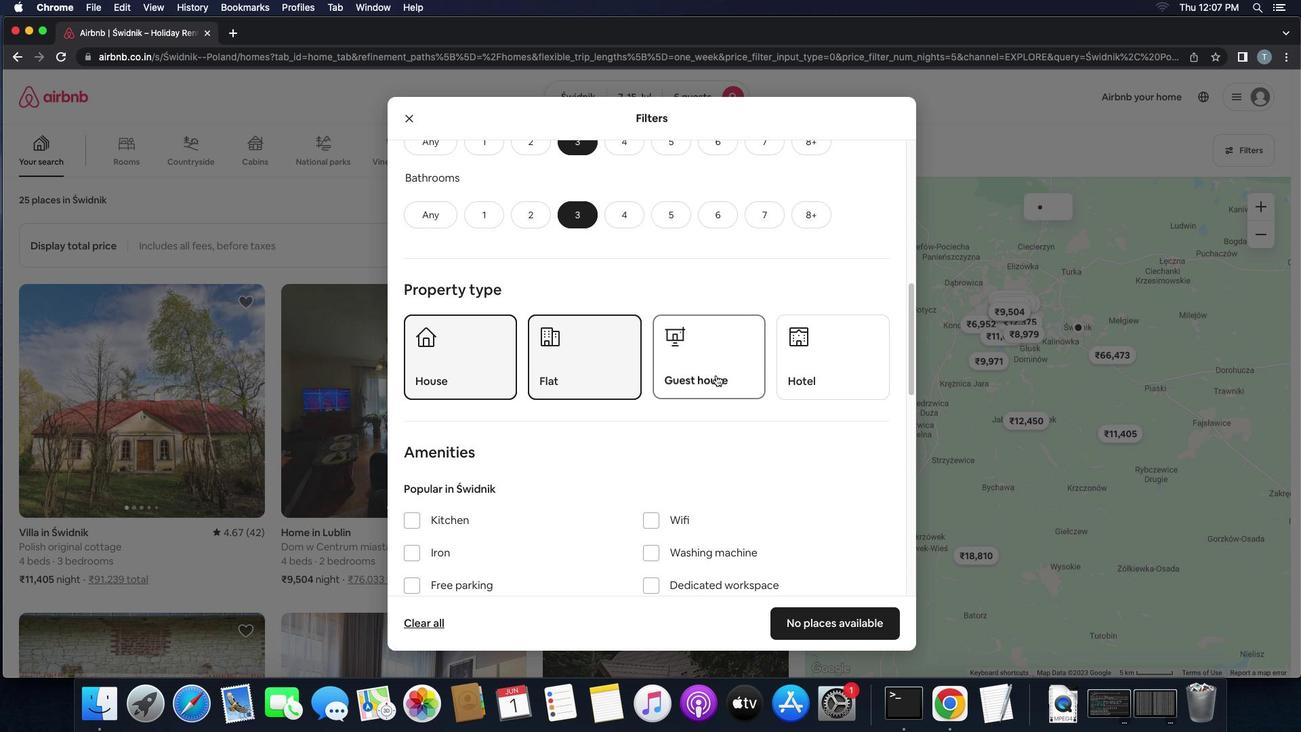
Action: Mouse moved to (724, 491)
Screenshot: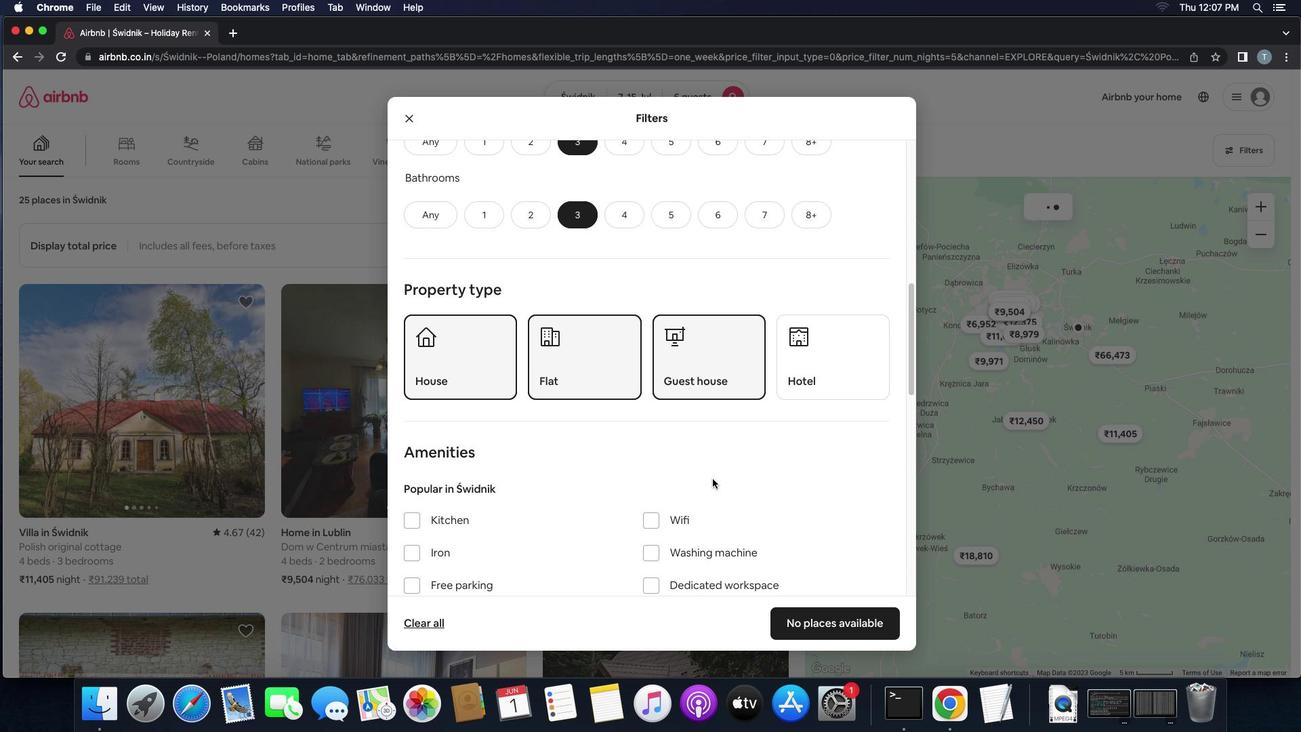 
Action: Mouse scrolled (724, 491) with delta (12, 11)
Screenshot: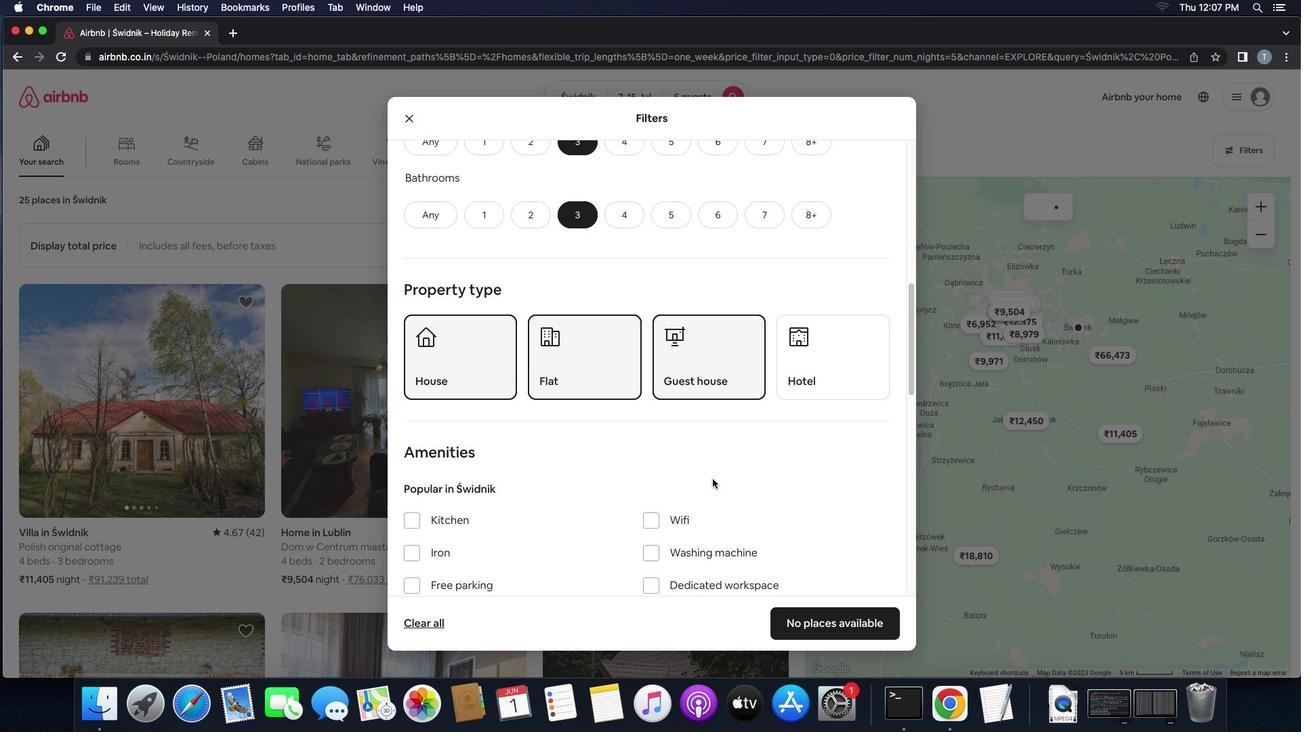 
Action: Mouse scrolled (724, 491) with delta (12, 11)
Screenshot: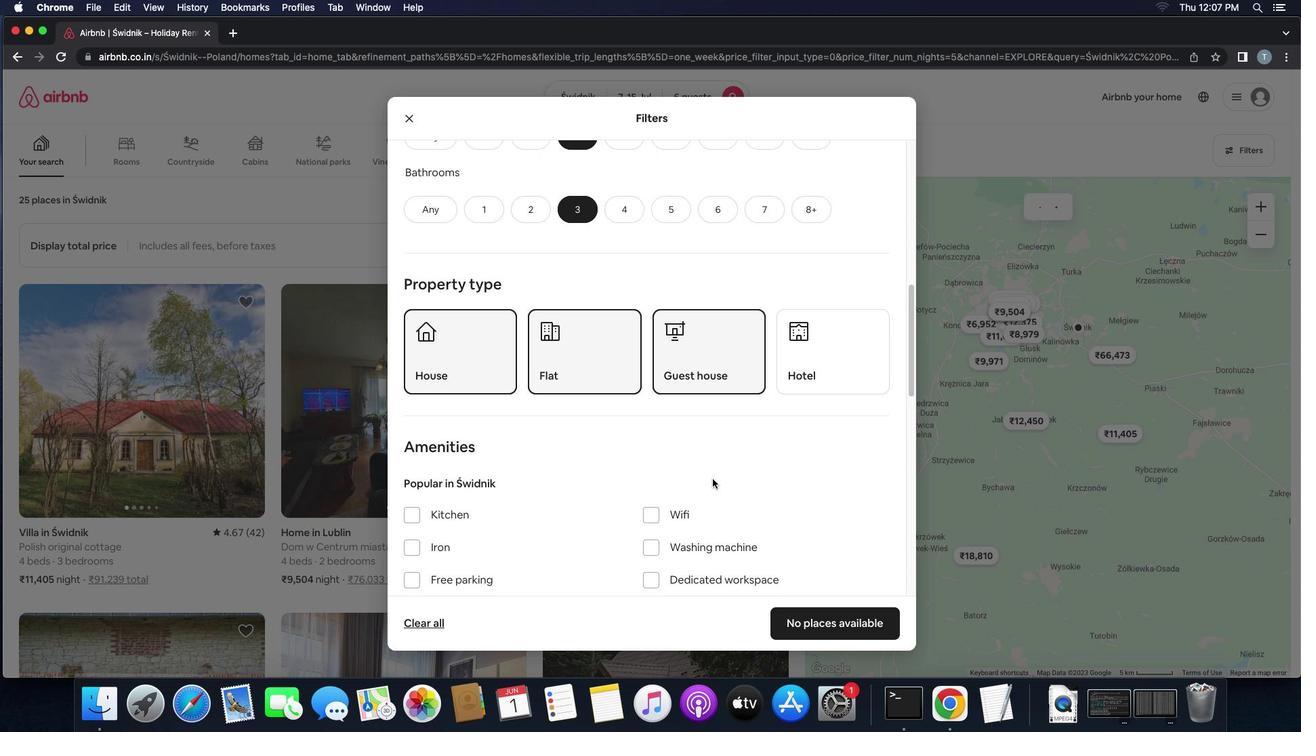 
Action: Mouse scrolled (724, 491) with delta (12, 11)
Screenshot: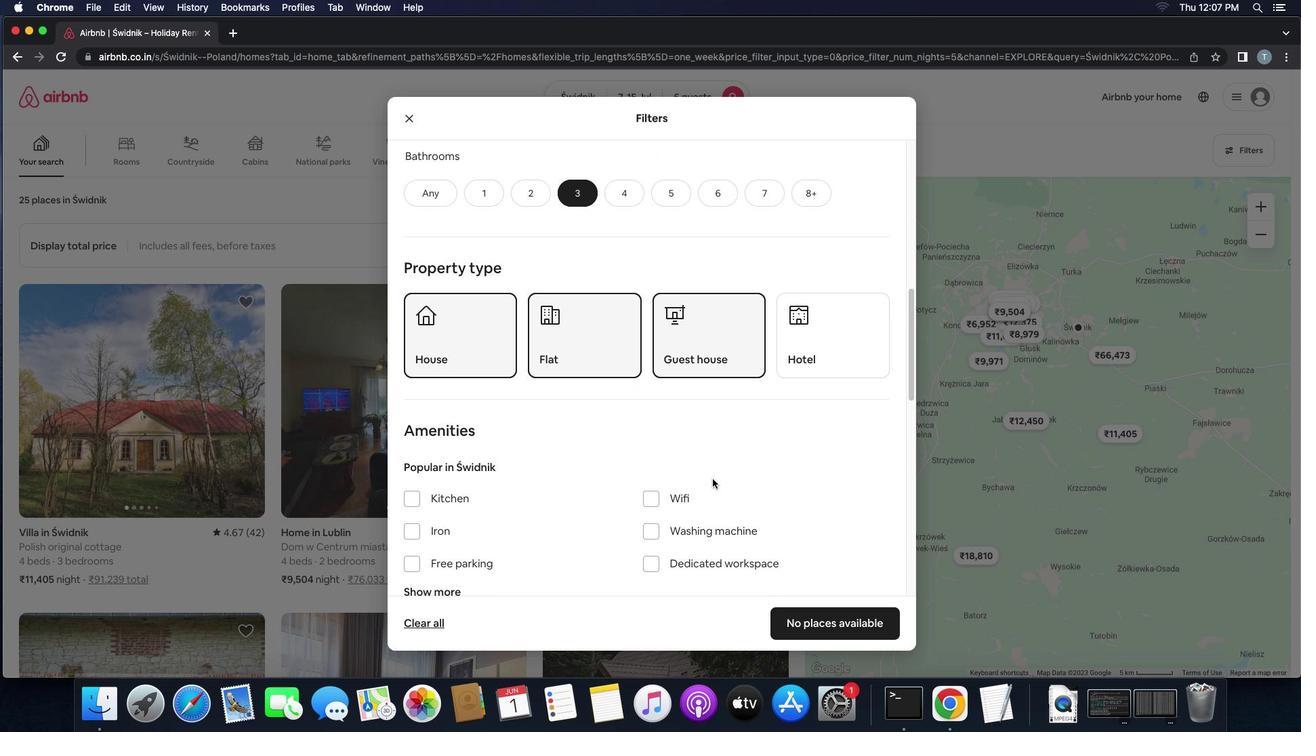 
Action: Mouse scrolled (724, 491) with delta (12, 11)
Screenshot: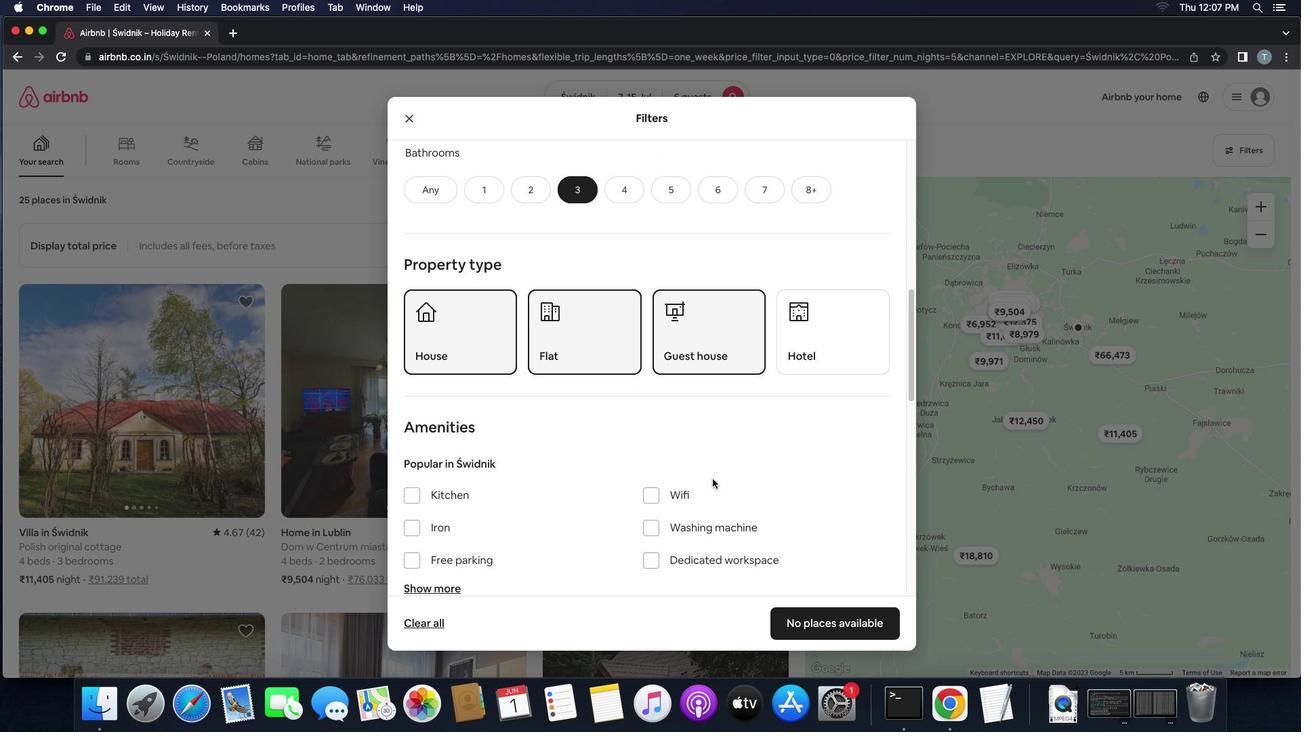 
Action: Mouse scrolled (724, 491) with delta (12, 11)
Screenshot: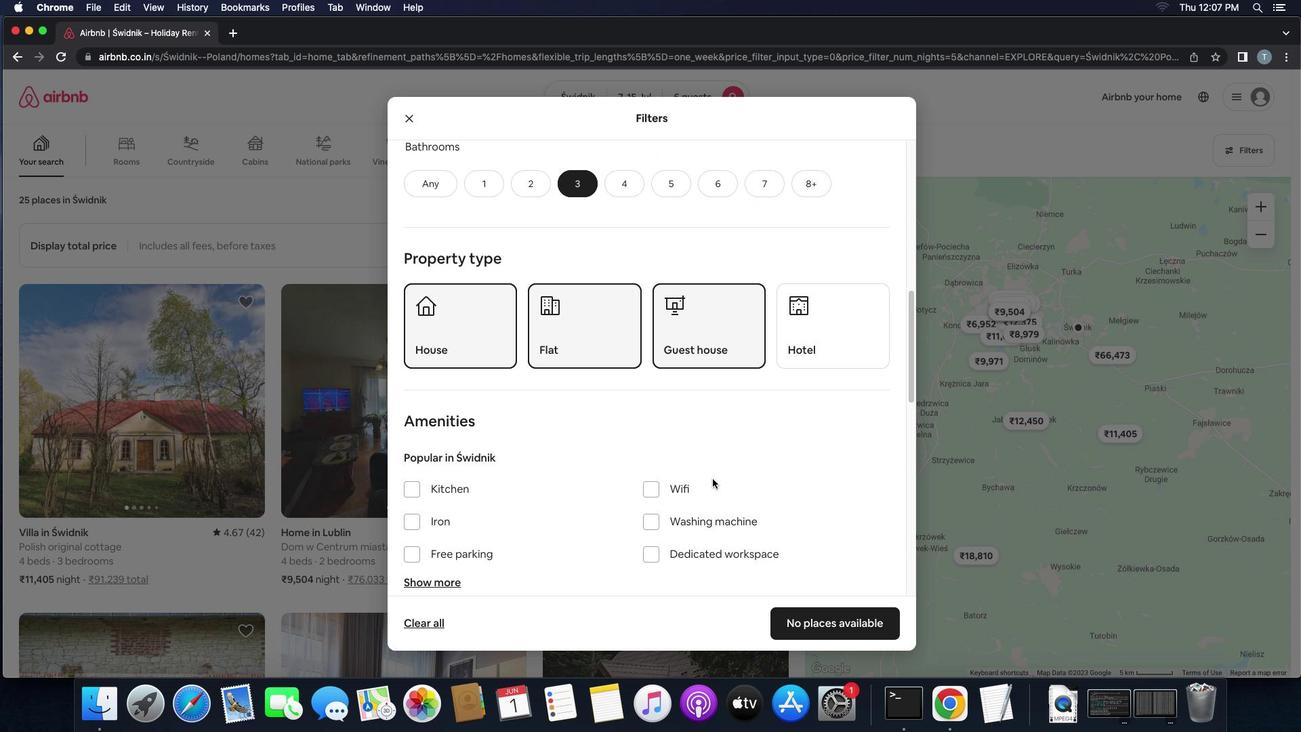 
Action: Mouse scrolled (724, 491) with delta (12, 11)
Screenshot: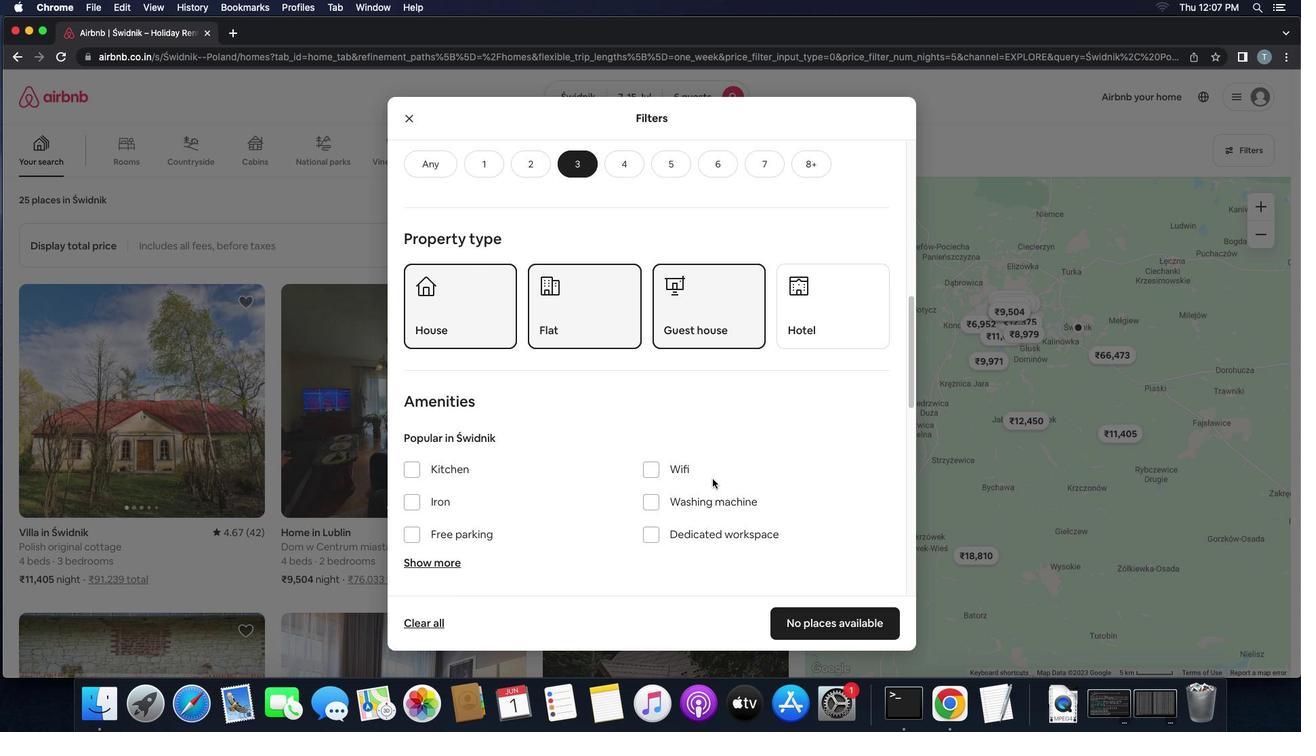 
Action: Mouse scrolled (724, 491) with delta (12, 11)
Screenshot: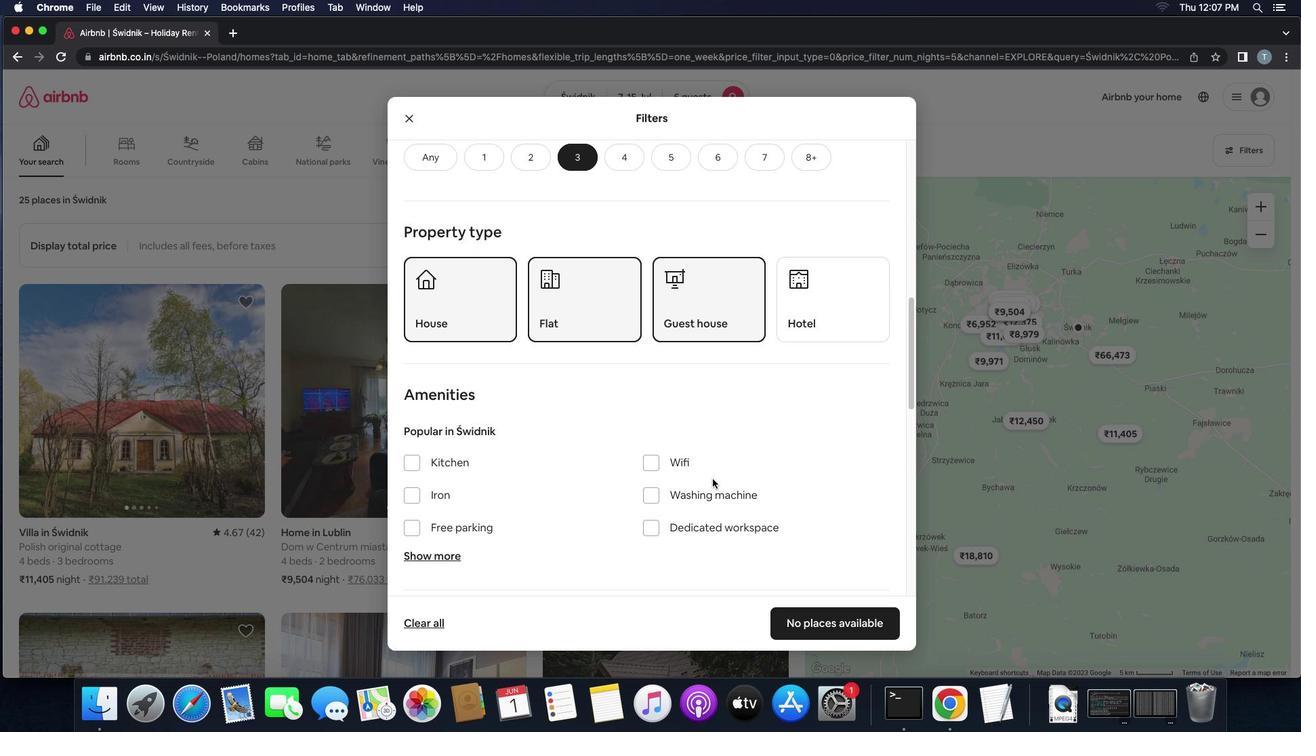 
Action: Mouse scrolled (724, 491) with delta (12, 11)
Screenshot: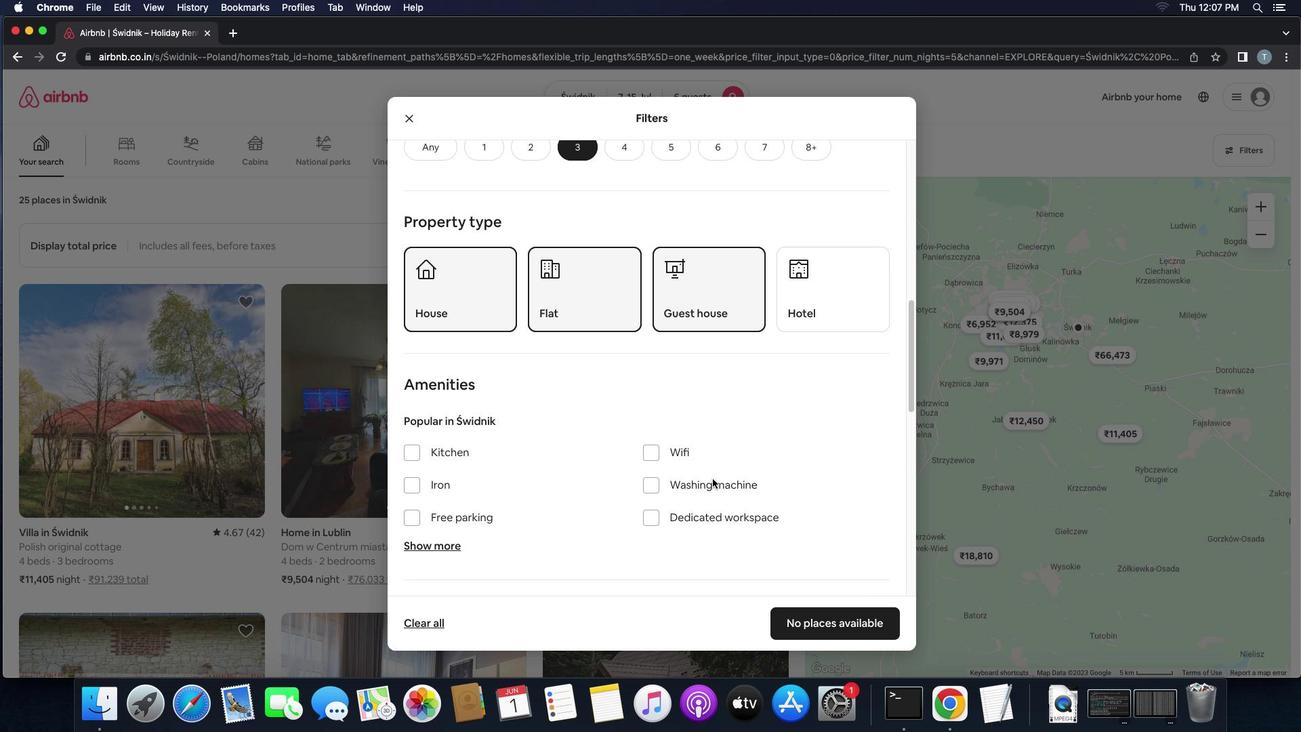 
Action: Mouse scrolled (724, 491) with delta (12, 11)
Screenshot: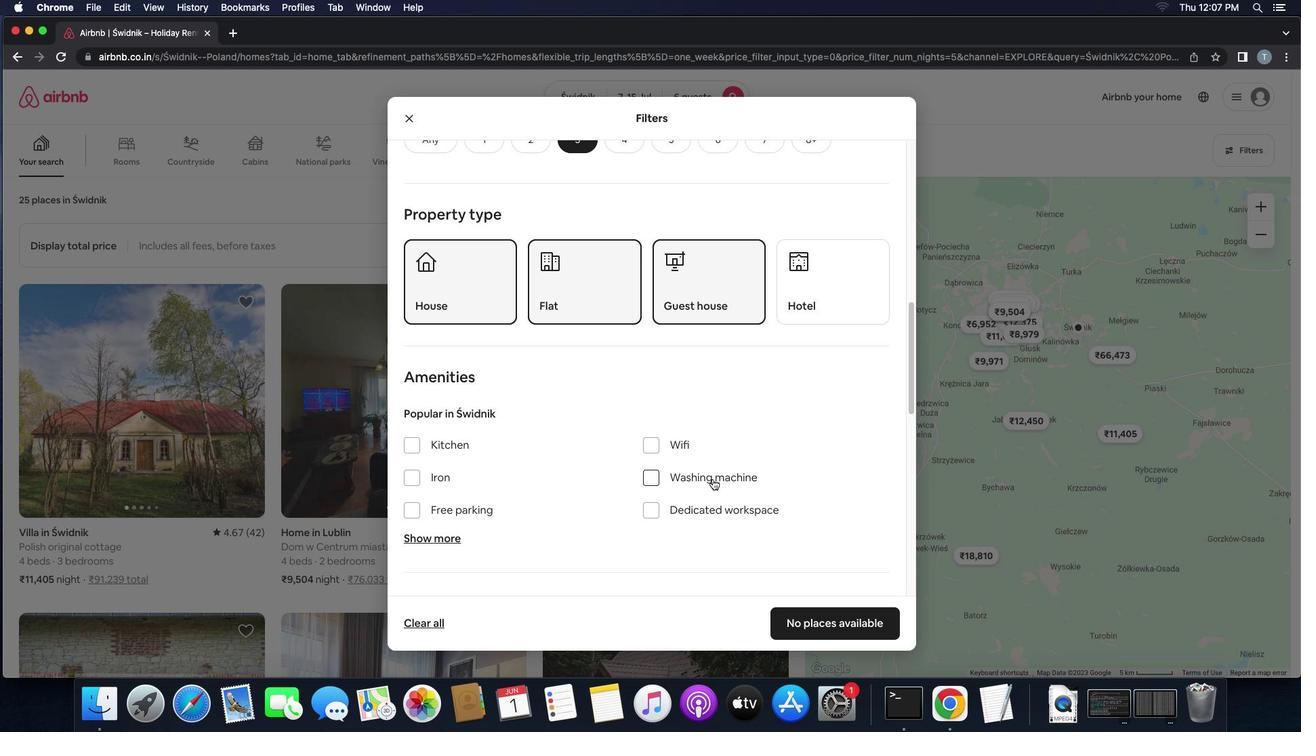 
Action: Mouse scrolled (724, 491) with delta (12, 11)
Screenshot: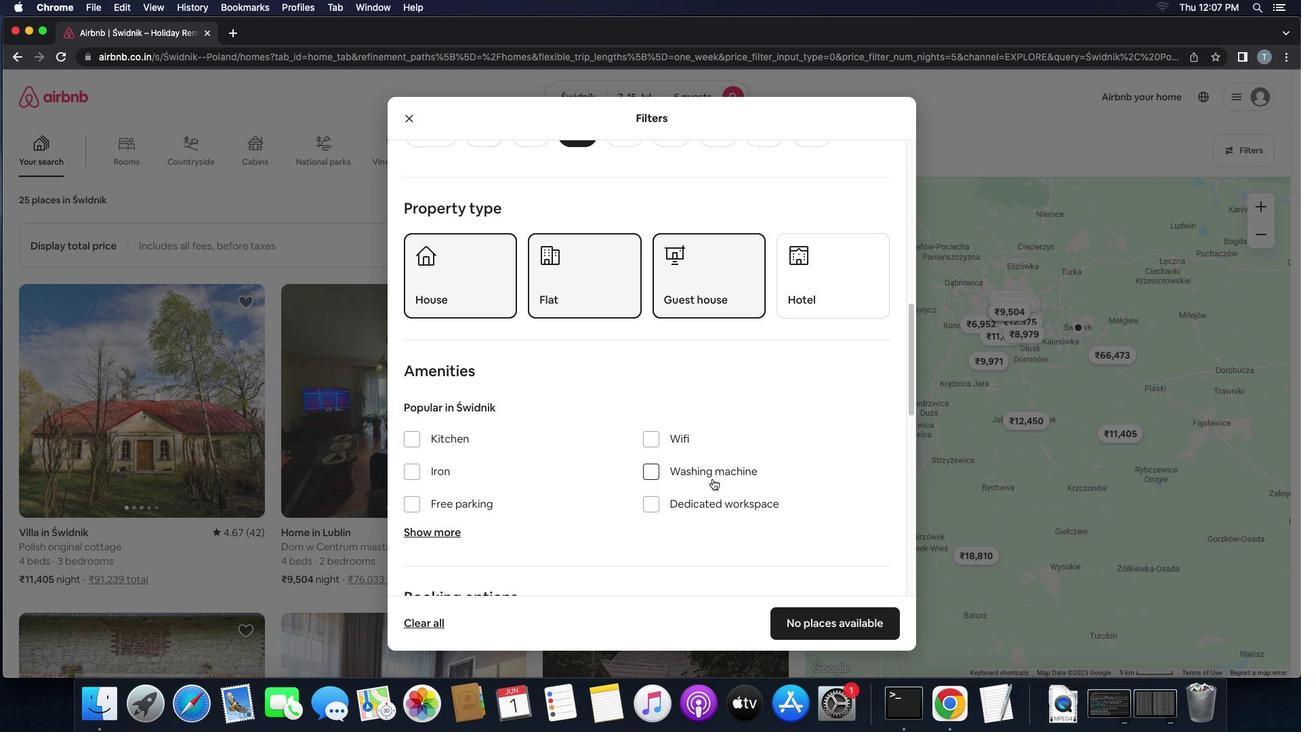 
Action: Mouse scrolled (724, 491) with delta (12, 11)
Screenshot: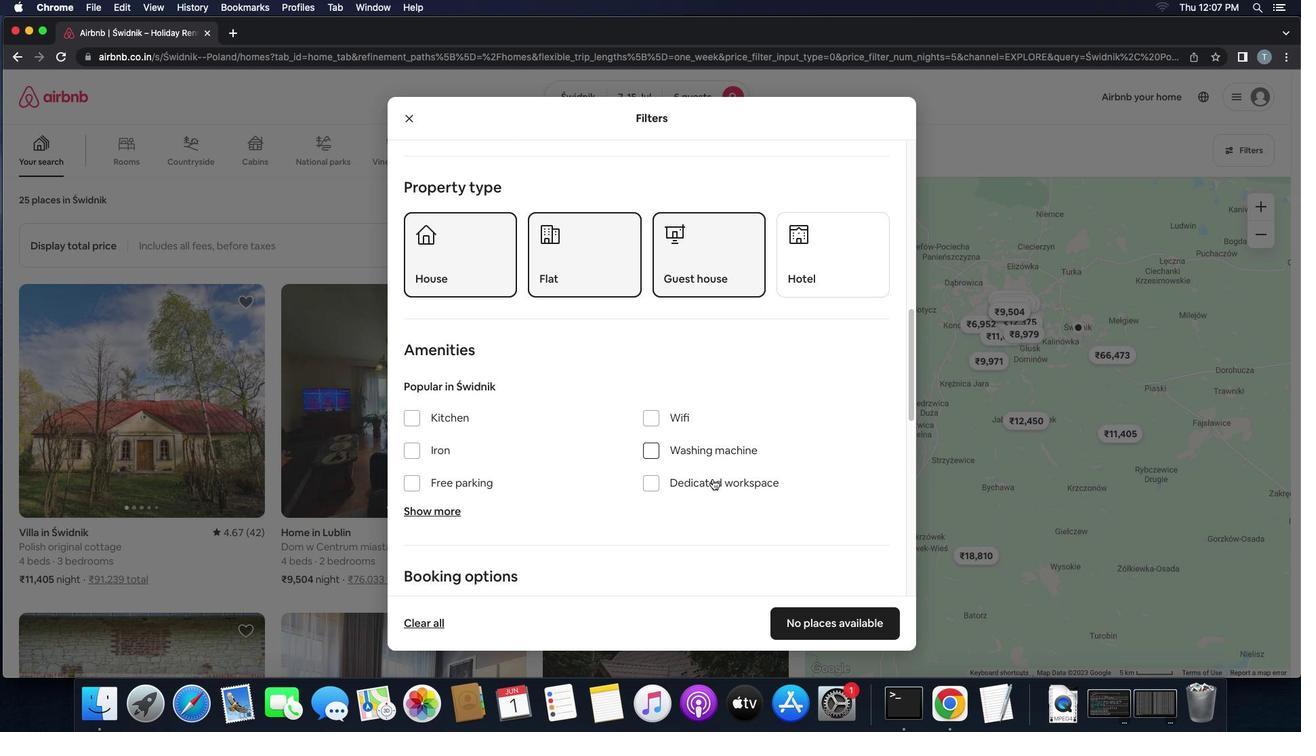 
Action: Mouse scrolled (724, 491) with delta (12, 11)
Screenshot: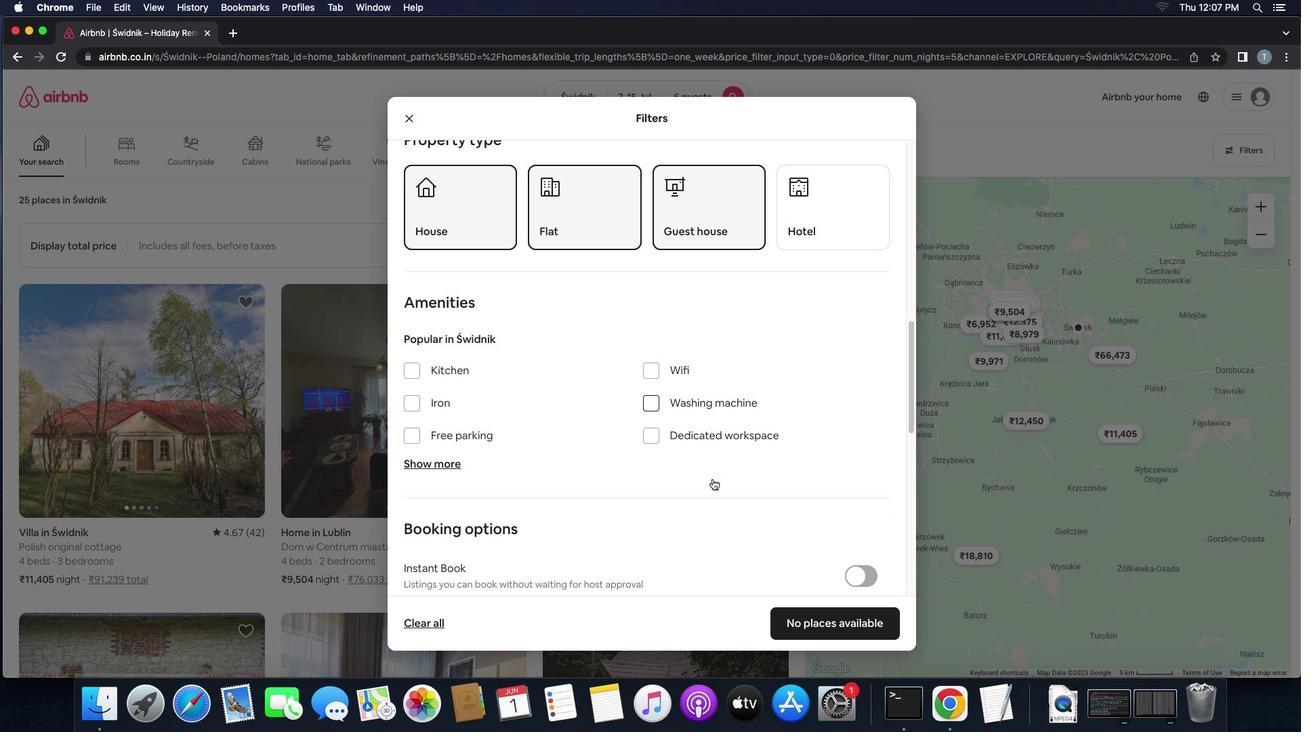 
Action: Mouse scrolled (724, 491) with delta (12, 11)
Screenshot: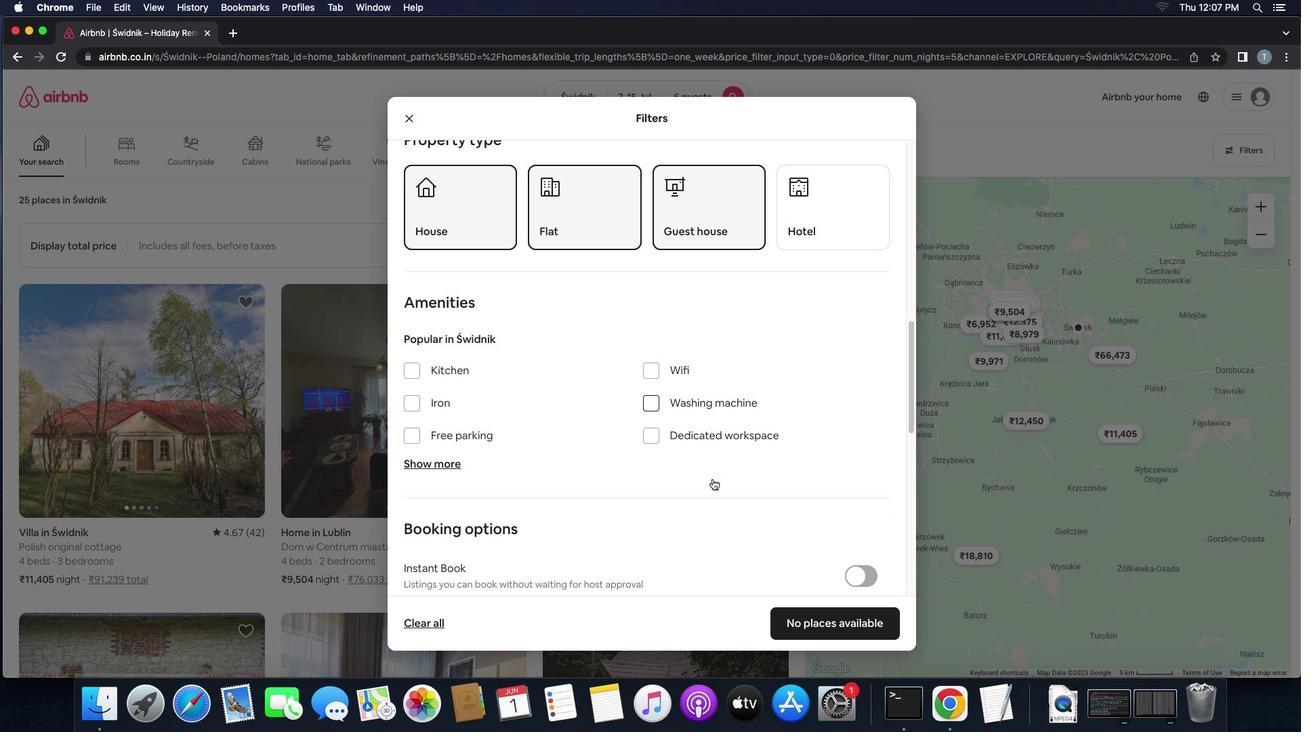 
Action: Mouse scrolled (724, 491) with delta (12, 10)
Screenshot: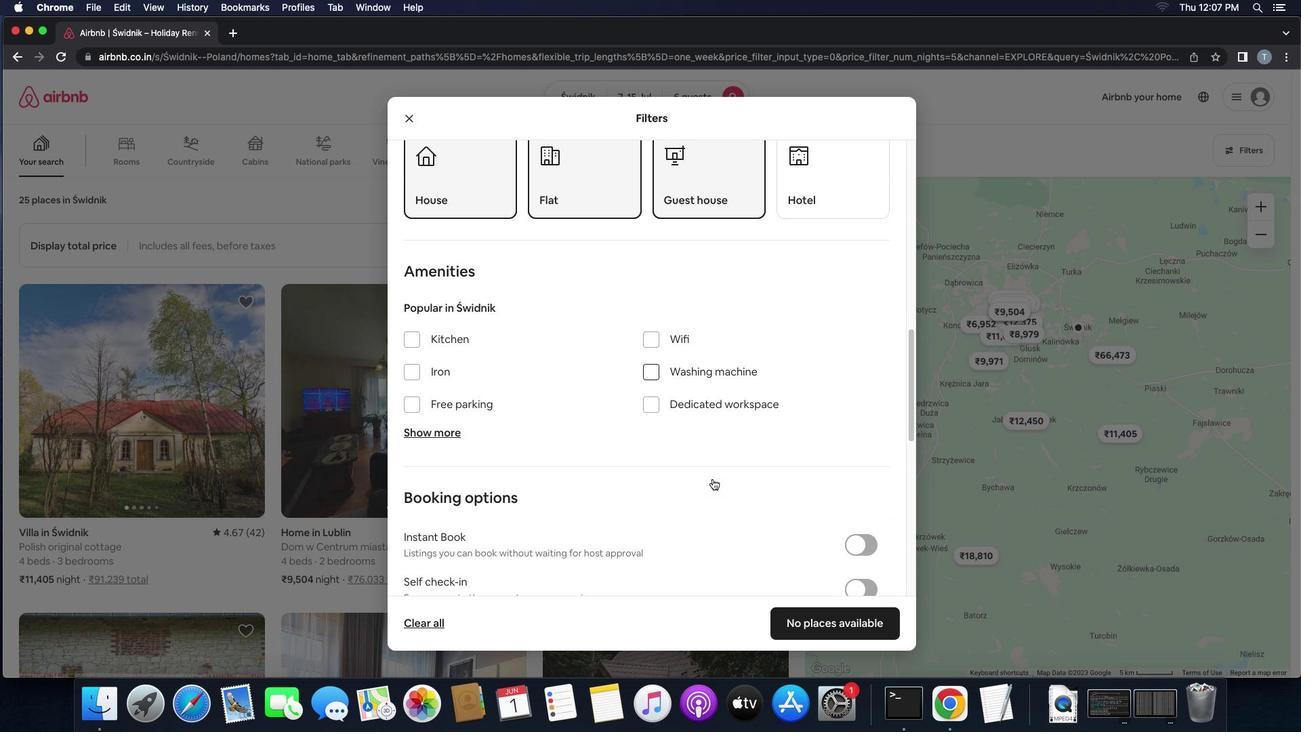 
Action: Mouse scrolled (724, 491) with delta (12, 10)
Screenshot: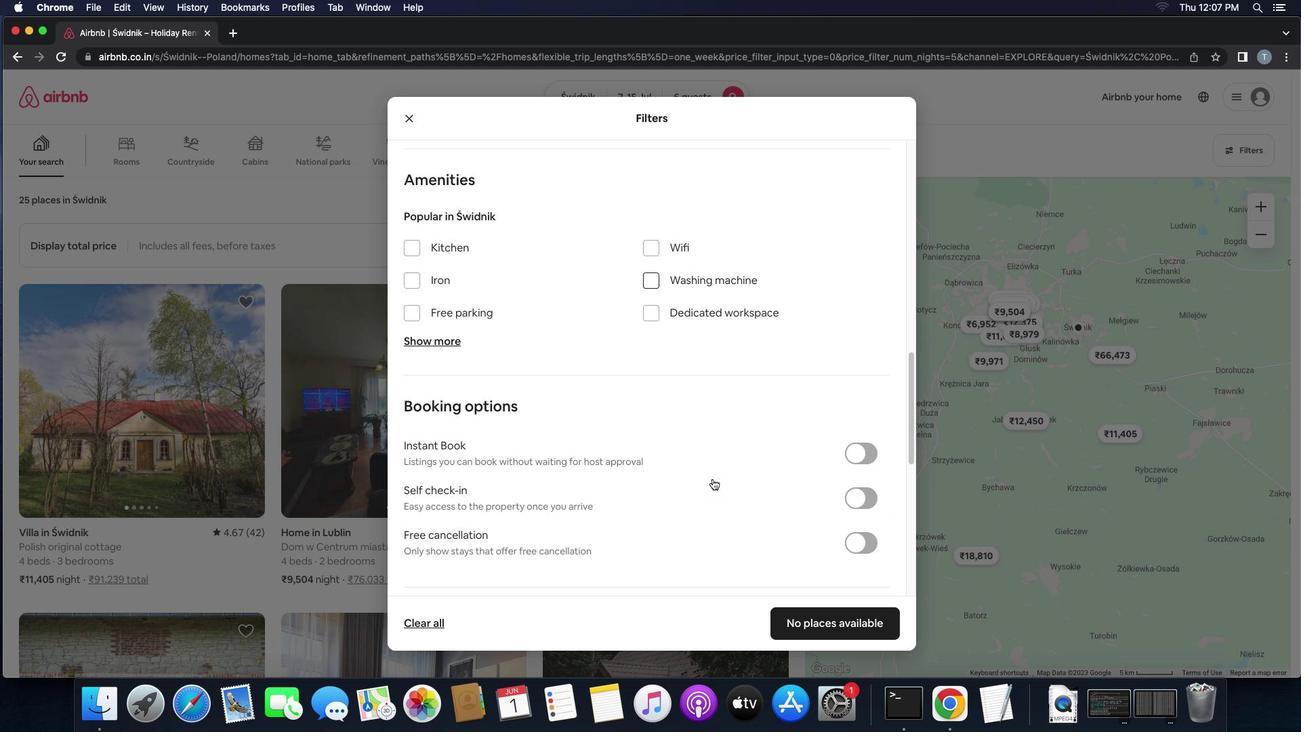 
Action: Mouse moved to (884, 462)
Screenshot: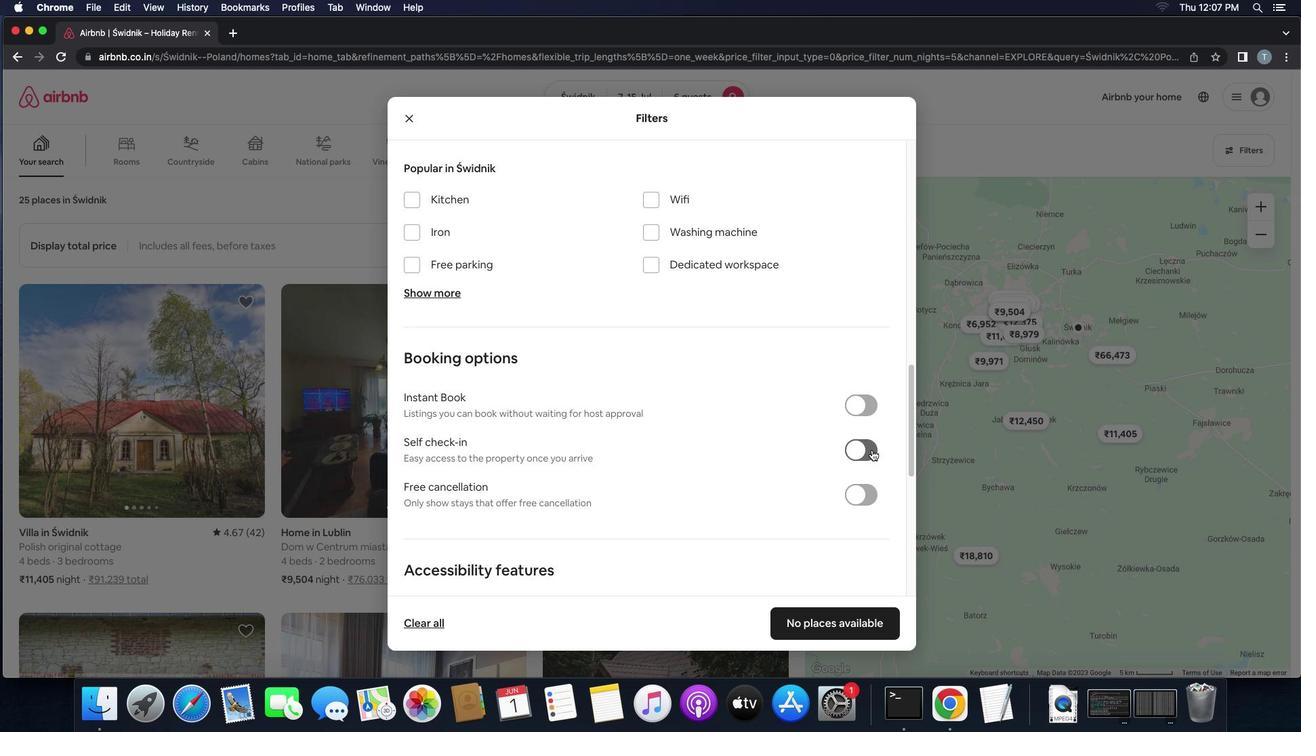 
Action: Mouse pressed left at (884, 462)
Screenshot: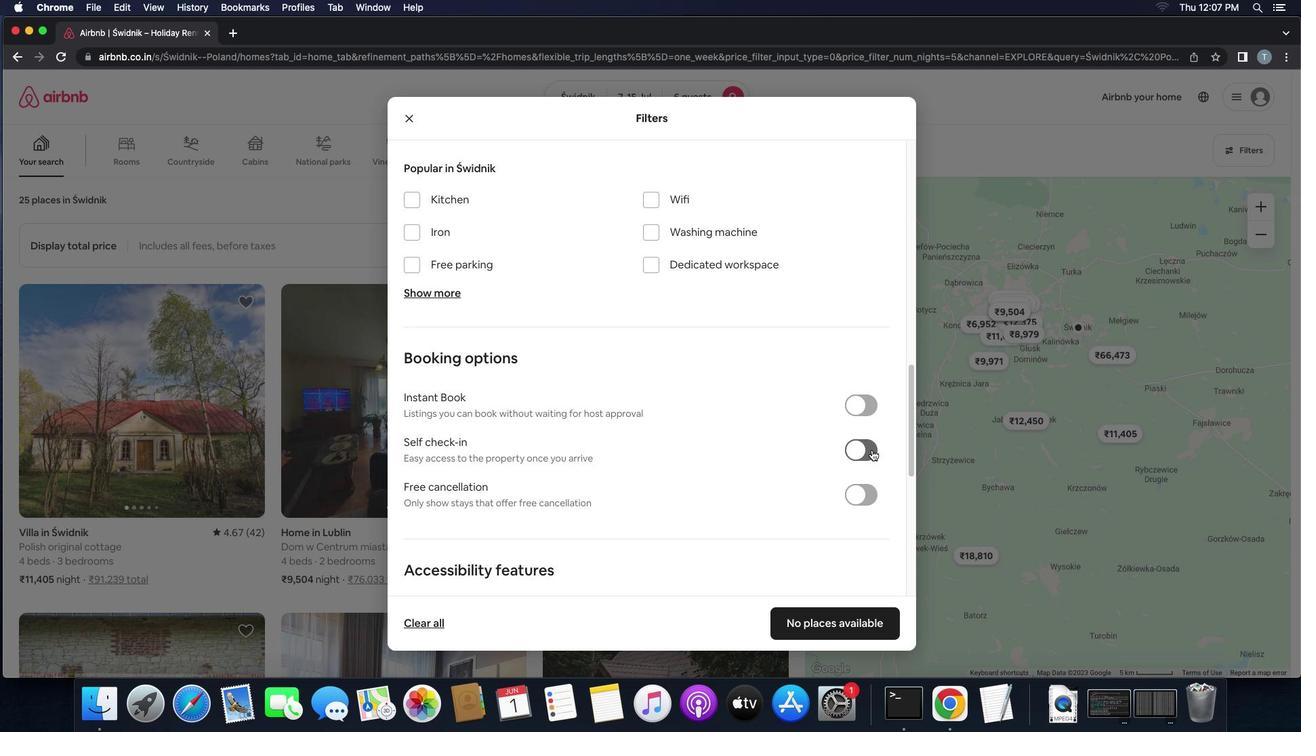 
Action: Mouse moved to (698, 495)
Screenshot: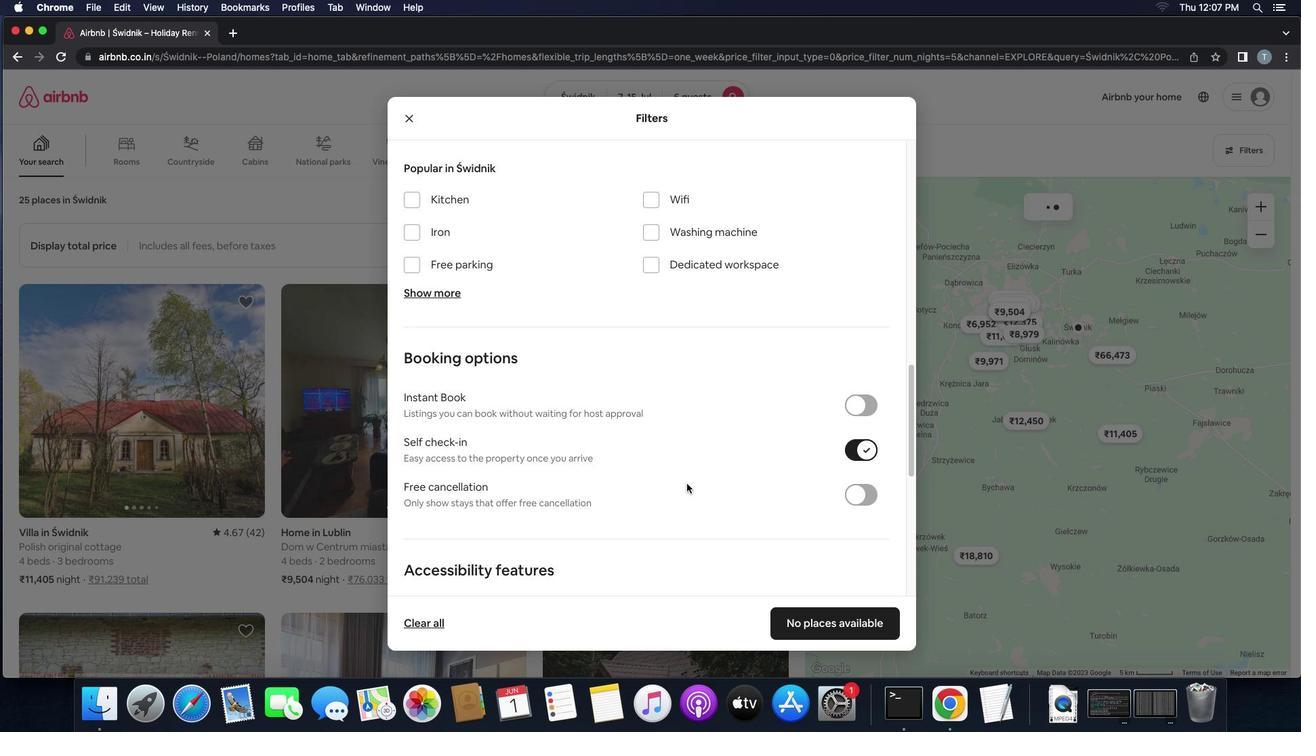 
Action: Mouse scrolled (698, 495) with delta (12, 11)
Screenshot: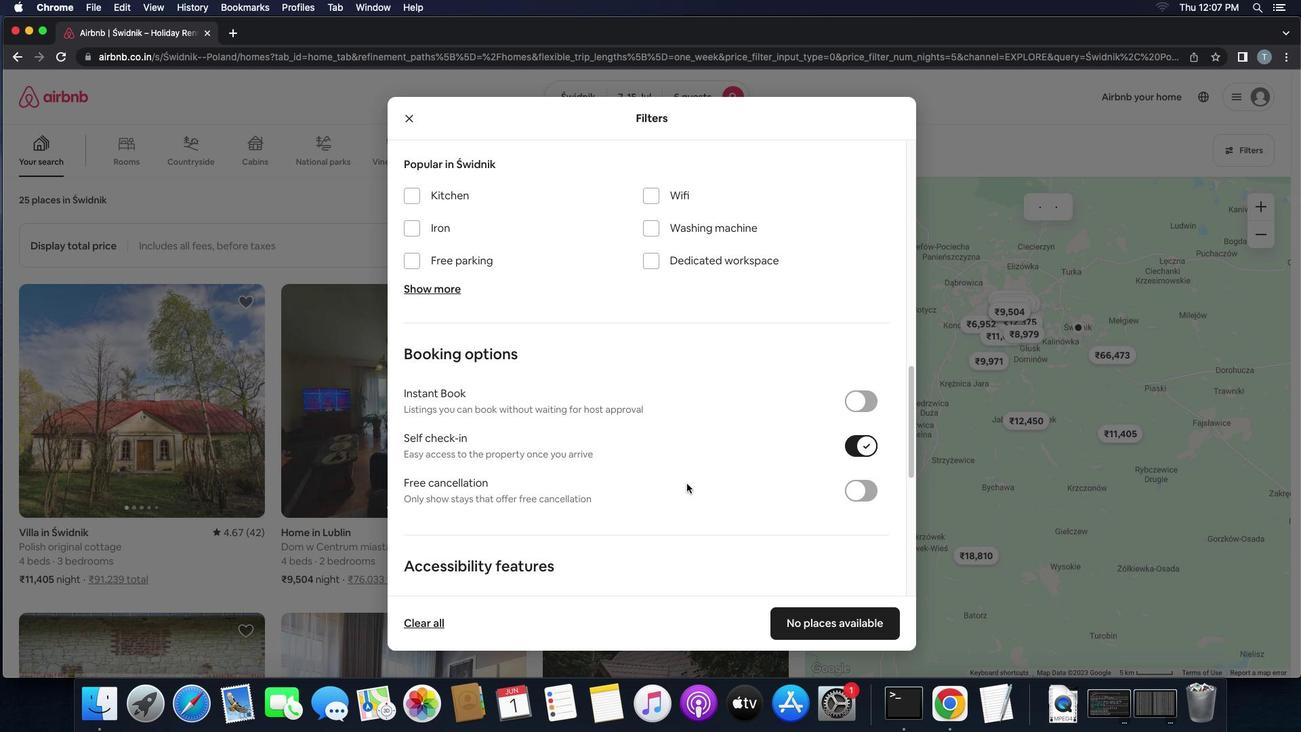 
Action: Mouse scrolled (698, 495) with delta (12, 11)
Screenshot: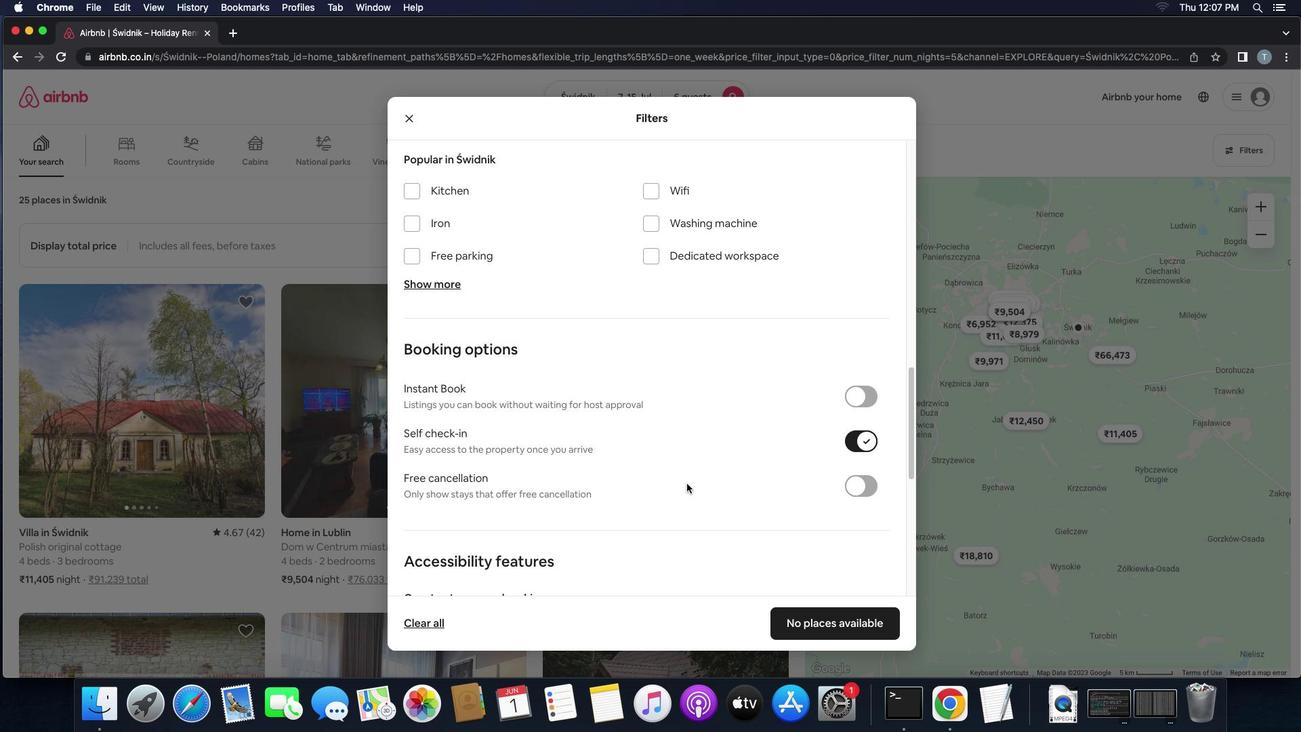 
Action: Mouse scrolled (698, 495) with delta (12, 11)
Screenshot: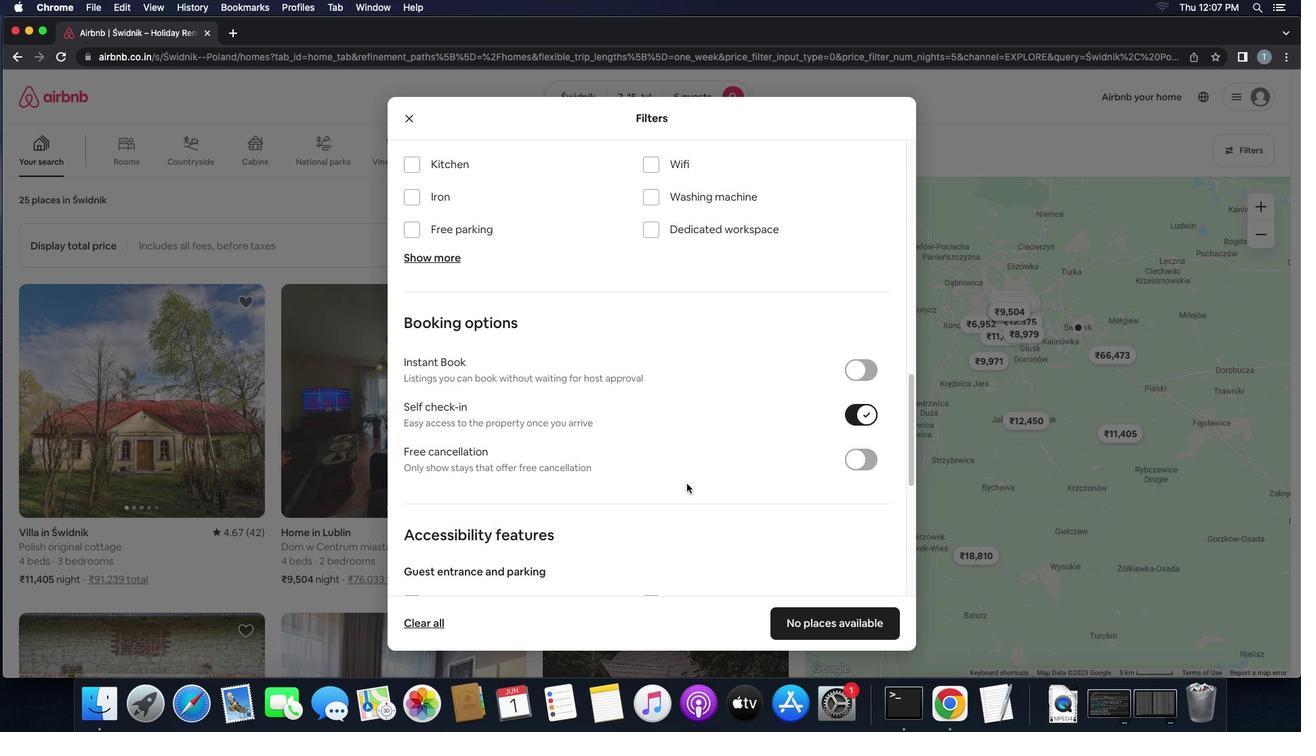 
Action: Mouse scrolled (698, 495) with delta (12, 11)
Screenshot: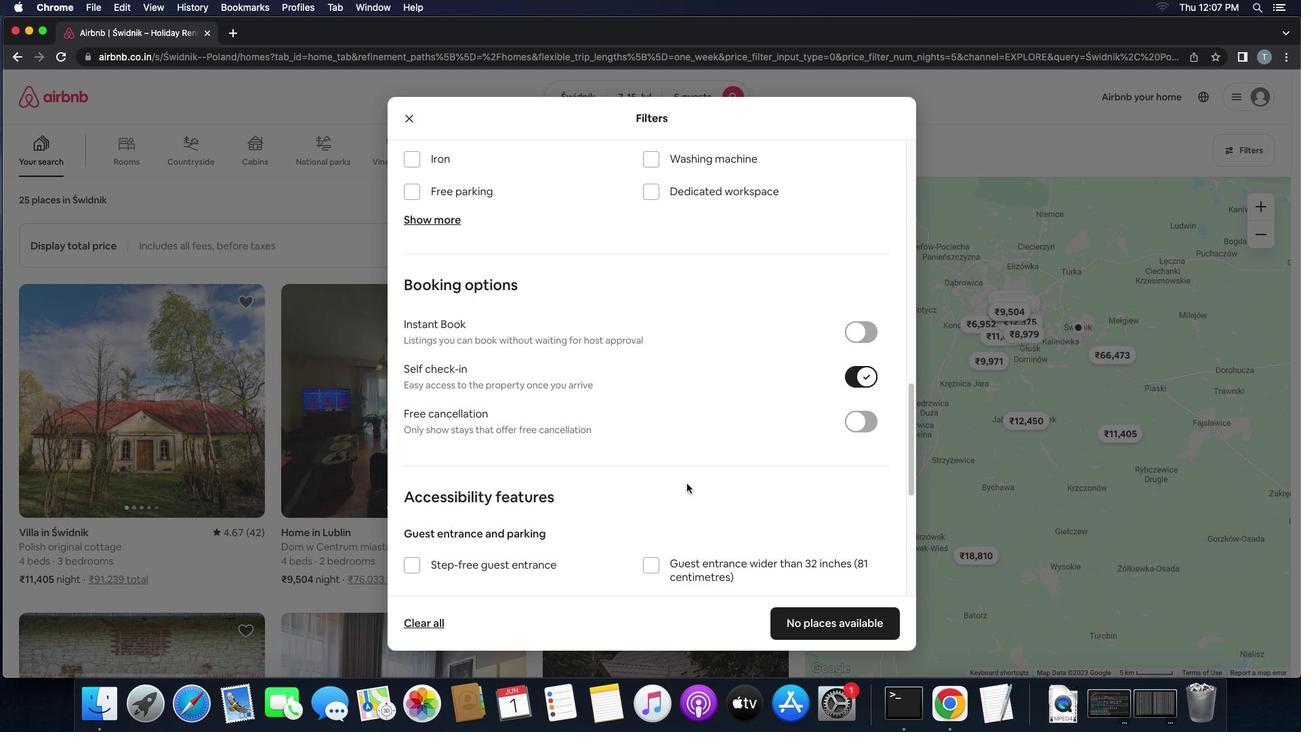 
Action: Mouse scrolled (698, 495) with delta (12, 11)
Screenshot: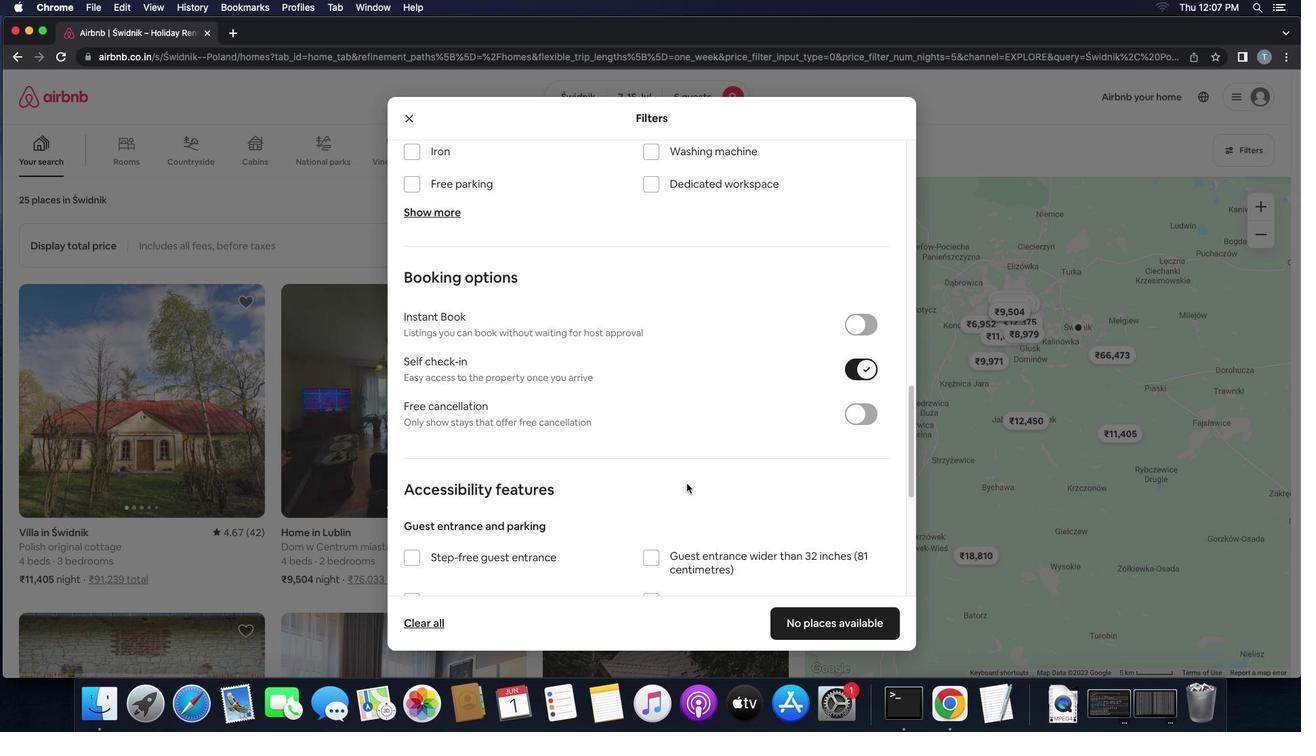 
Action: Mouse scrolled (698, 495) with delta (12, 11)
Screenshot: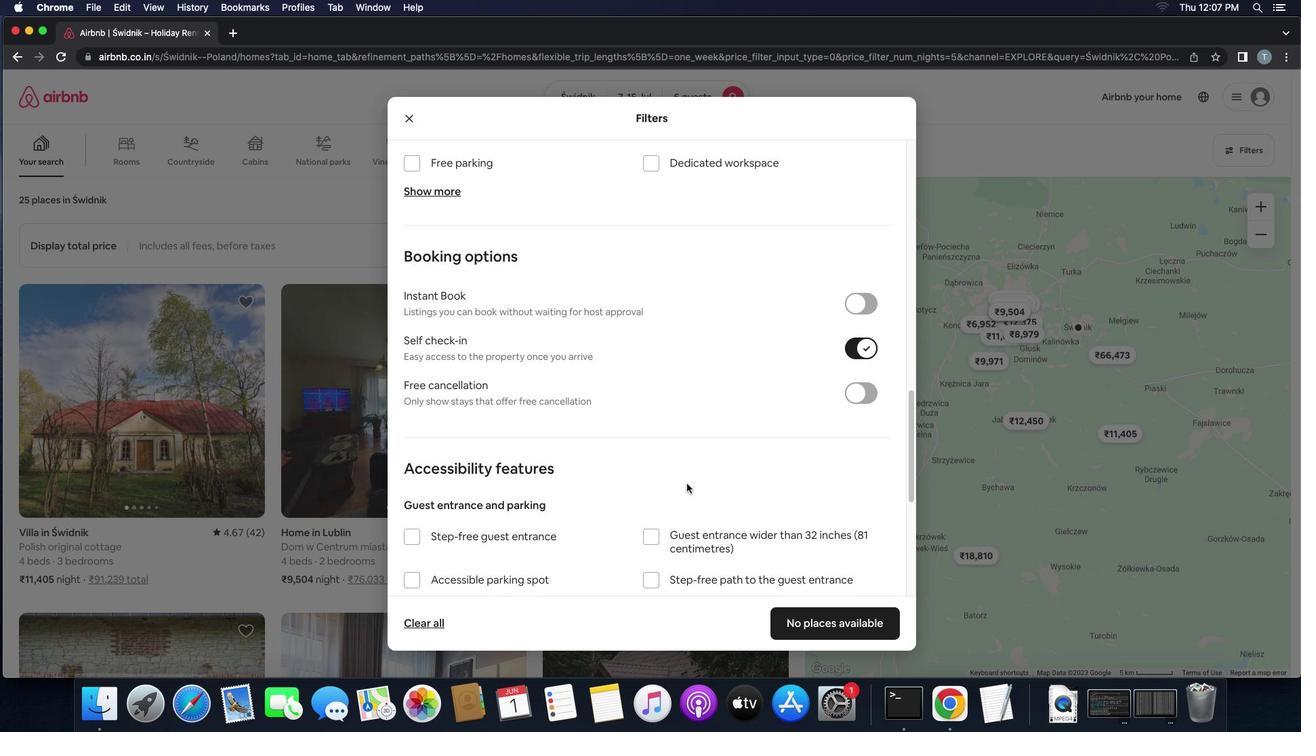 
Action: Mouse scrolled (698, 495) with delta (12, 11)
Screenshot: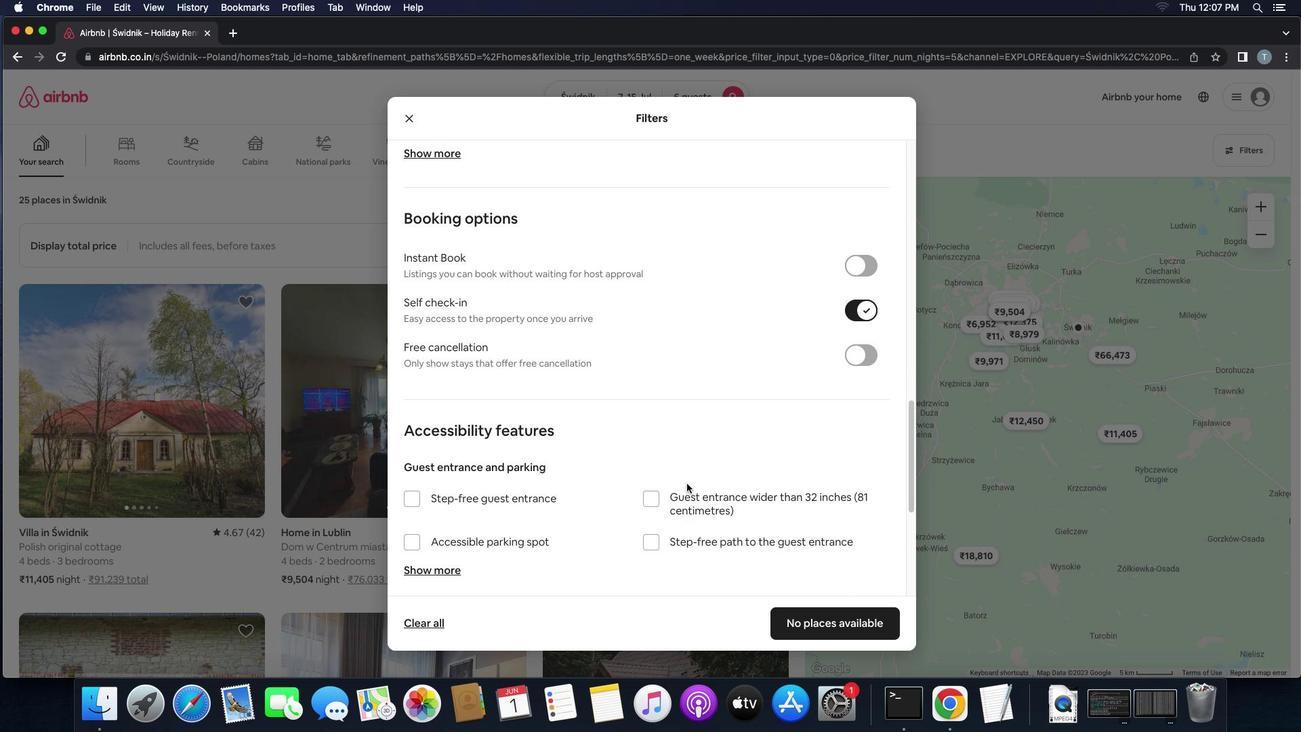 
Action: Mouse scrolled (698, 495) with delta (12, 11)
Screenshot: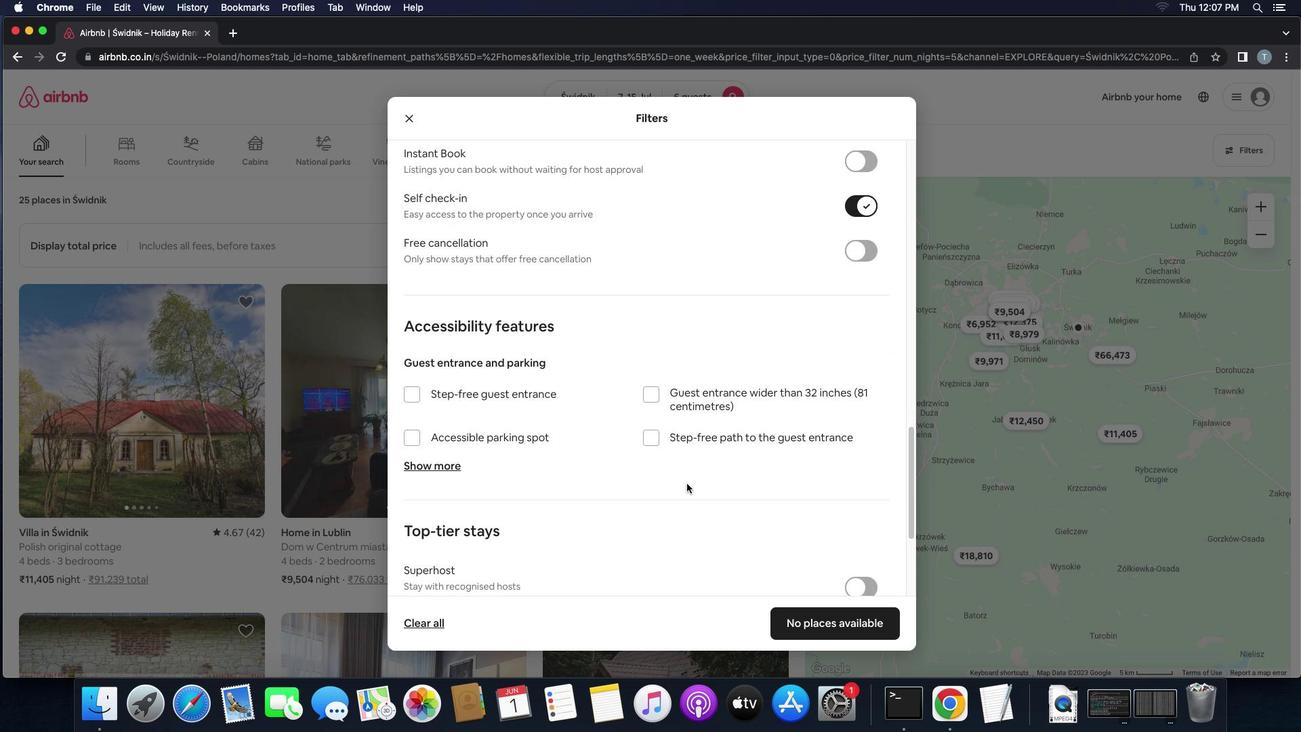 
Action: Mouse scrolled (698, 495) with delta (12, 11)
Screenshot: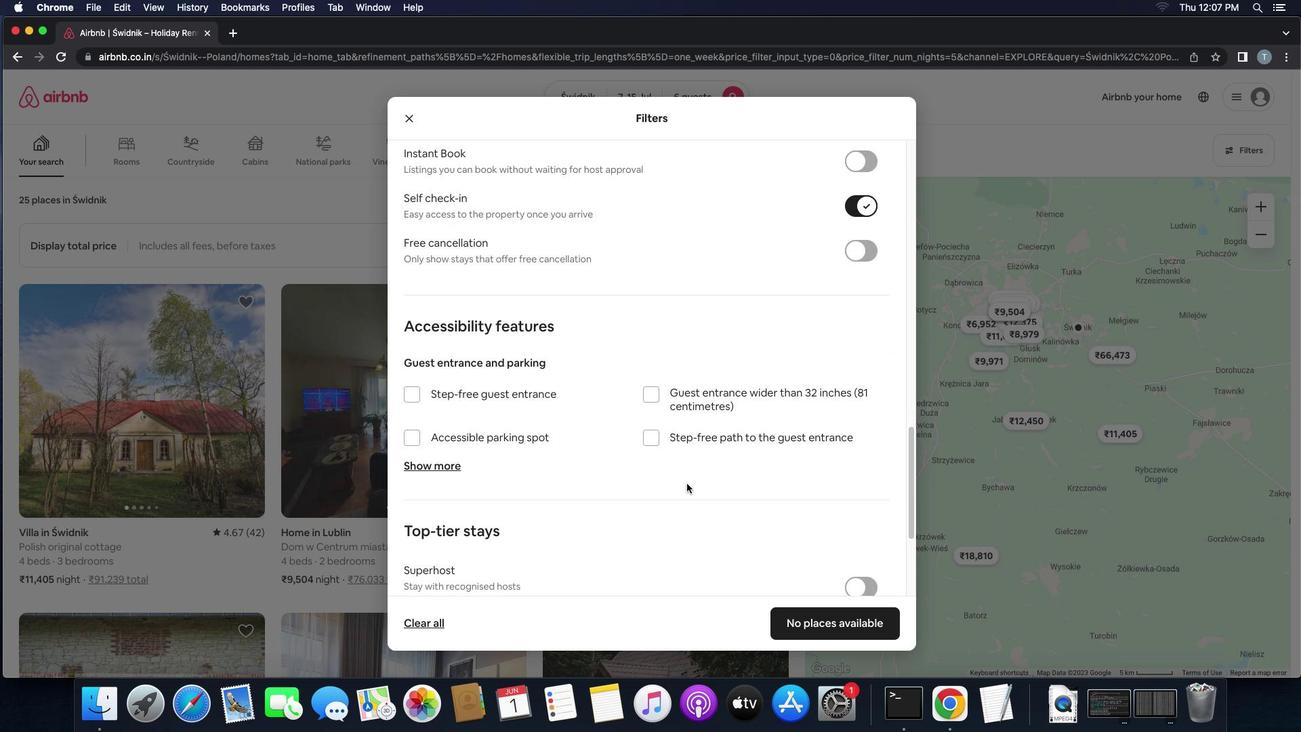 
Action: Mouse scrolled (698, 495) with delta (12, 10)
Screenshot: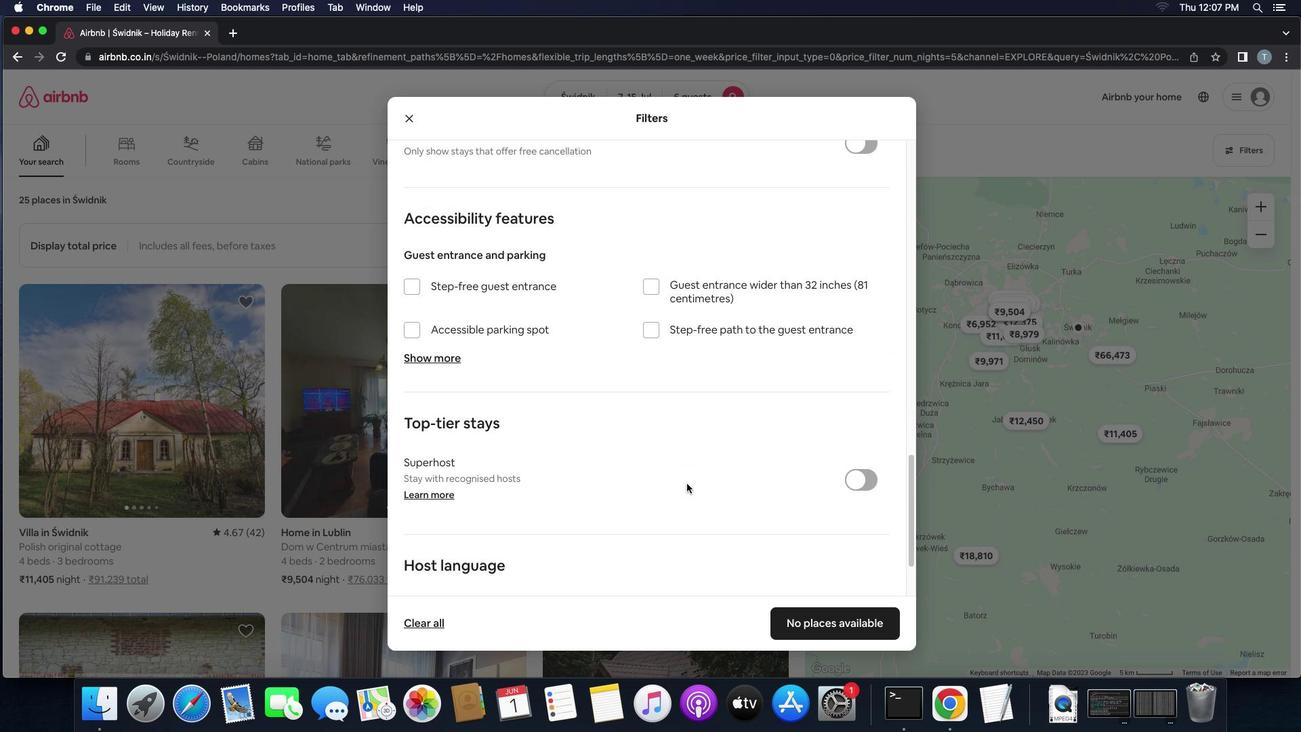 
Action: Mouse scrolled (698, 495) with delta (12, 8)
Screenshot: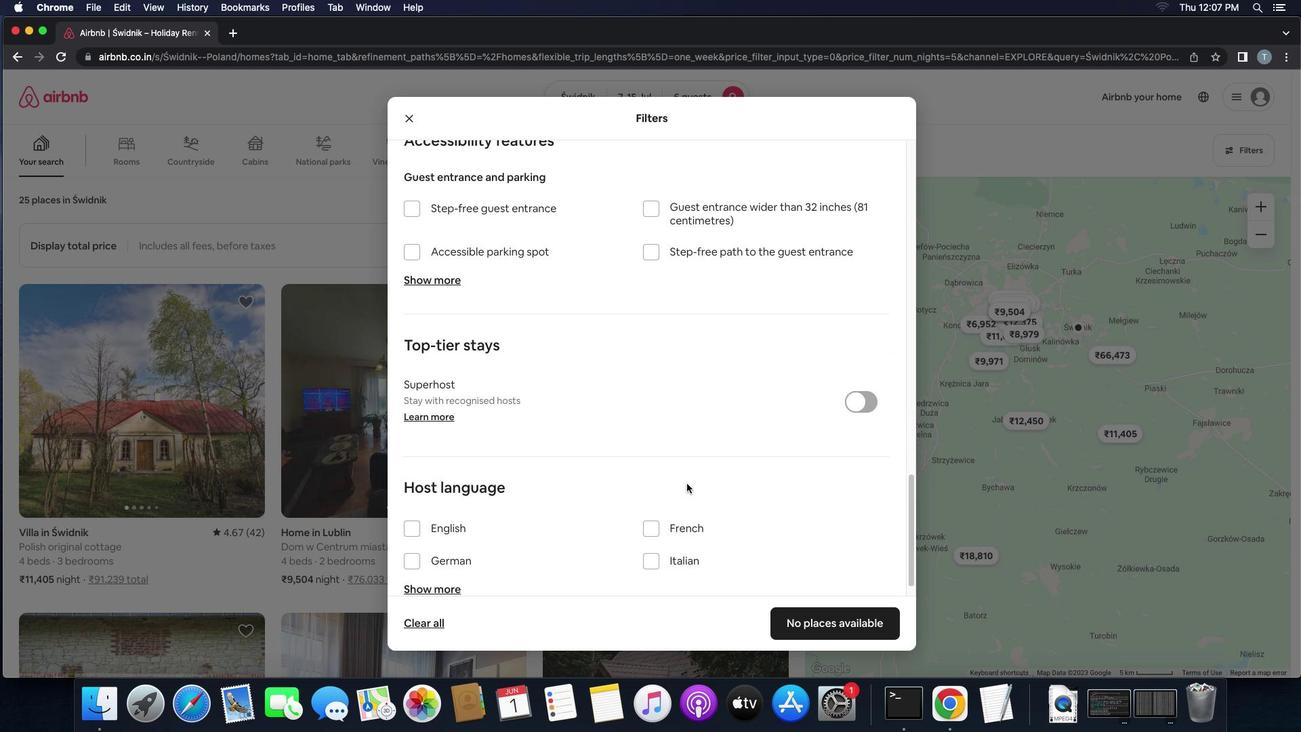 
Action: Mouse moved to (424, 529)
Screenshot: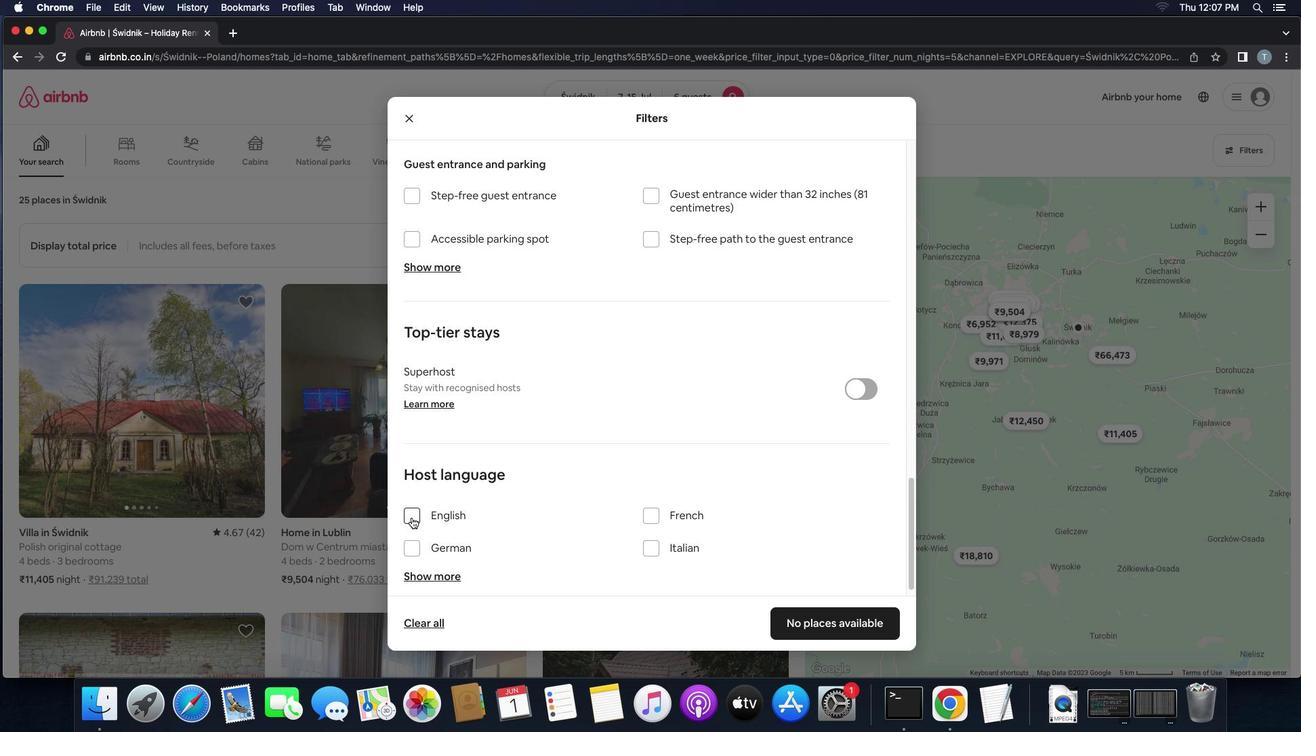 
Action: Mouse pressed left at (424, 529)
Screenshot: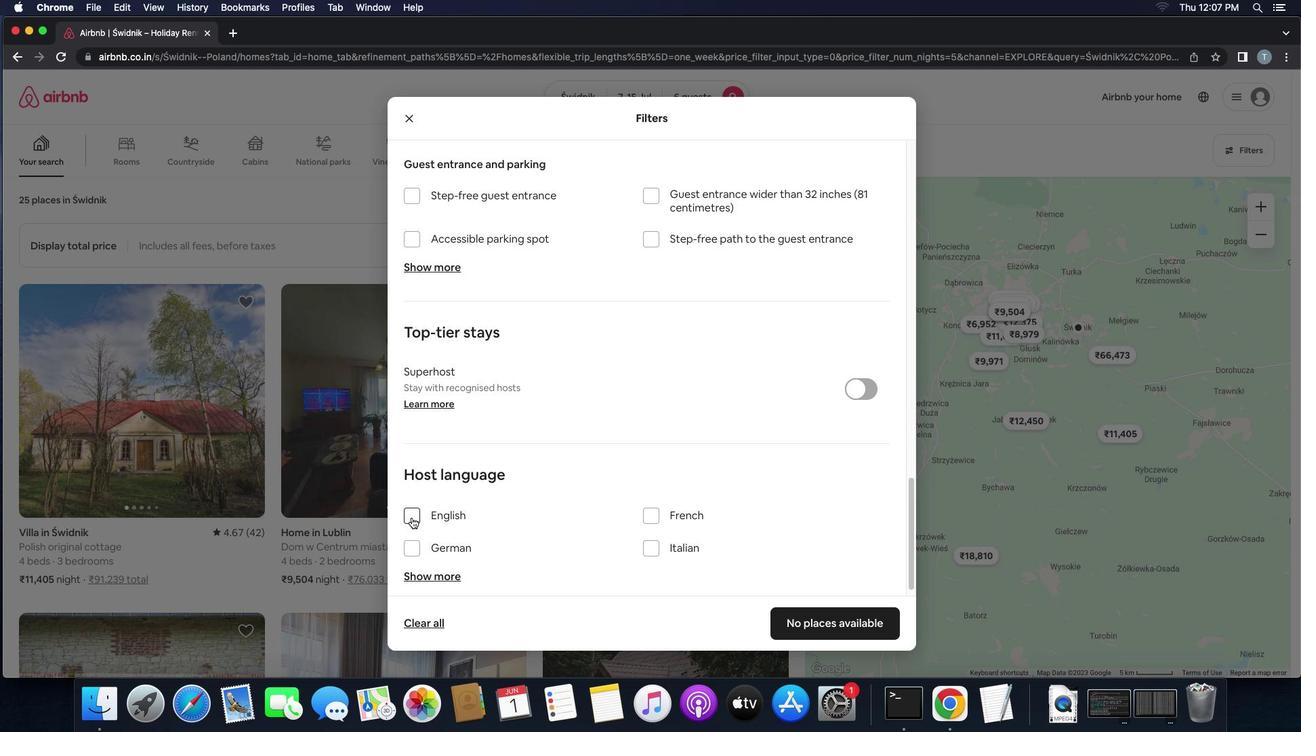 
Action: Mouse moved to (831, 639)
Screenshot: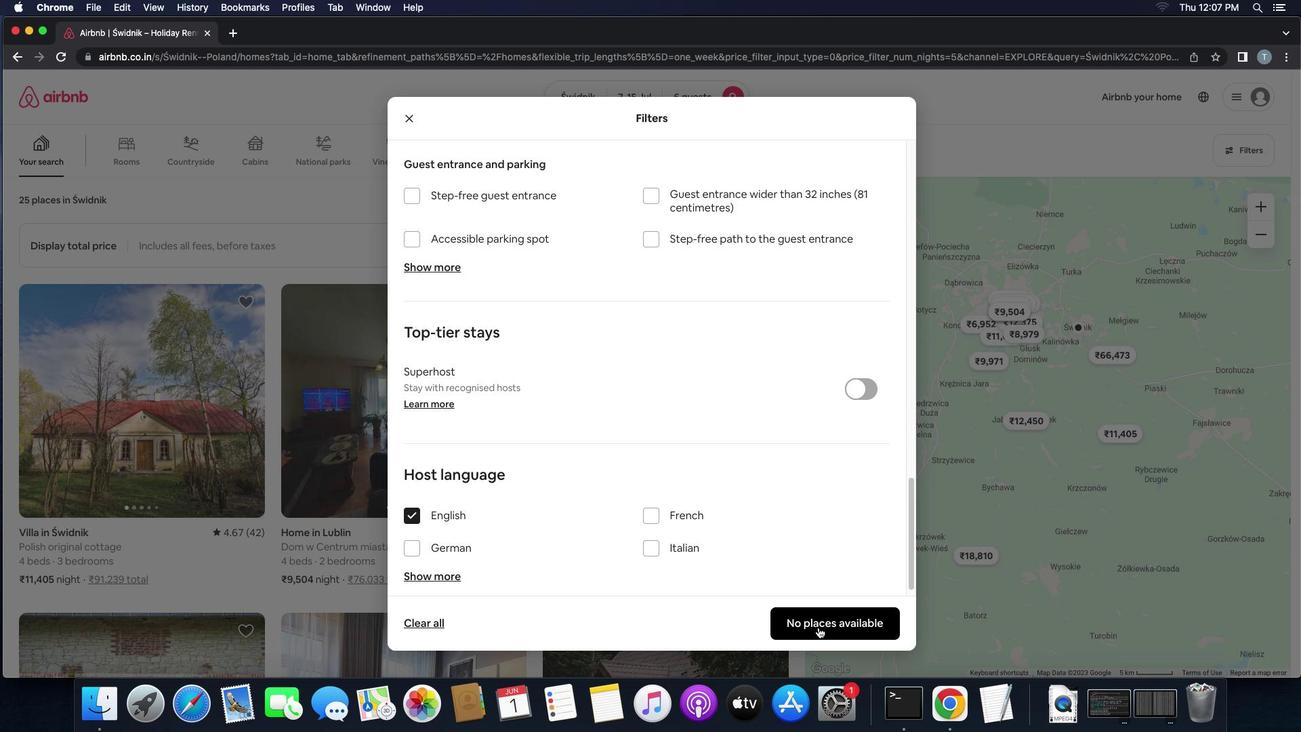 
Action: Mouse pressed left at (831, 639)
Screenshot: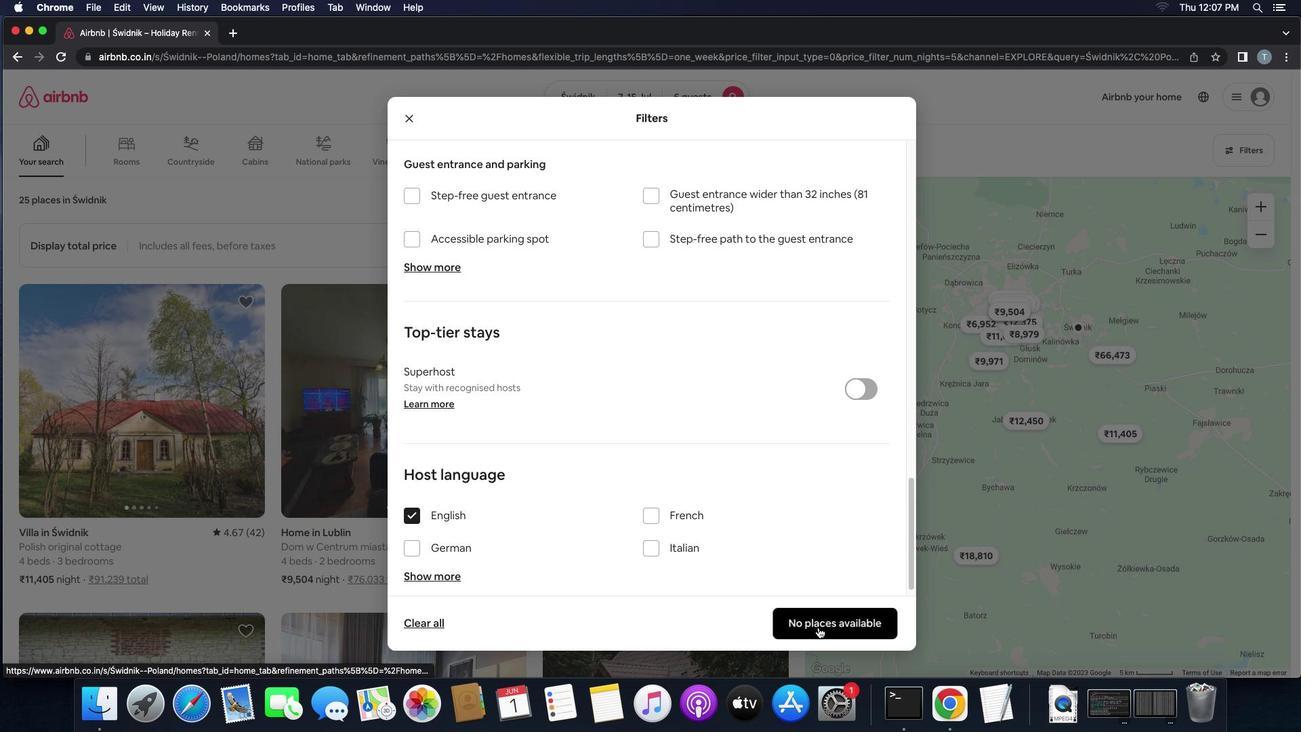 
Action: Mouse moved to (828, 639)
Screenshot: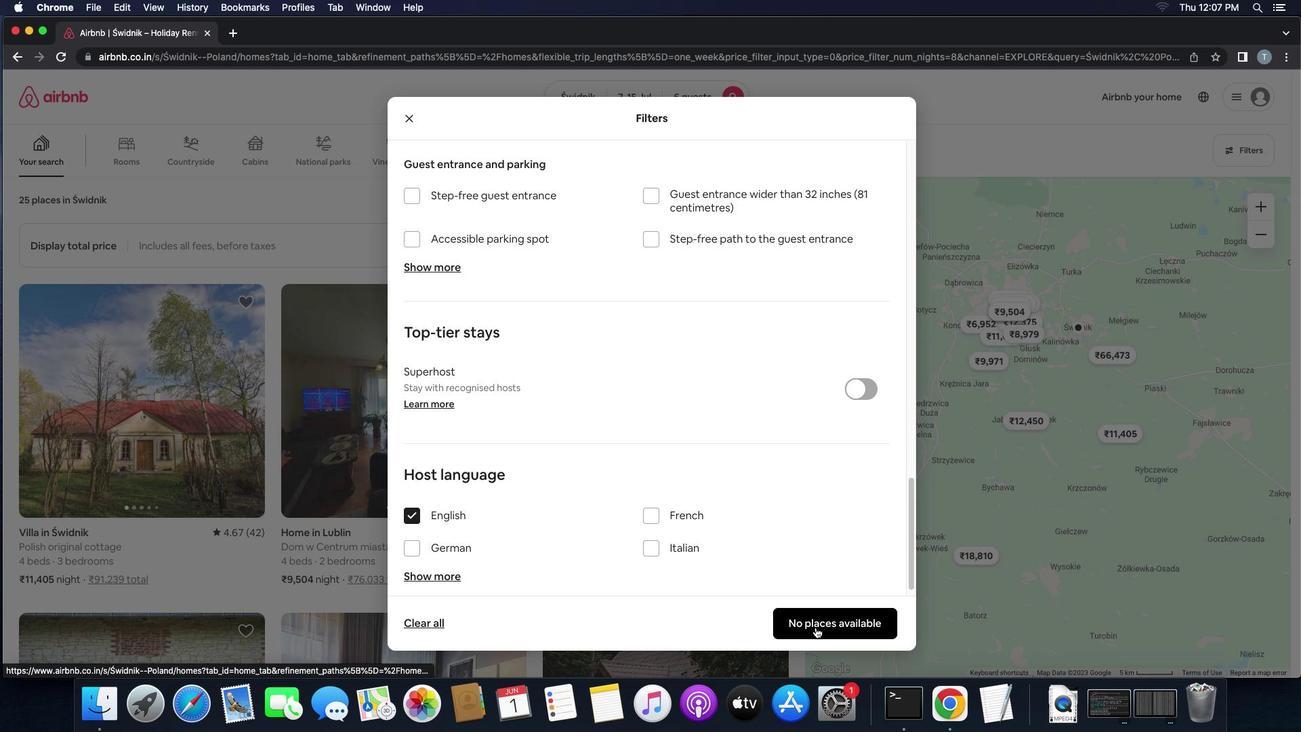 
